 Task: Research Airbnb options in Zhumadian, China from 4th November, 2023 to 8th November, 2023 for 2 adults.1  bedroom having 1 bed and 1 bathroom. Property type can be hotel. Amenities needed are: washing machine. Look for 4 properties as per requirement.
Action: Mouse moved to (567, 122)
Screenshot: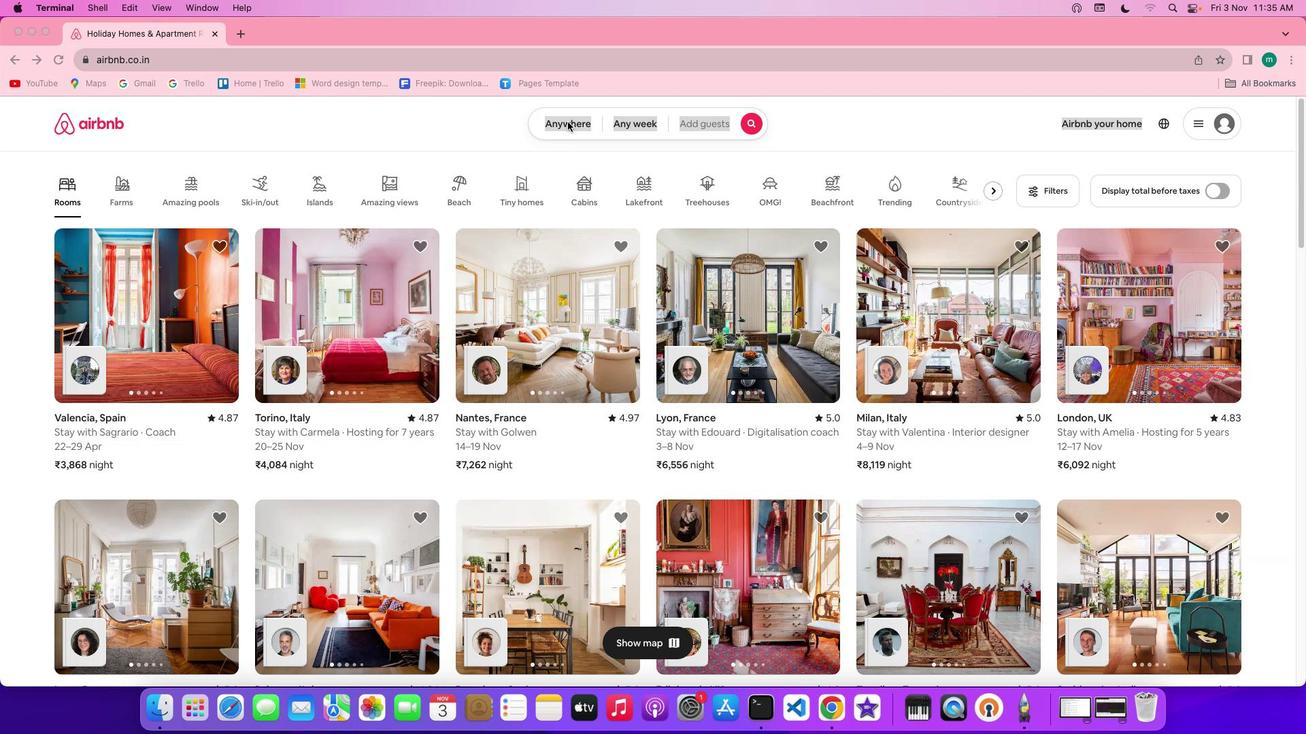 
Action: Mouse pressed left at (567, 122)
Screenshot: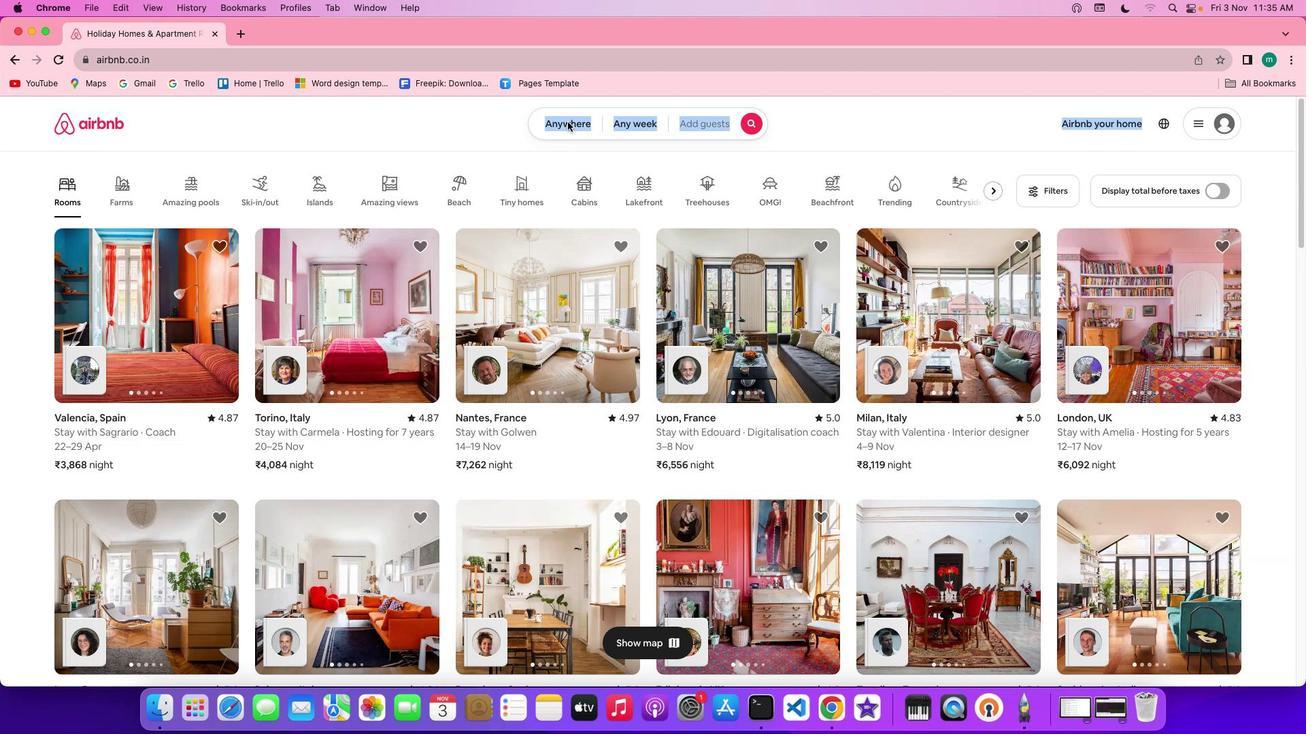 
Action: Mouse pressed left at (567, 122)
Screenshot: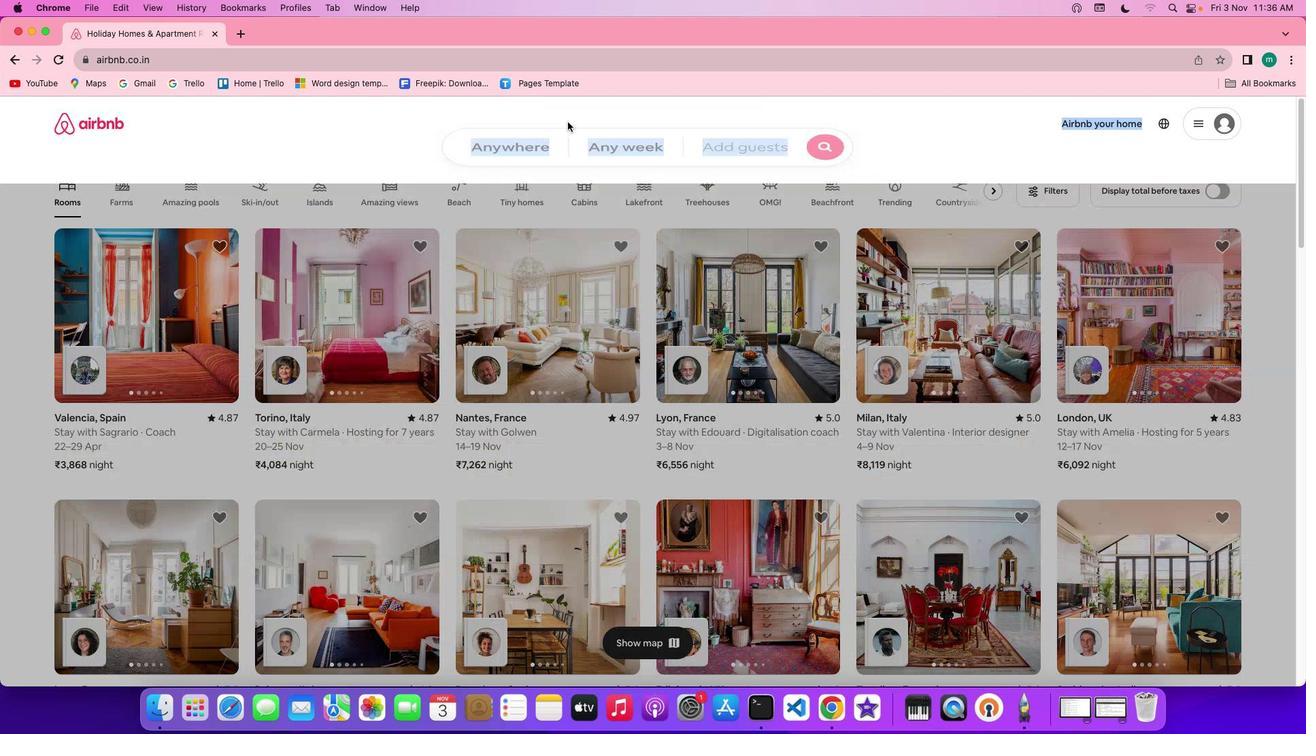 
Action: Mouse moved to (514, 172)
Screenshot: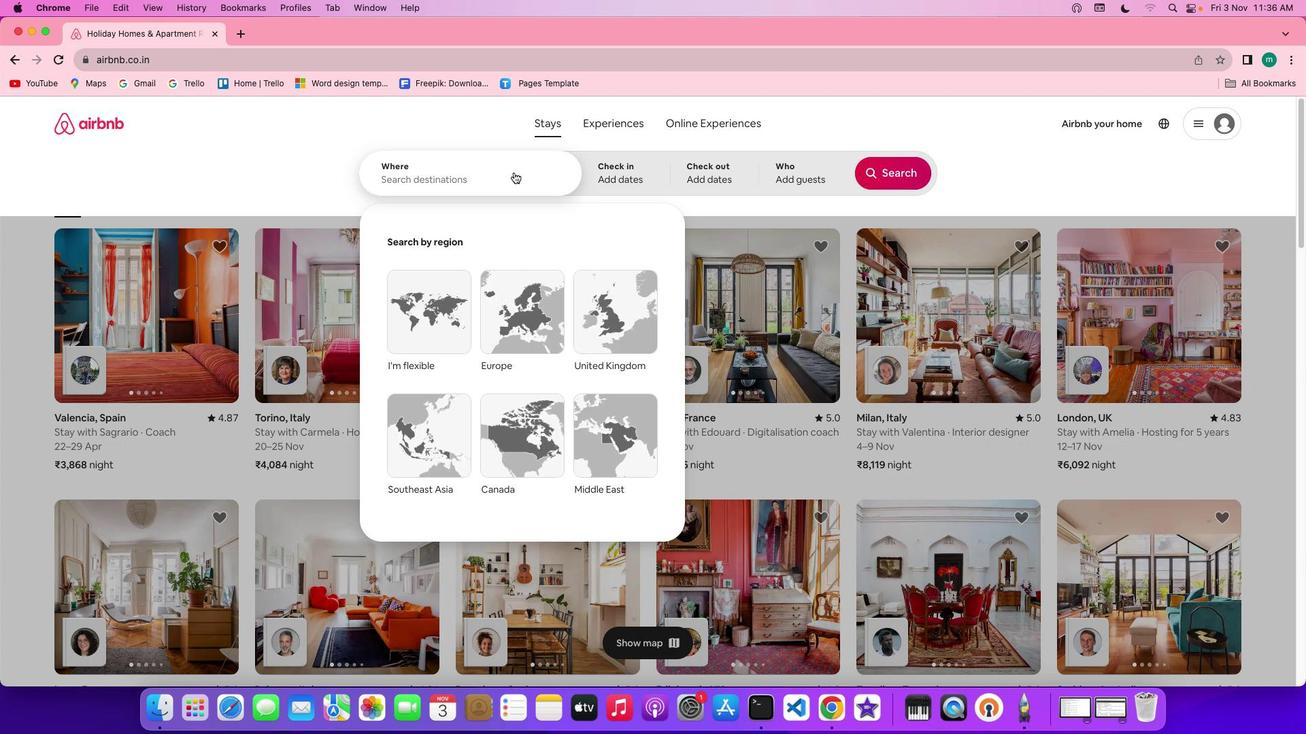 
Action: Key pressed Key.shift'Z''h''u''m''a''d''i''a''n'','Key.spaceKey.shift'c''h''i''n''a'
Screenshot: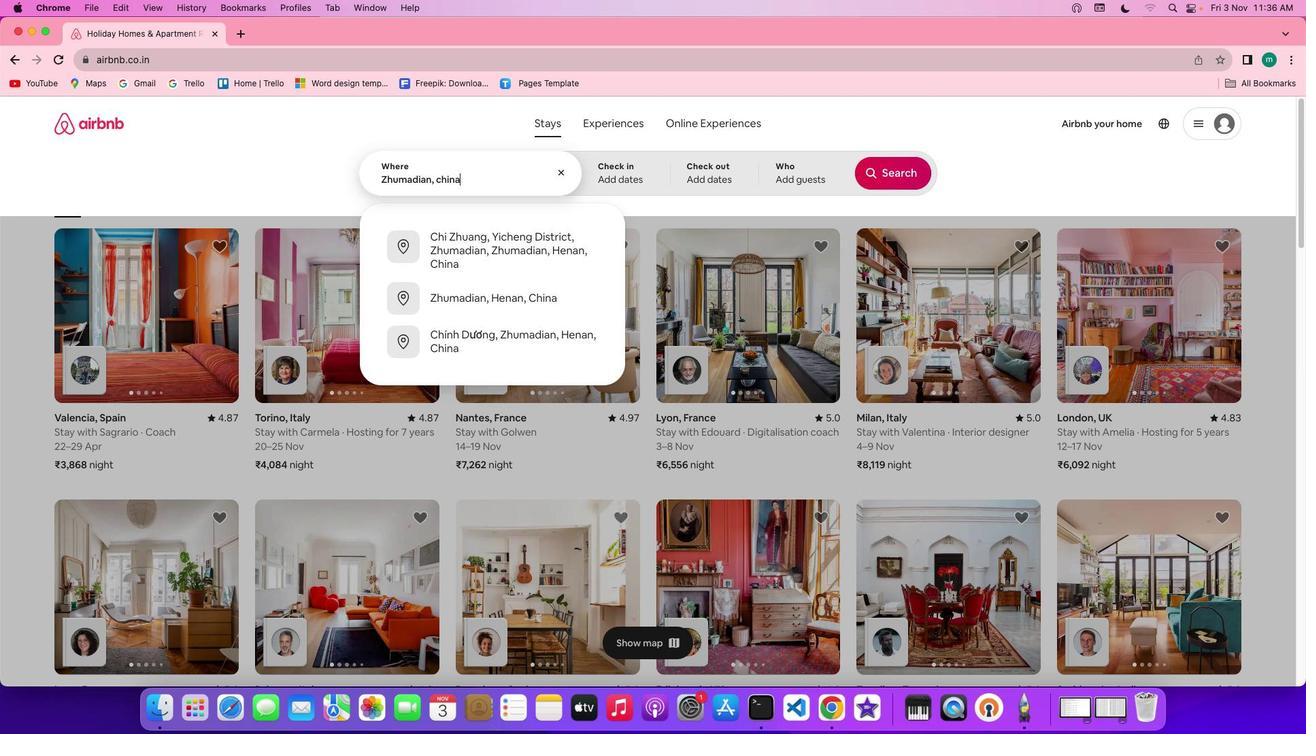 
Action: Mouse moved to (615, 178)
Screenshot: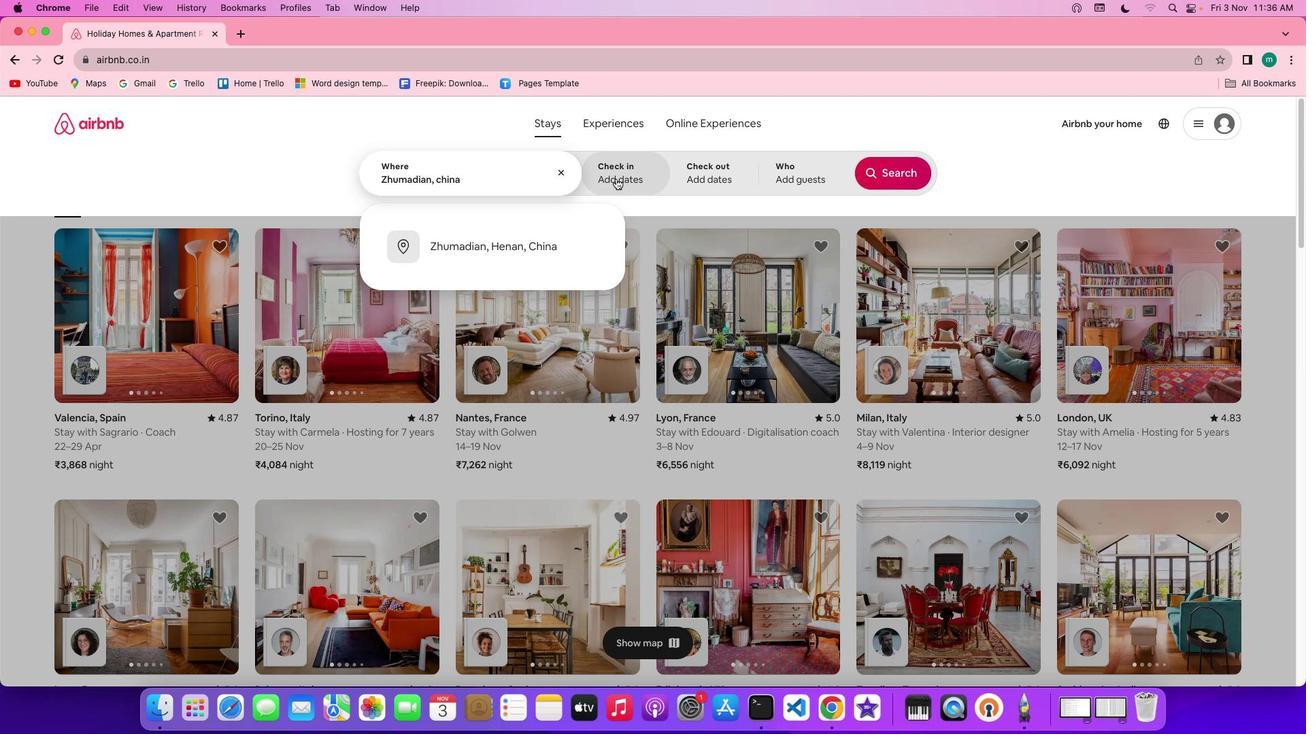 
Action: Mouse pressed left at (615, 178)
Screenshot: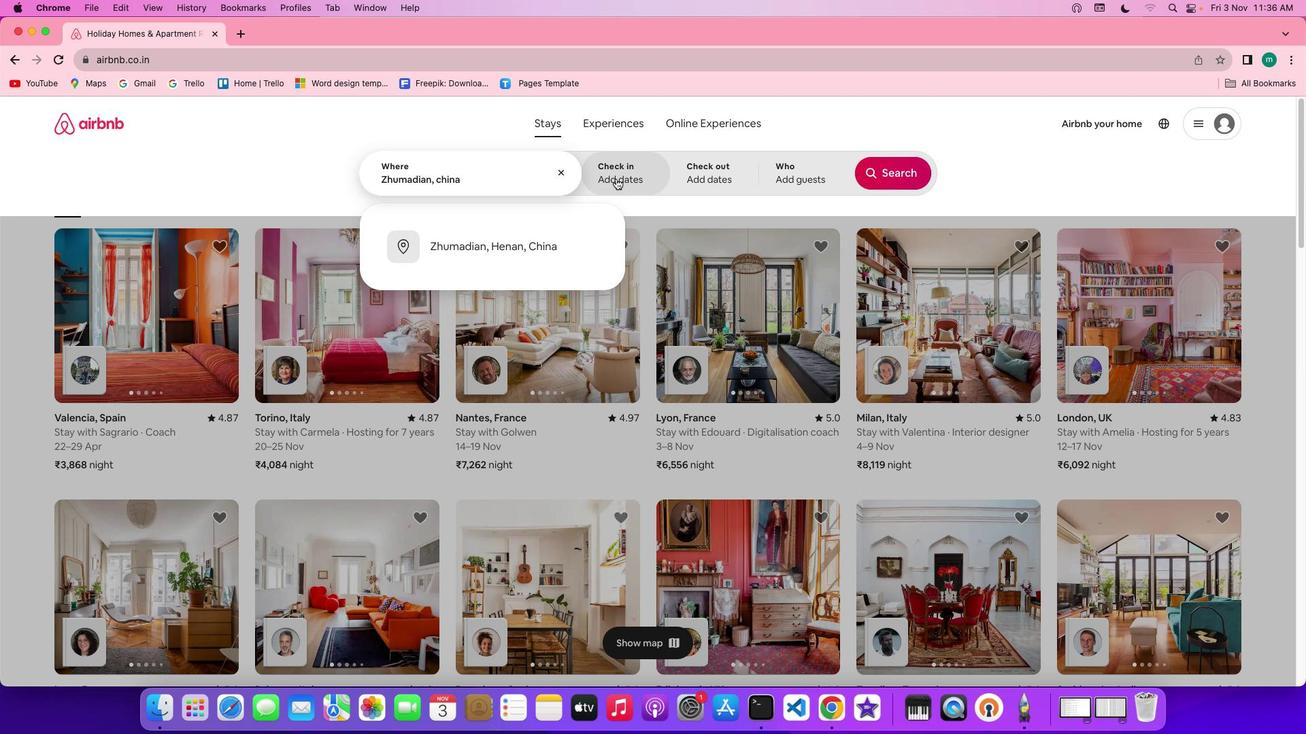 
Action: Mouse moved to (613, 344)
Screenshot: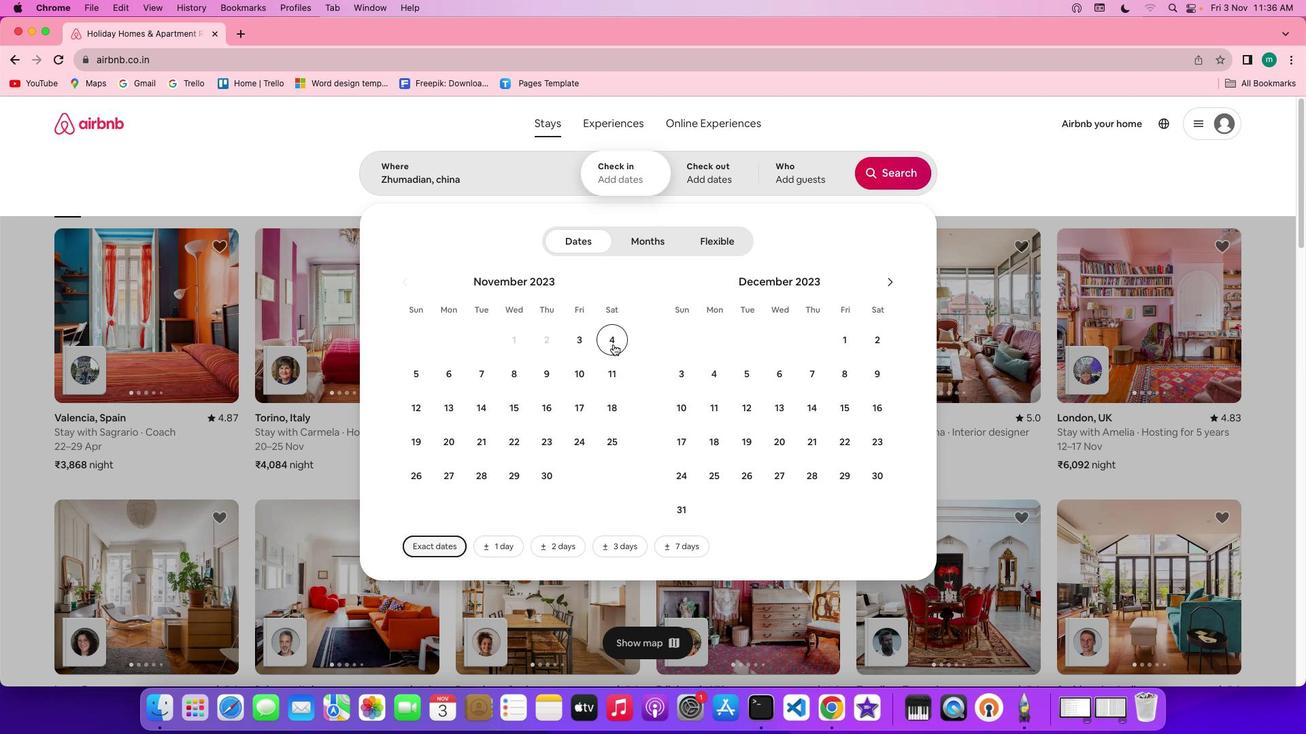 
Action: Mouse pressed left at (613, 344)
Screenshot: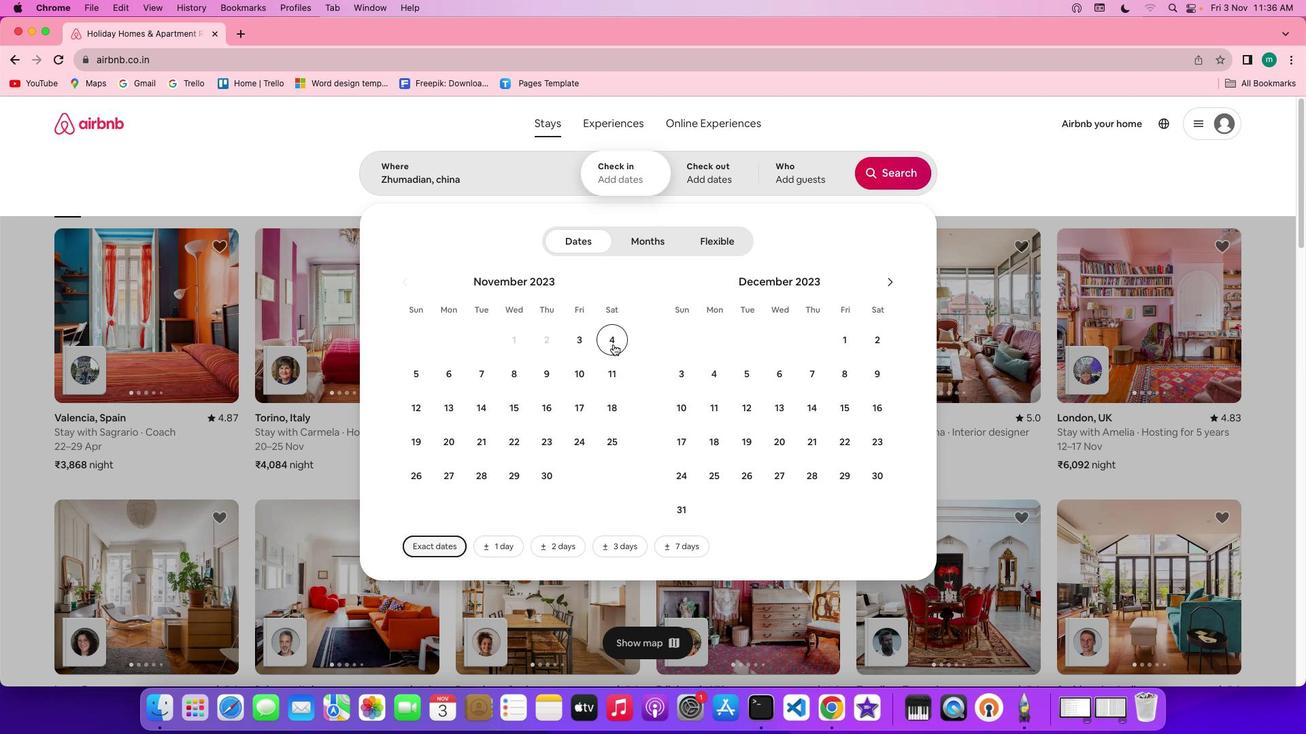 
Action: Mouse moved to (517, 378)
Screenshot: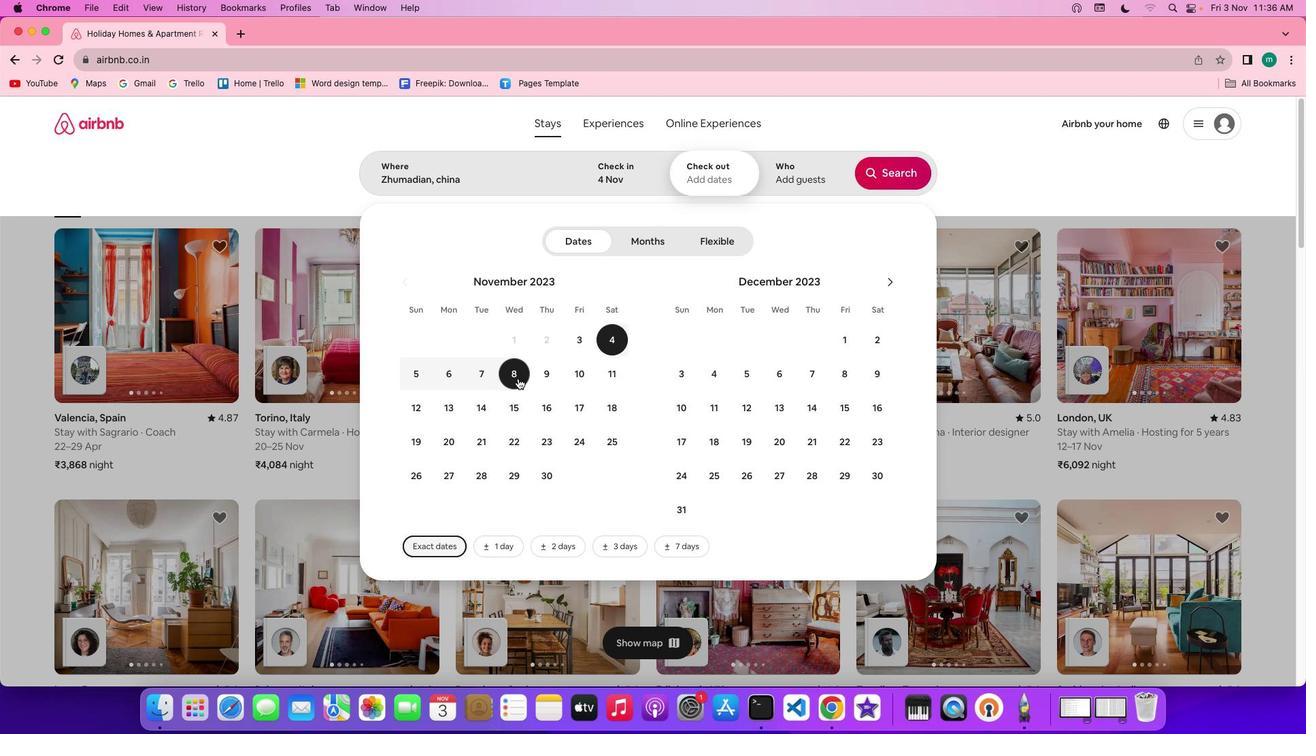 
Action: Mouse pressed left at (517, 378)
Screenshot: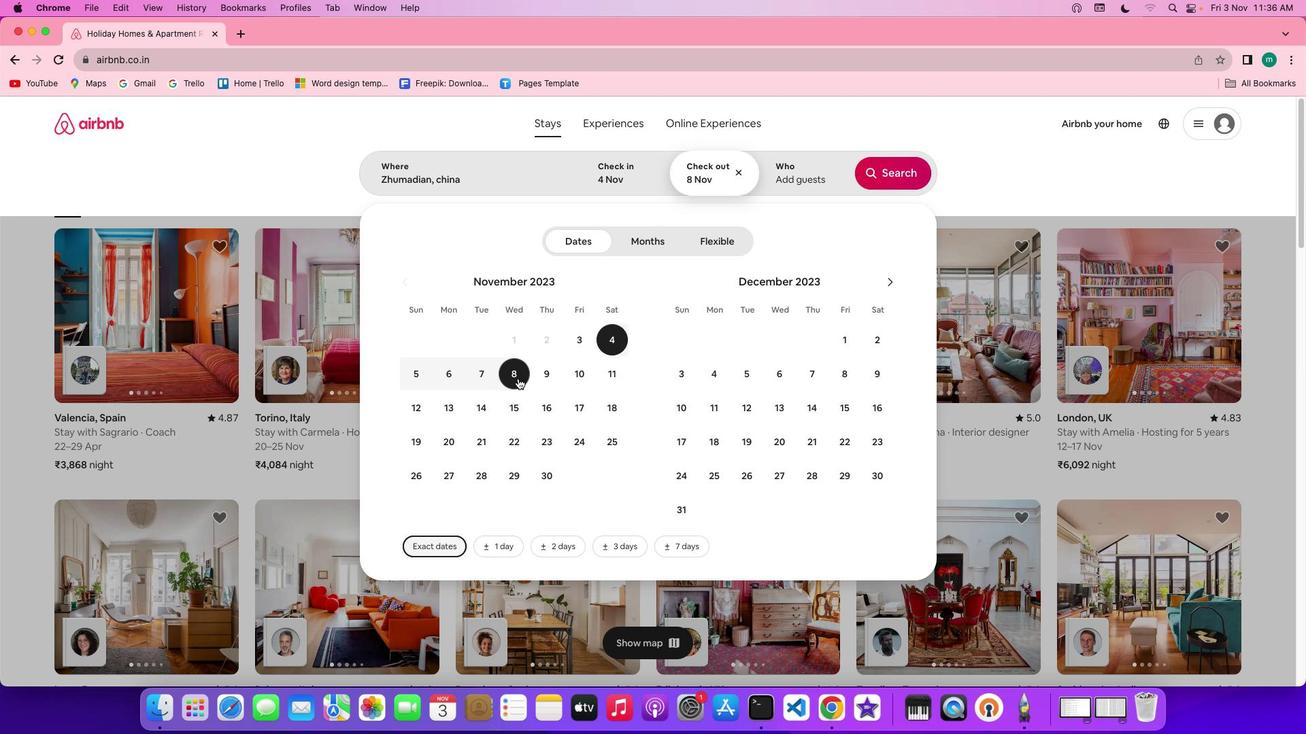 
Action: Mouse moved to (813, 180)
Screenshot: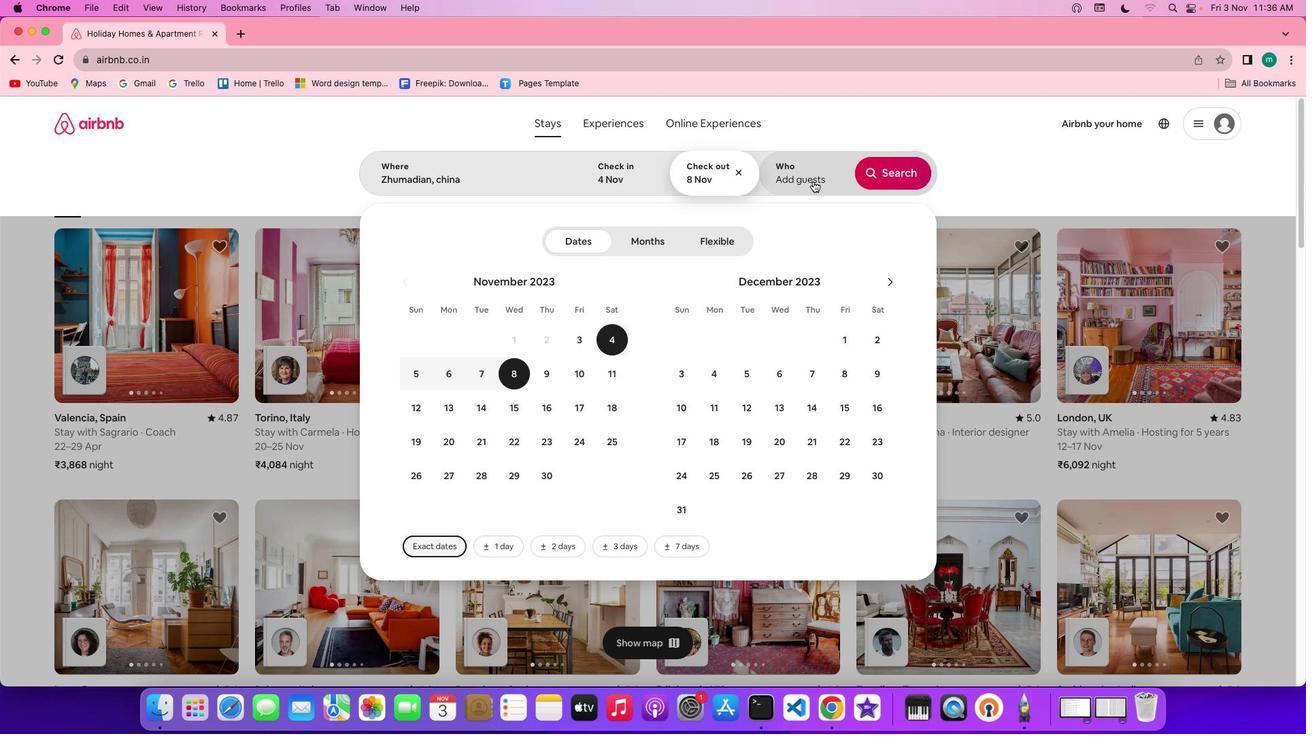 
Action: Mouse pressed left at (813, 180)
Screenshot: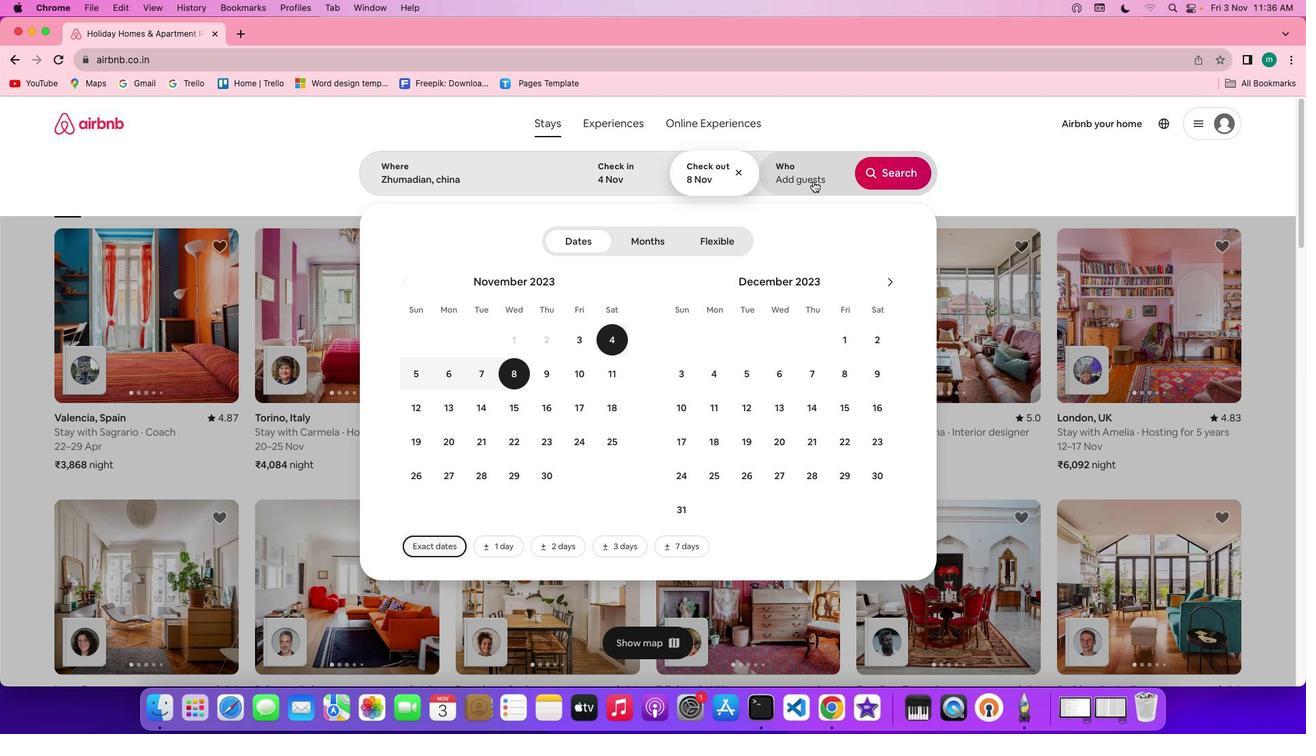 
Action: Mouse moved to (892, 240)
Screenshot: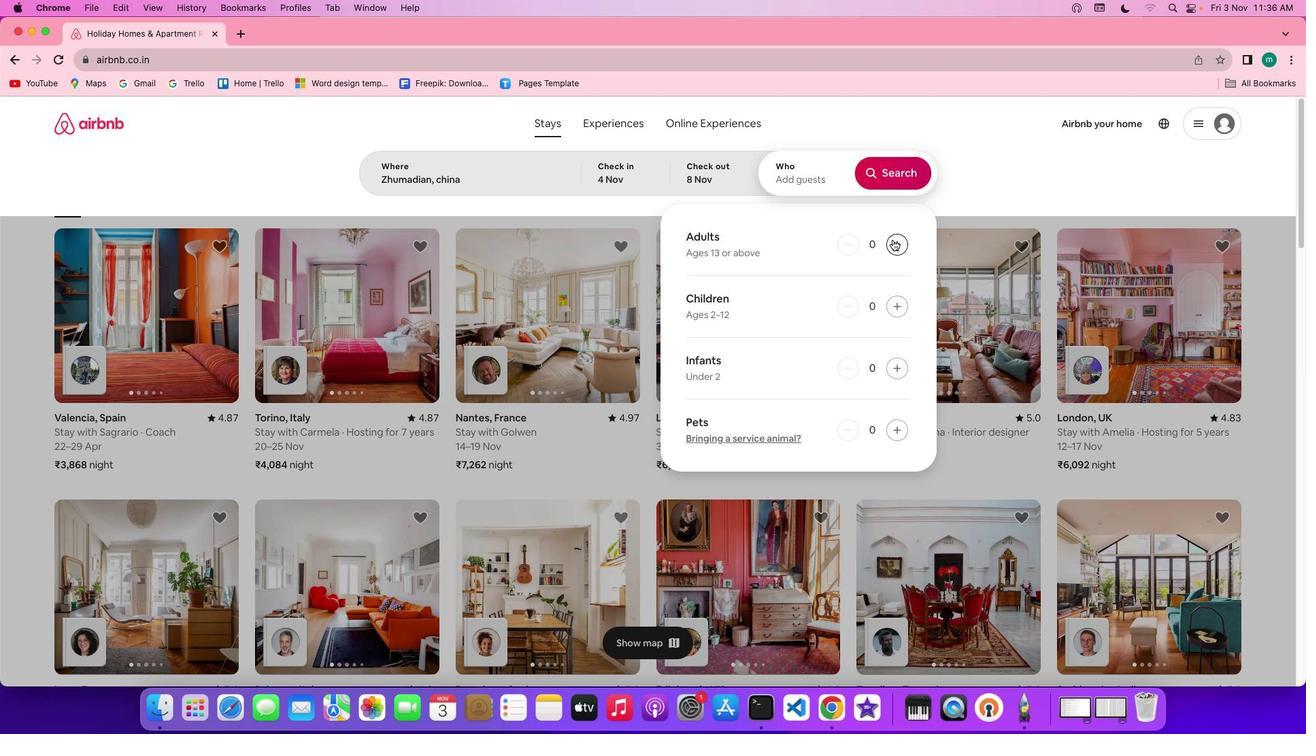 
Action: Mouse pressed left at (892, 240)
Screenshot: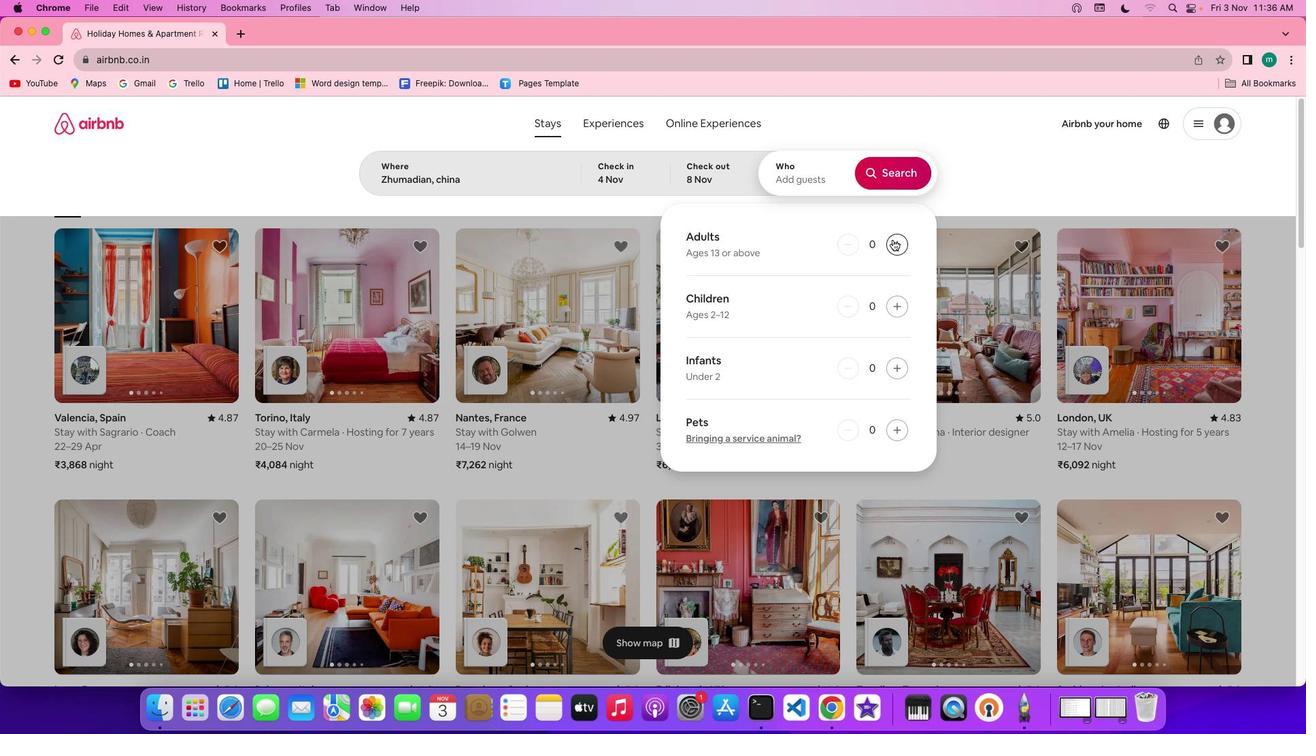 
Action: Mouse pressed left at (892, 240)
Screenshot: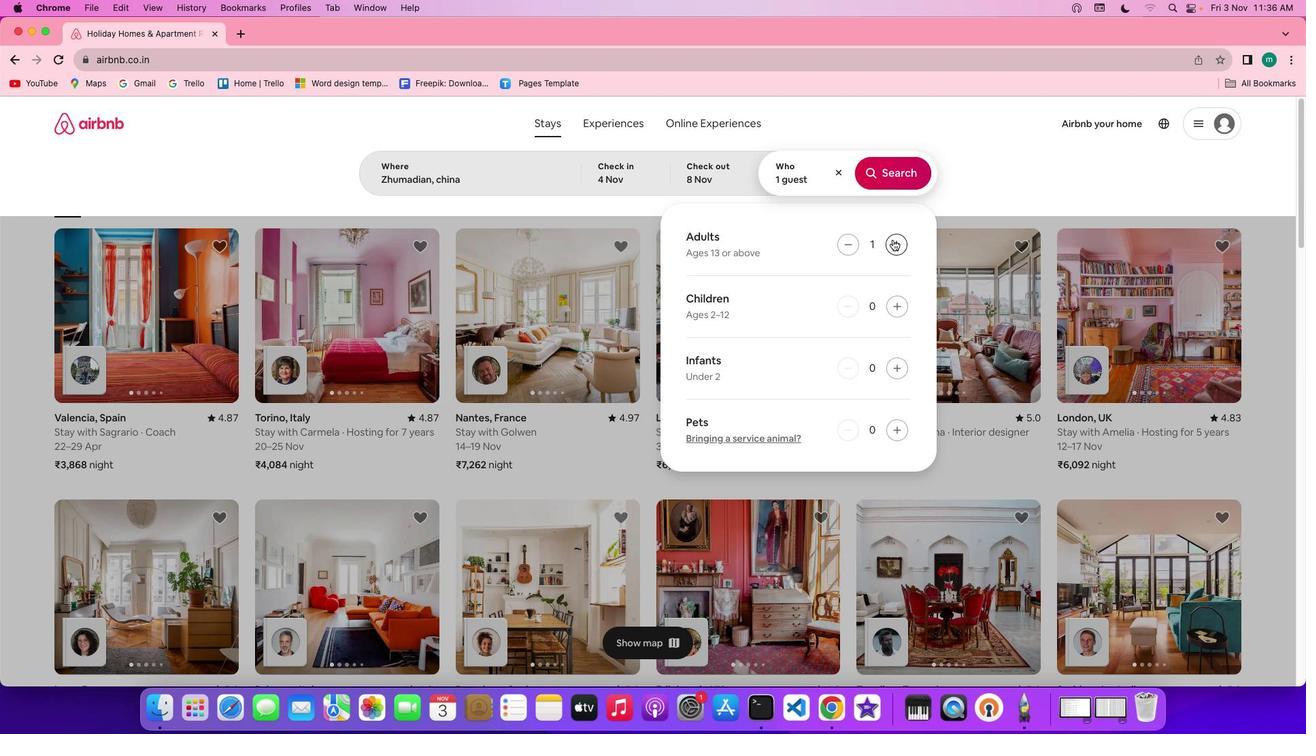 
Action: Mouse moved to (896, 174)
Screenshot: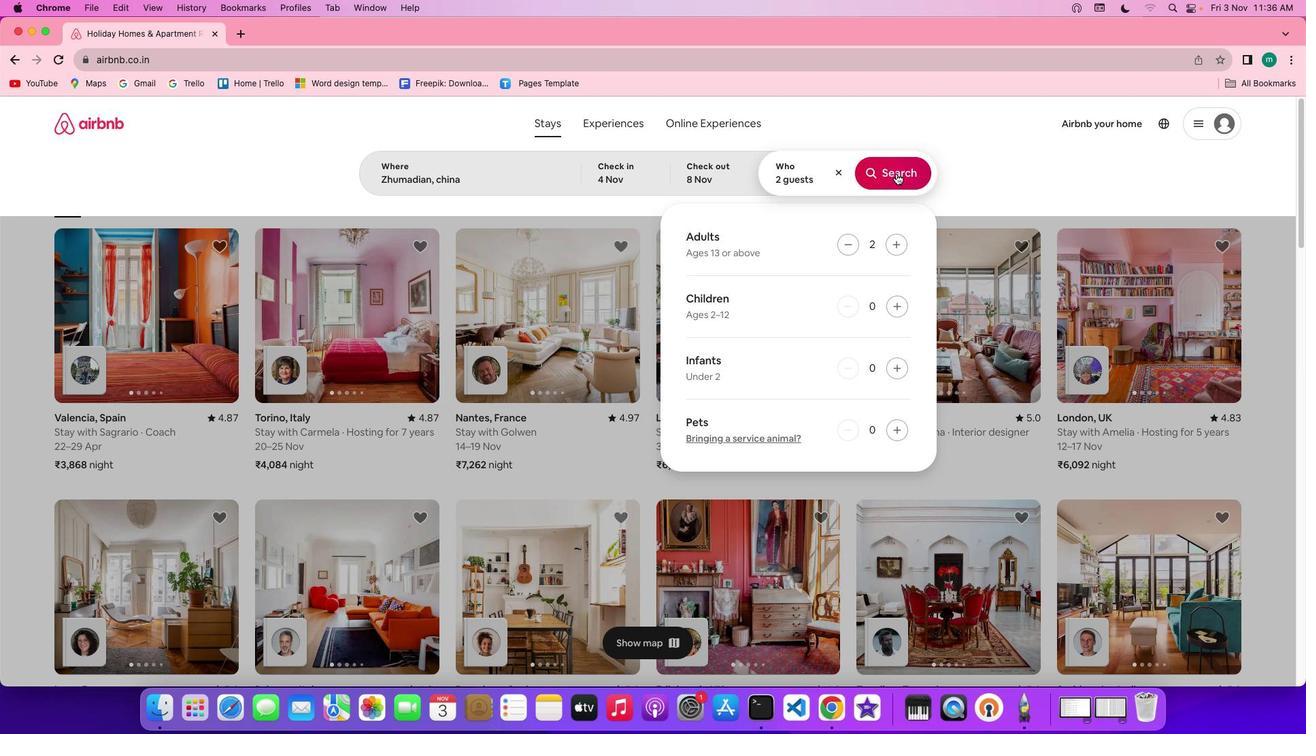 
Action: Mouse pressed left at (896, 174)
Screenshot: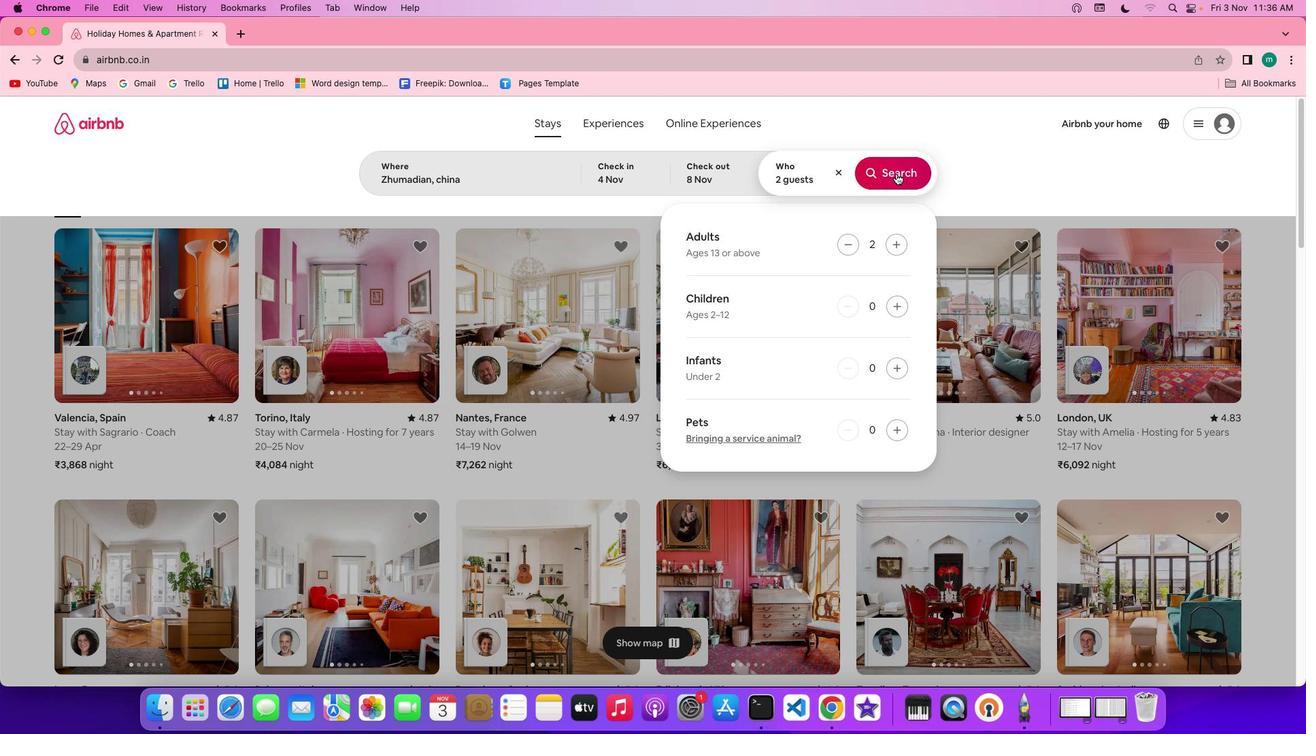
Action: Mouse moved to (1092, 177)
Screenshot: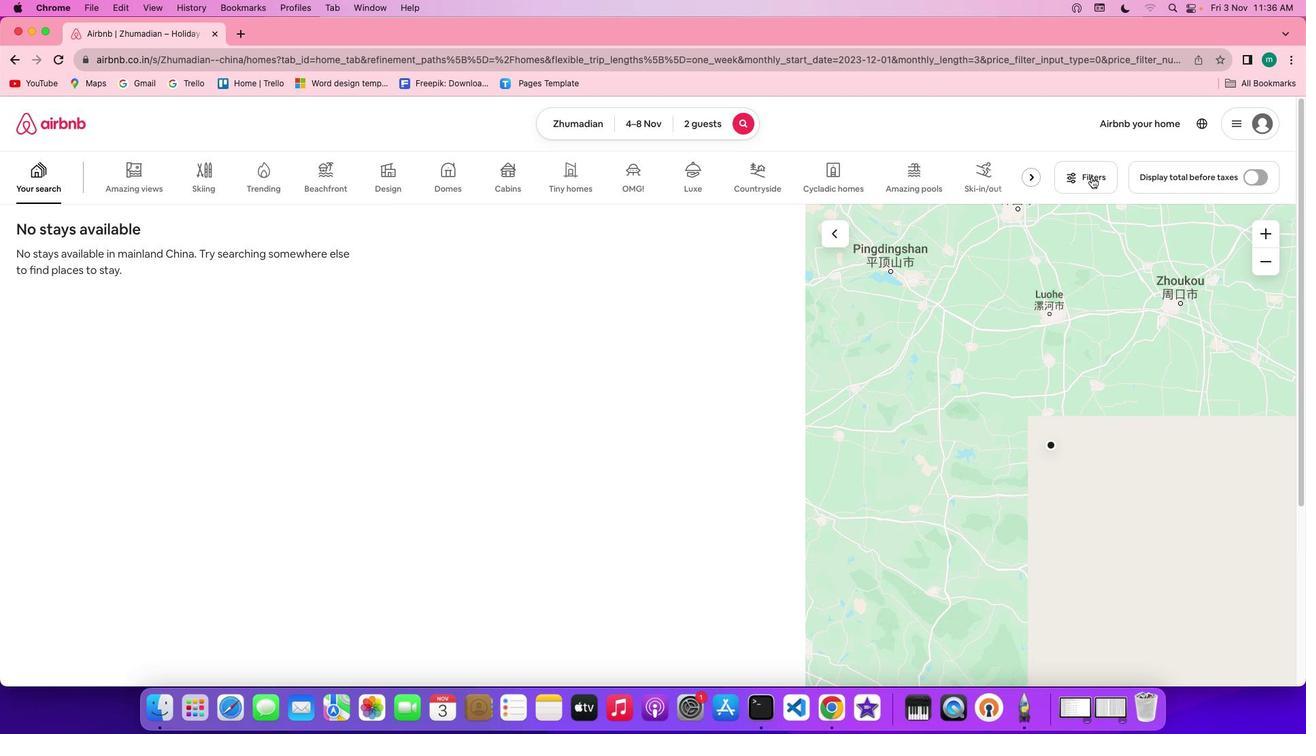 
Action: Mouse pressed left at (1092, 177)
Screenshot: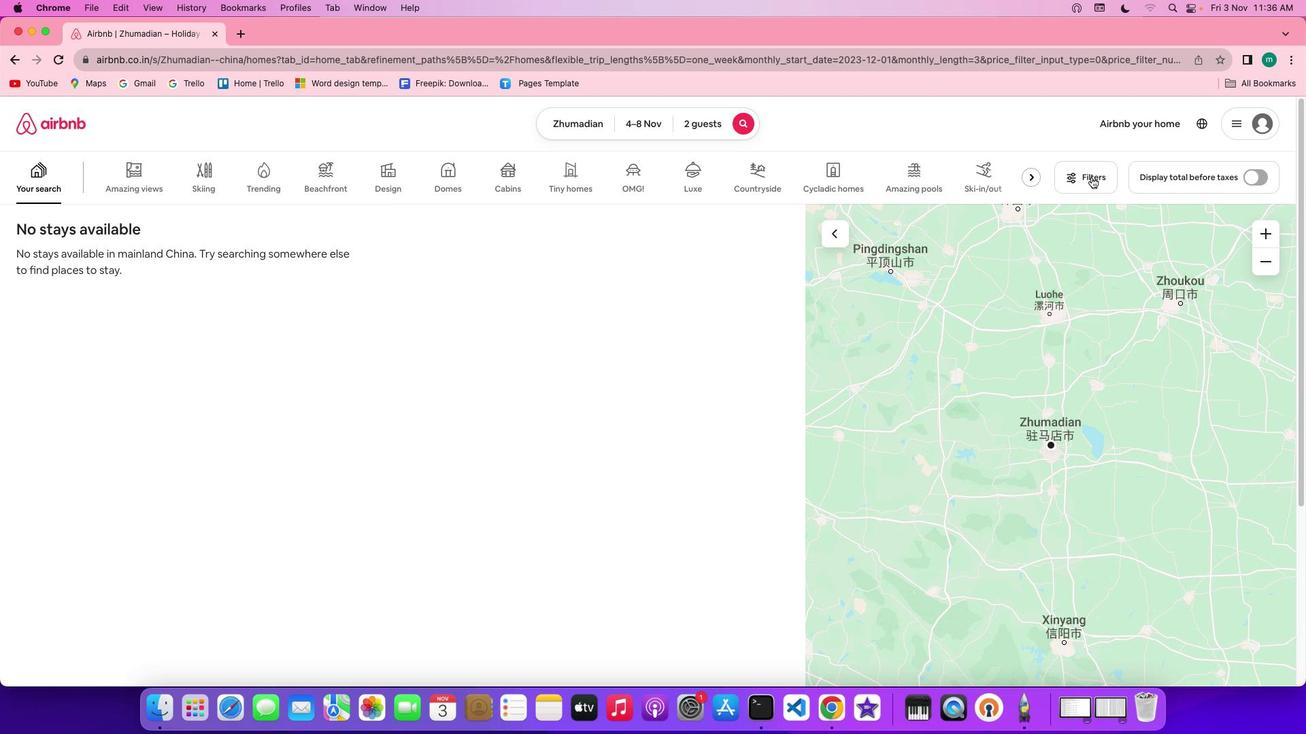 
Action: Mouse moved to (1071, 176)
Screenshot: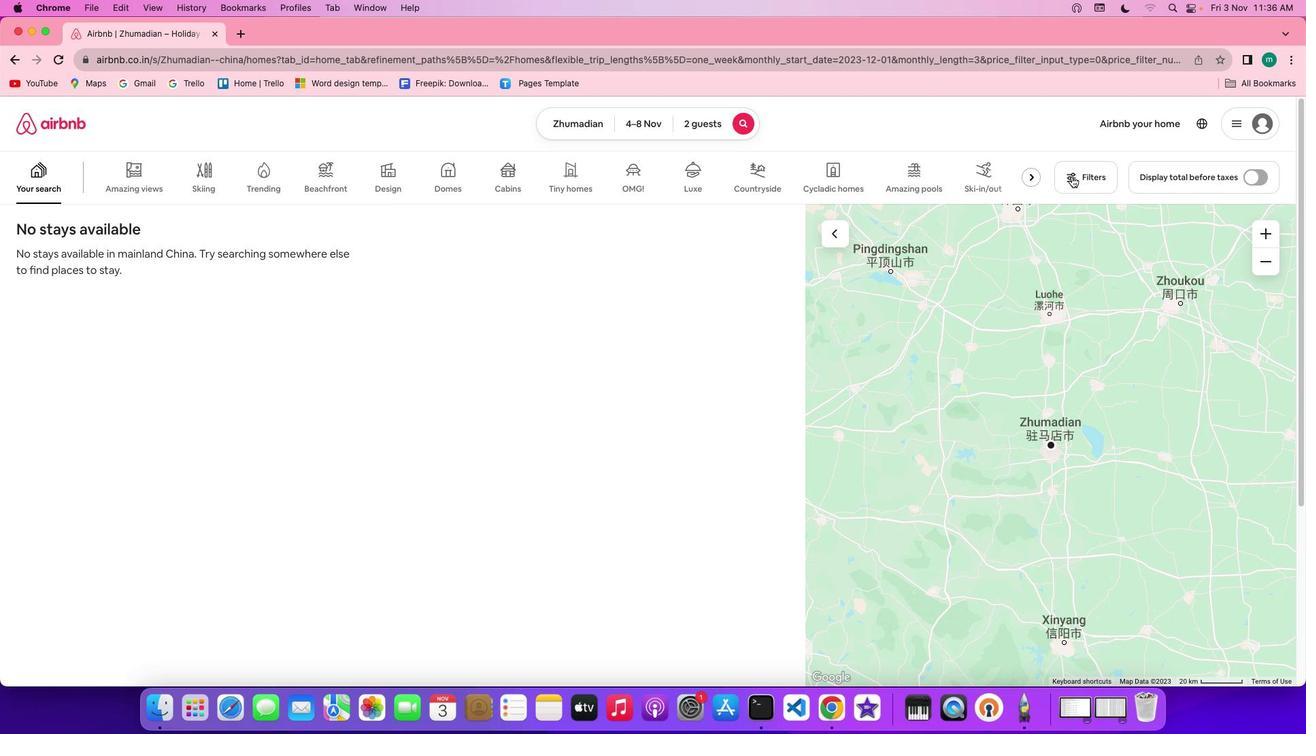 
Action: Mouse pressed left at (1071, 176)
Screenshot: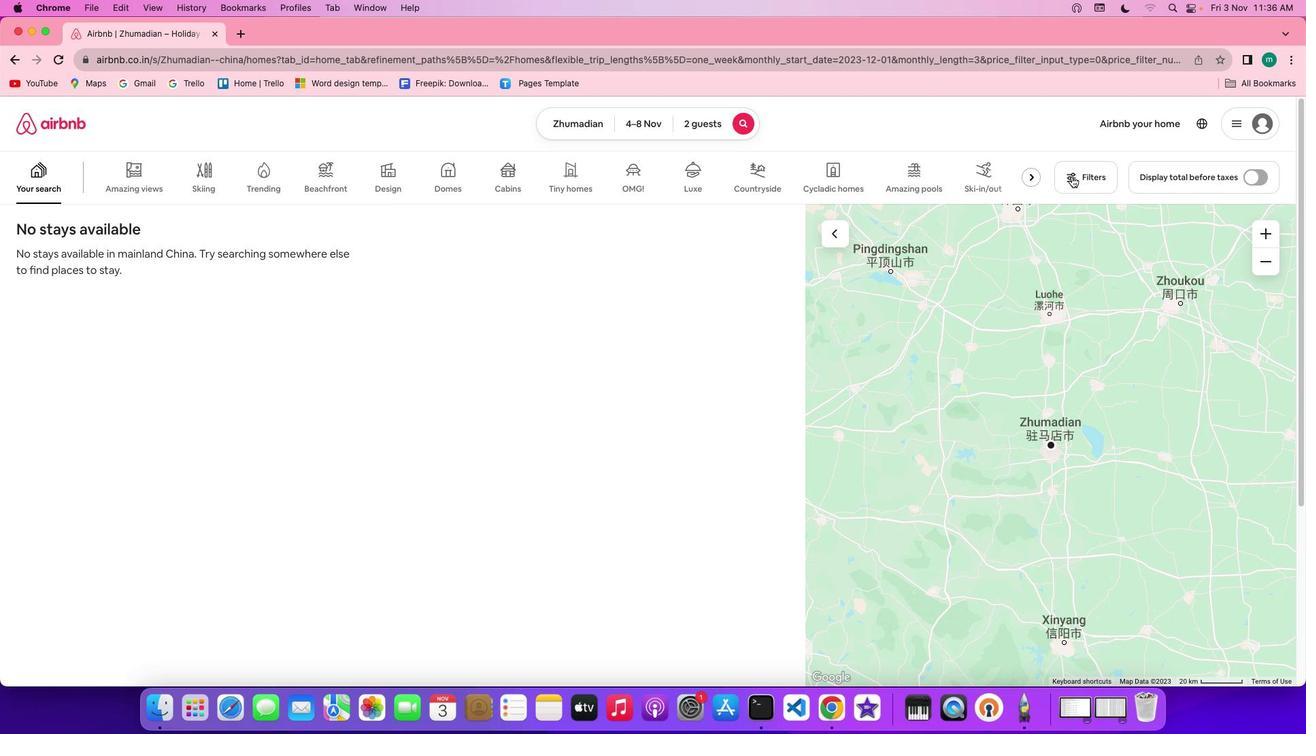 
Action: Mouse moved to (730, 447)
Screenshot: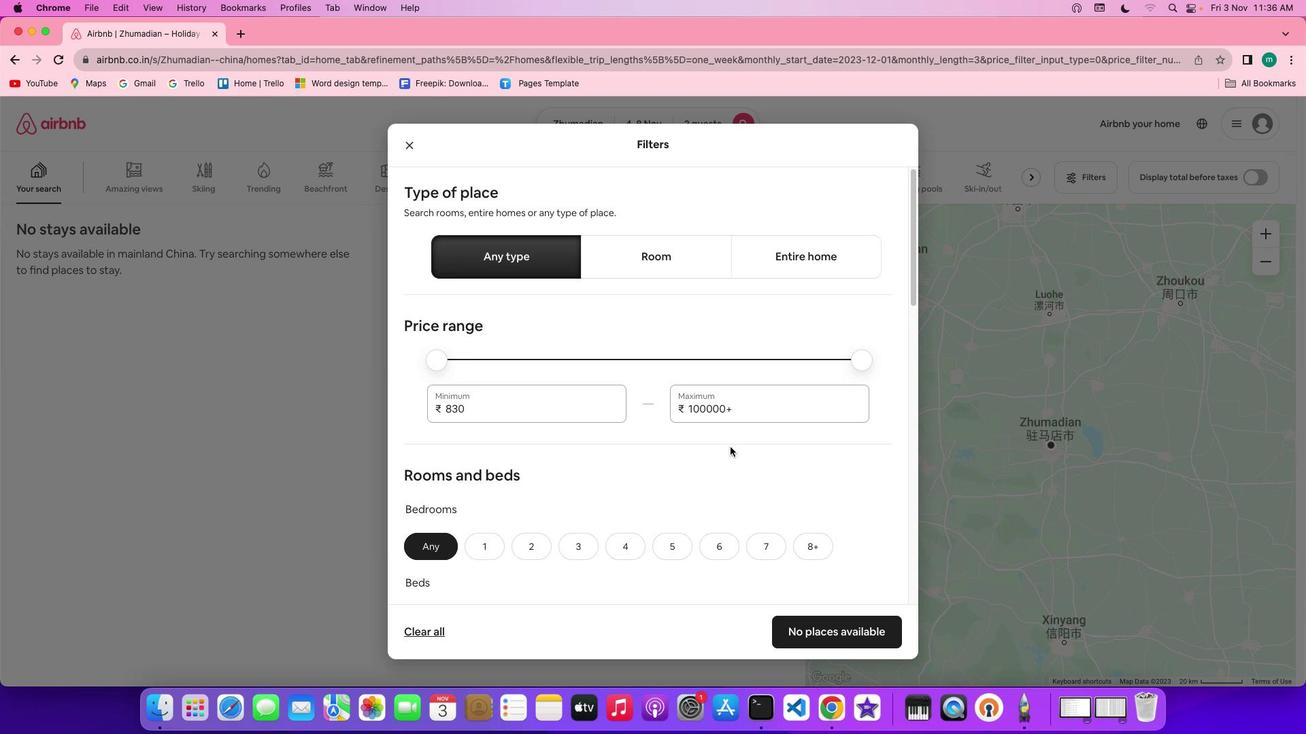 
Action: Mouse scrolled (730, 447) with delta (0, 0)
Screenshot: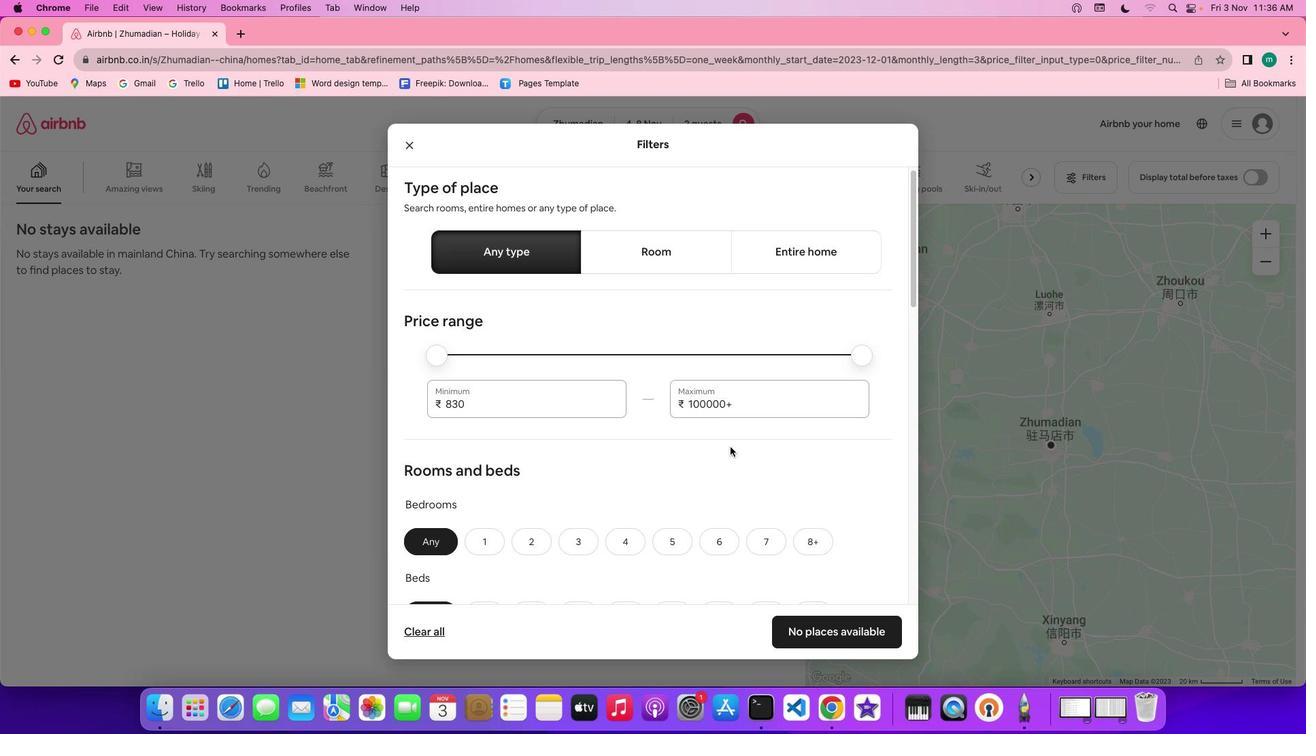 
Action: Mouse scrolled (730, 447) with delta (0, 0)
Screenshot: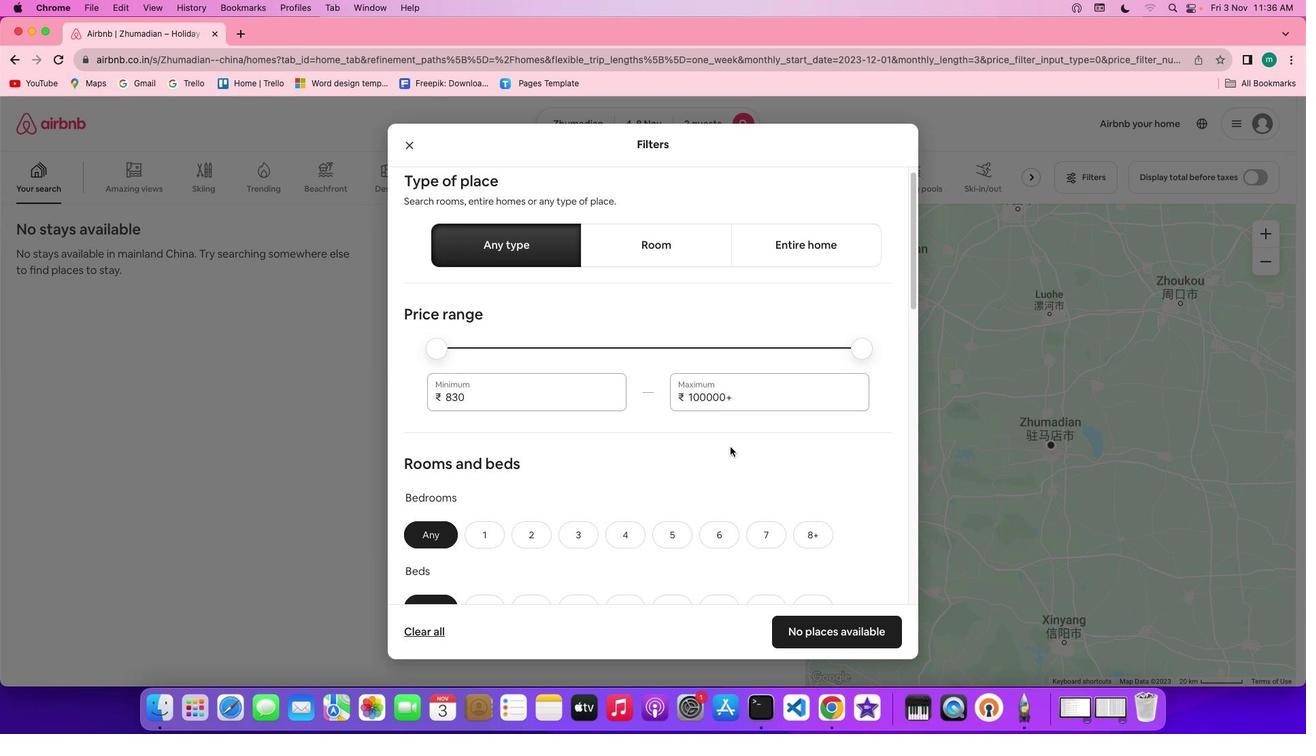 
Action: Mouse scrolled (730, 447) with delta (0, -1)
Screenshot: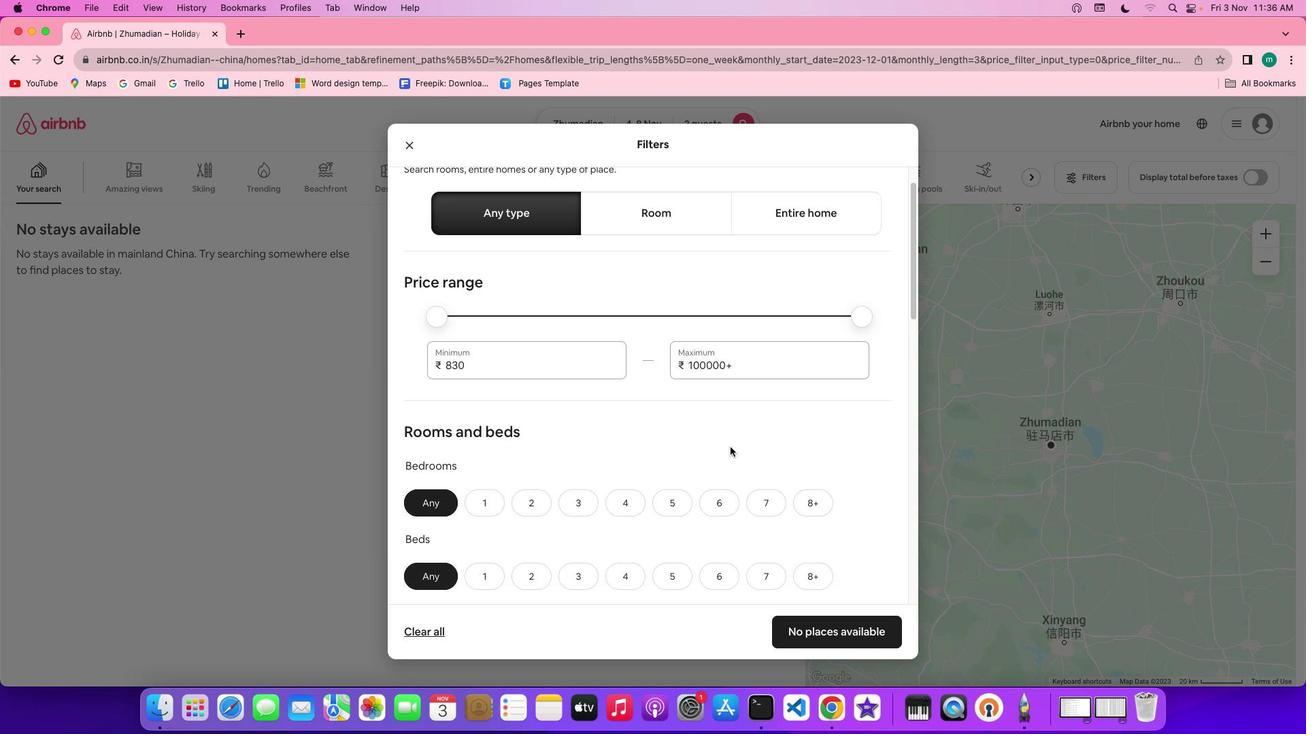 
Action: Mouse scrolled (730, 447) with delta (0, 0)
Screenshot: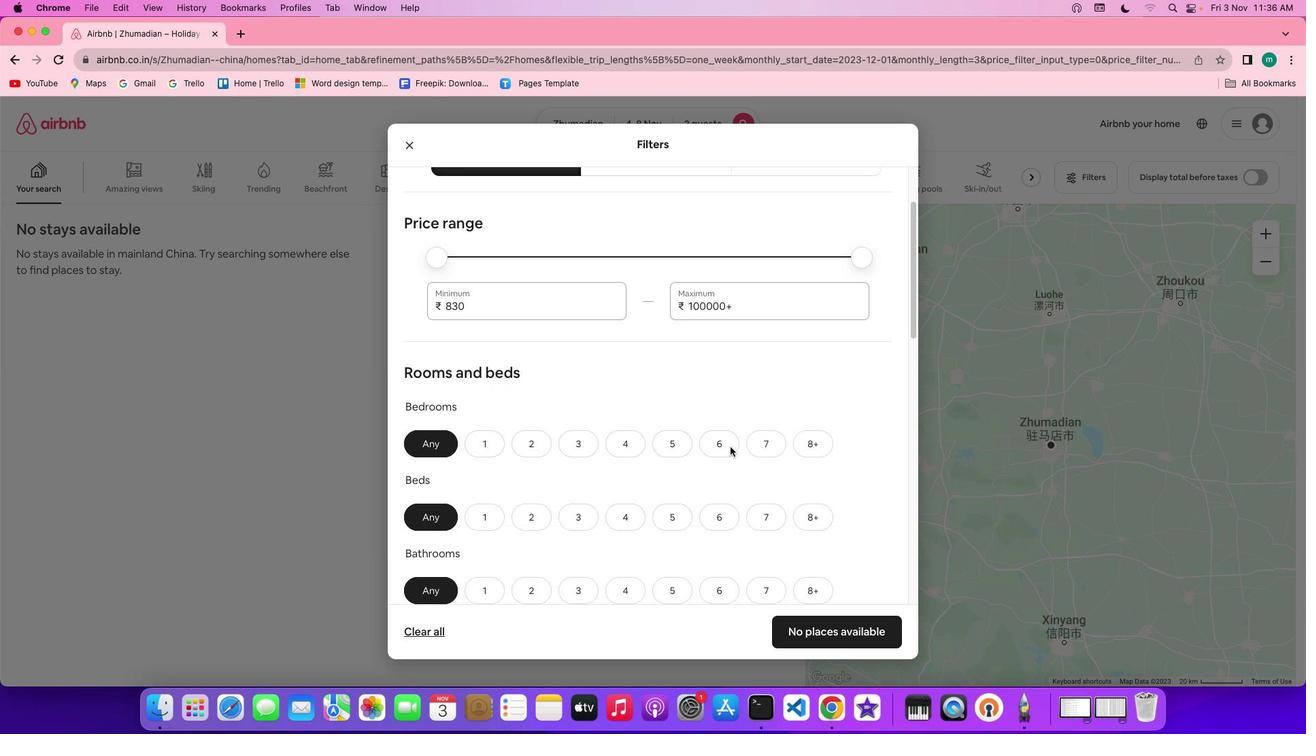 
Action: Mouse scrolled (730, 447) with delta (0, 0)
Screenshot: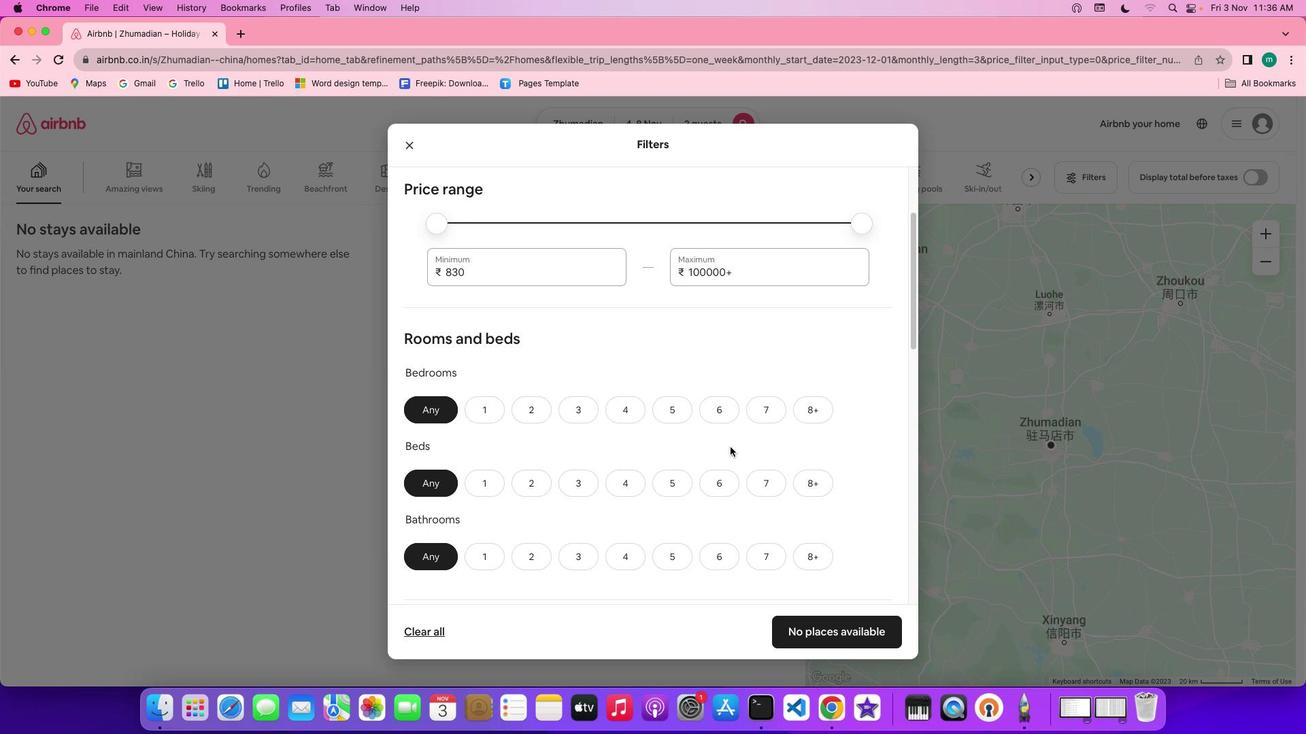
Action: Mouse scrolled (730, 447) with delta (0, 0)
Screenshot: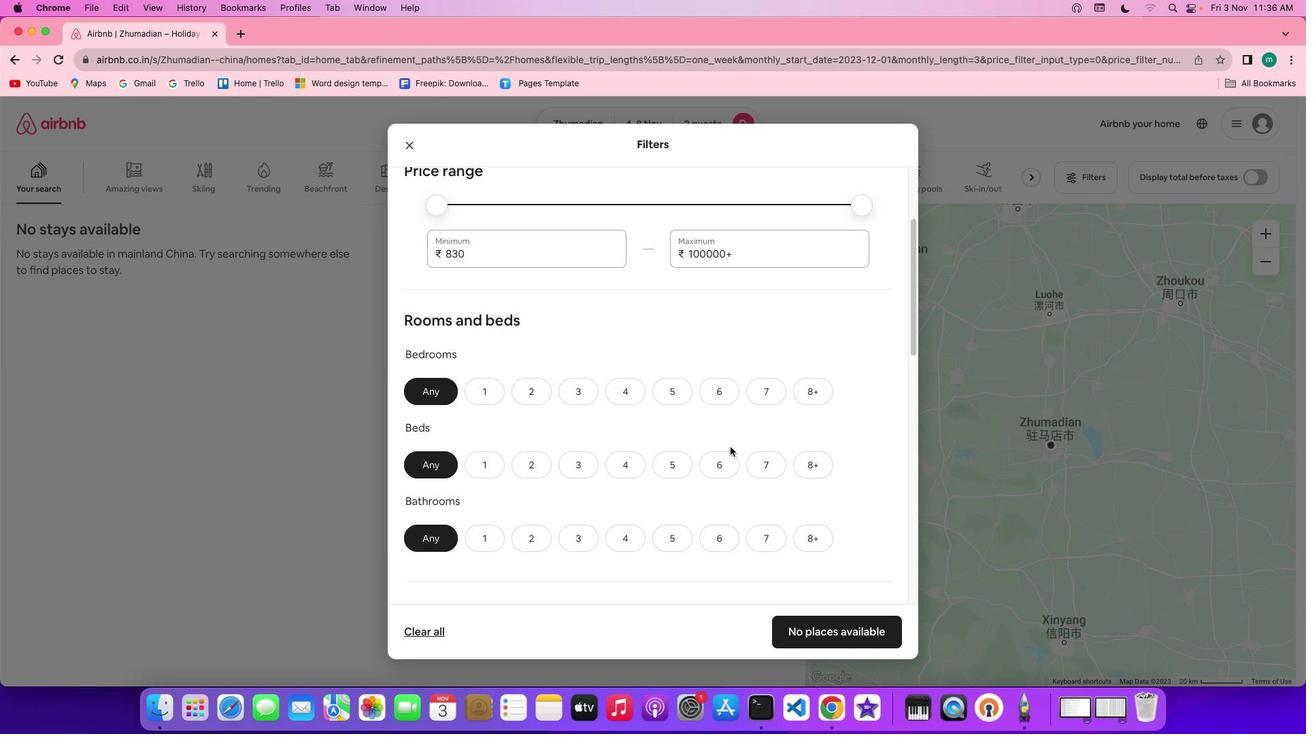 
Action: Mouse scrolled (730, 447) with delta (0, -1)
Screenshot: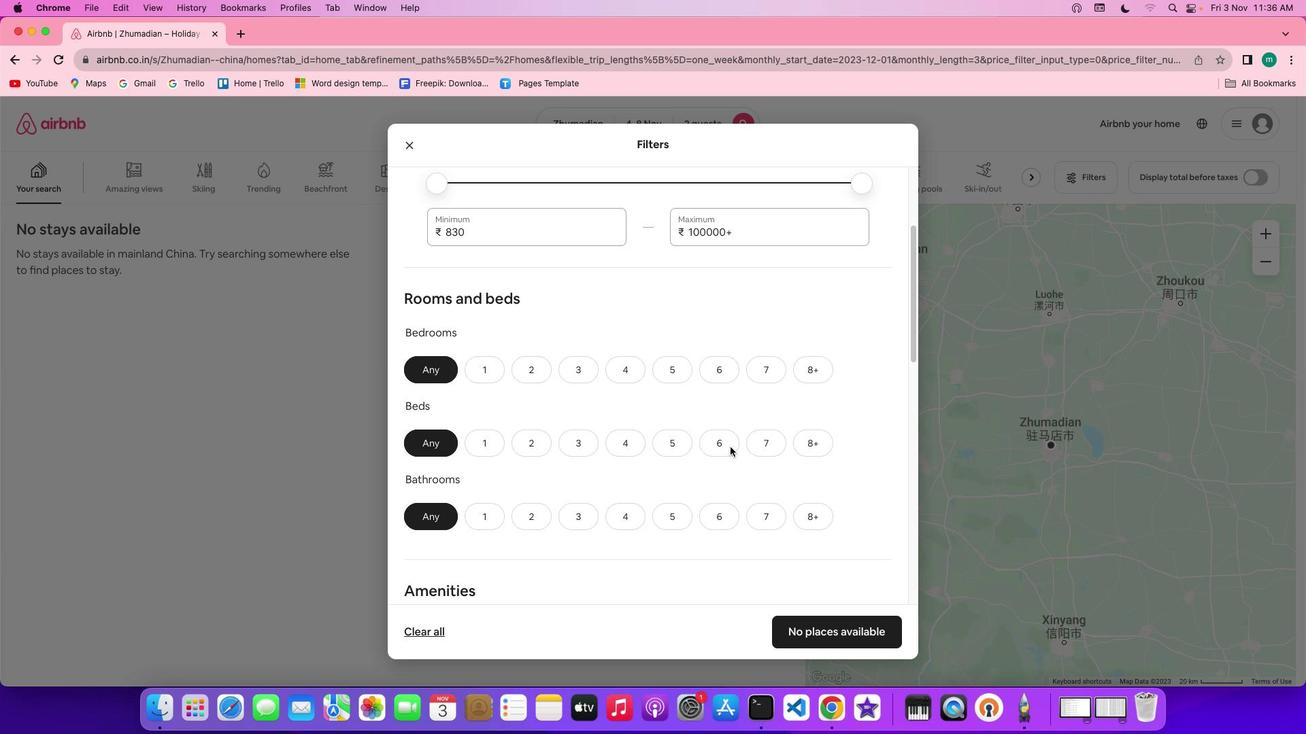 
Action: Mouse scrolled (730, 447) with delta (0, -2)
Screenshot: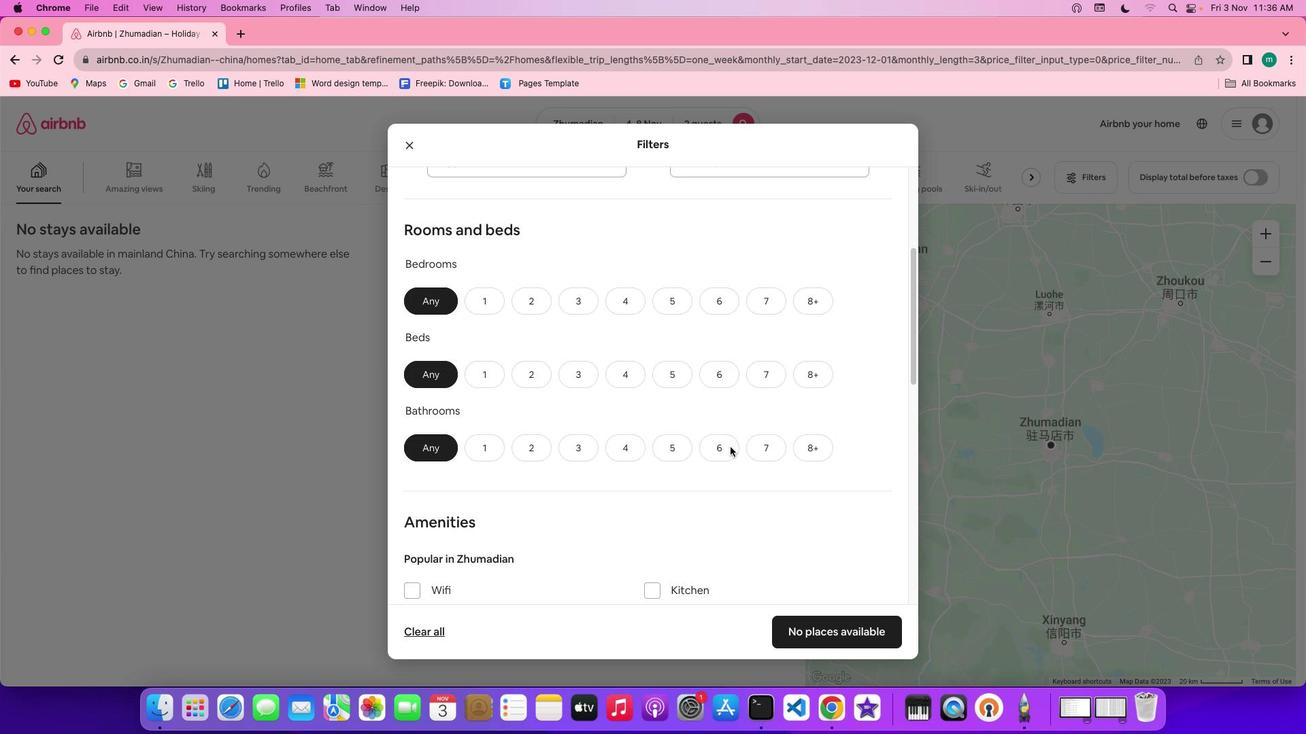 
Action: Mouse scrolled (730, 447) with delta (0, 0)
Screenshot: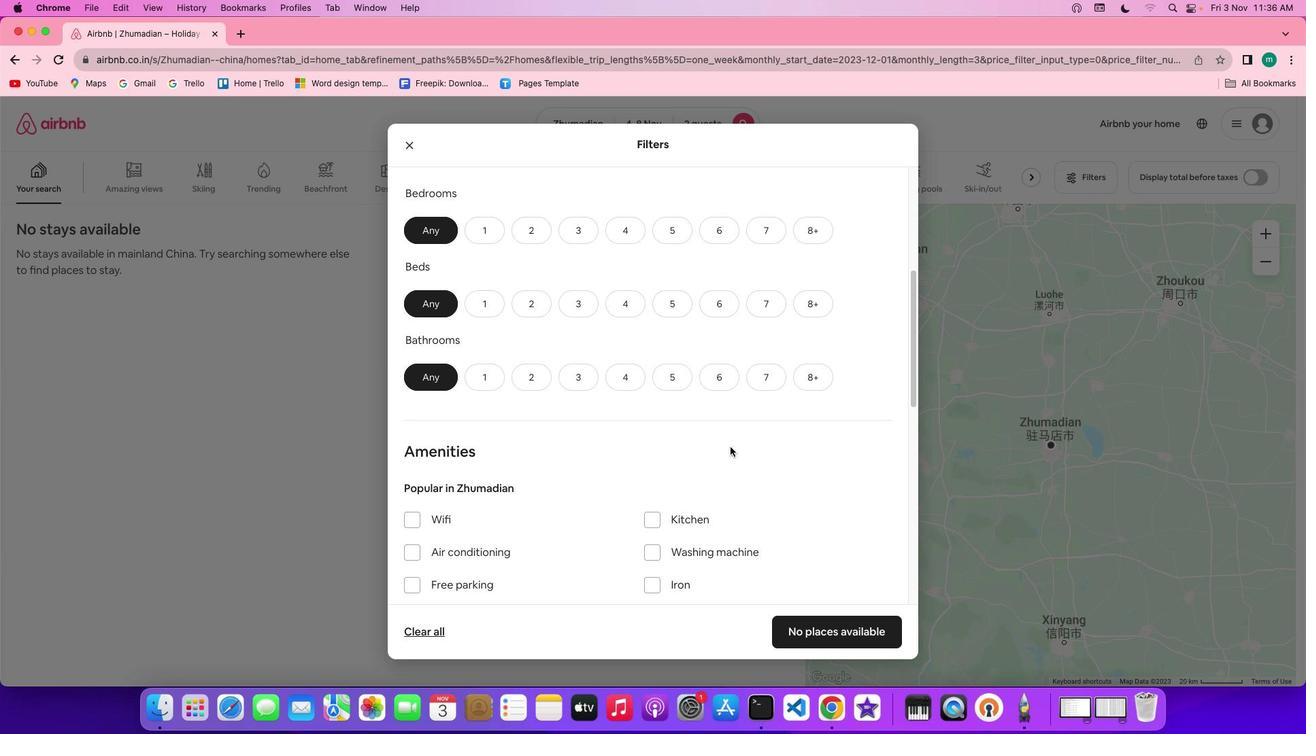 
Action: Mouse scrolled (730, 447) with delta (0, 0)
Screenshot: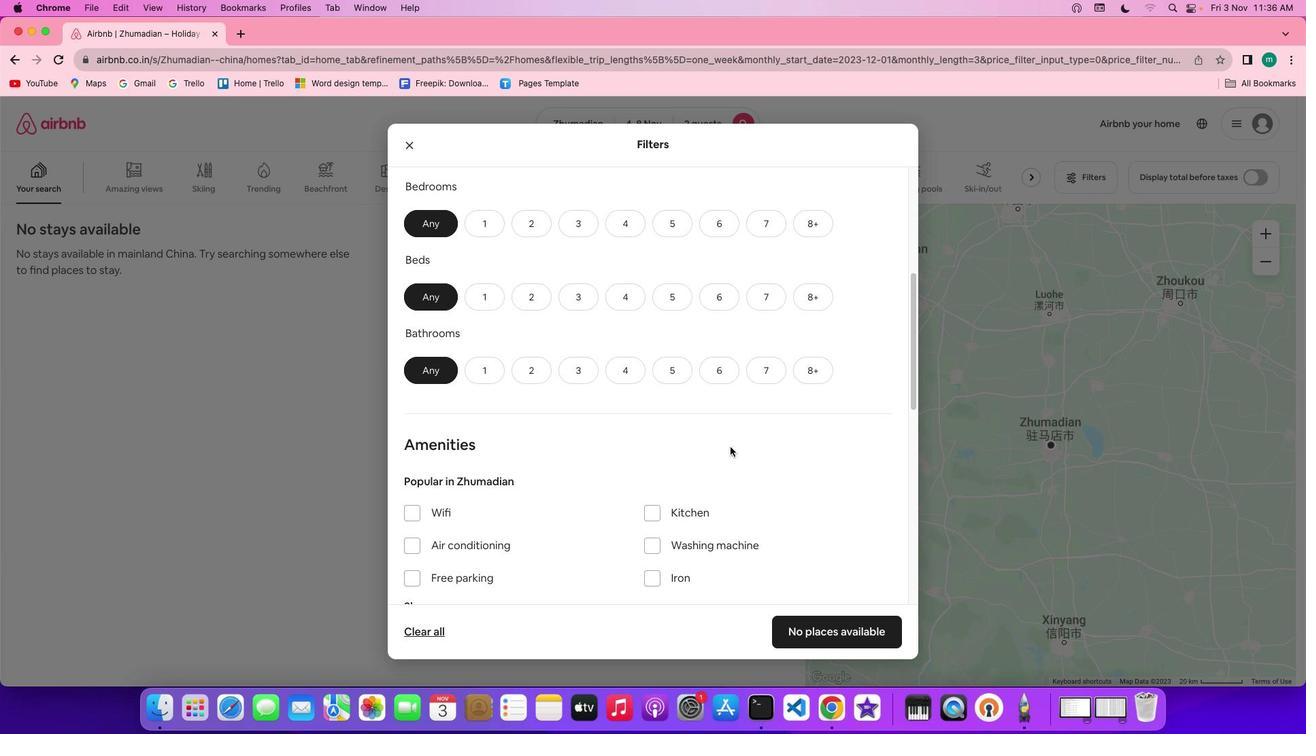 
Action: Mouse scrolled (730, 447) with delta (0, 0)
Screenshot: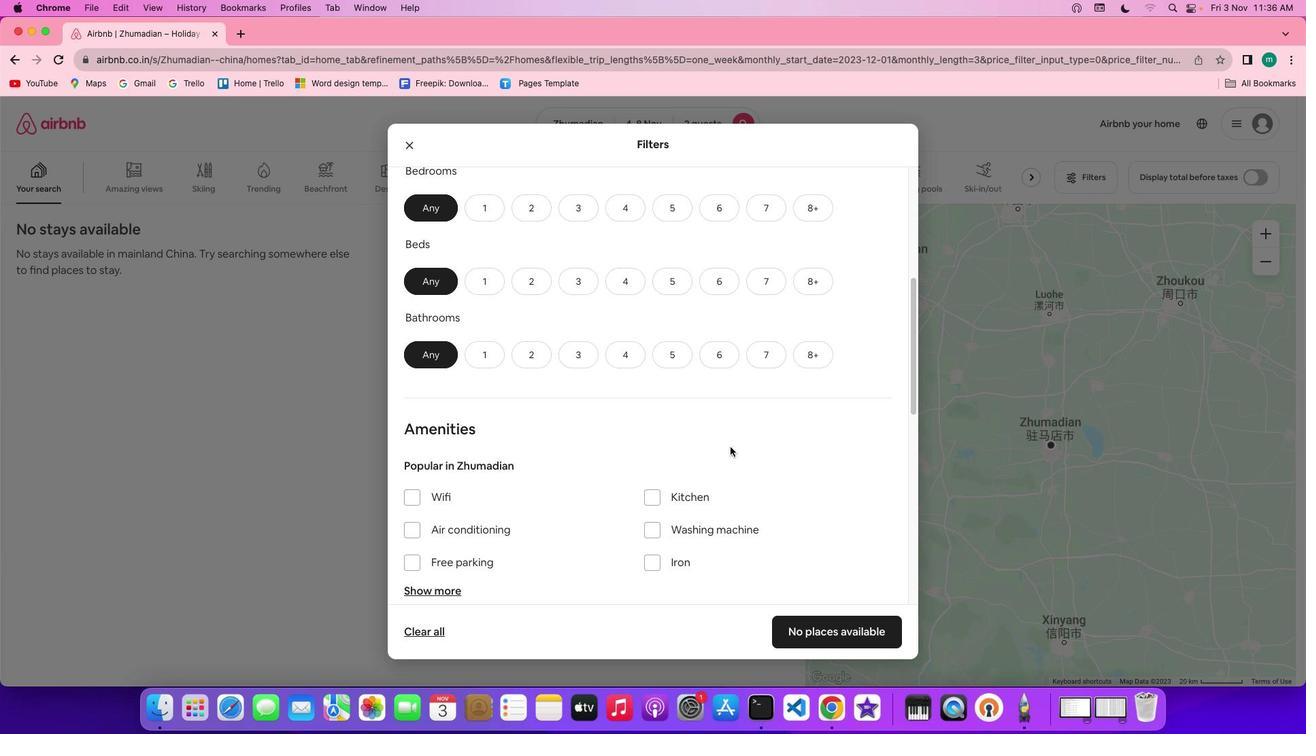 
Action: Mouse scrolled (730, 447) with delta (0, 0)
Screenshot: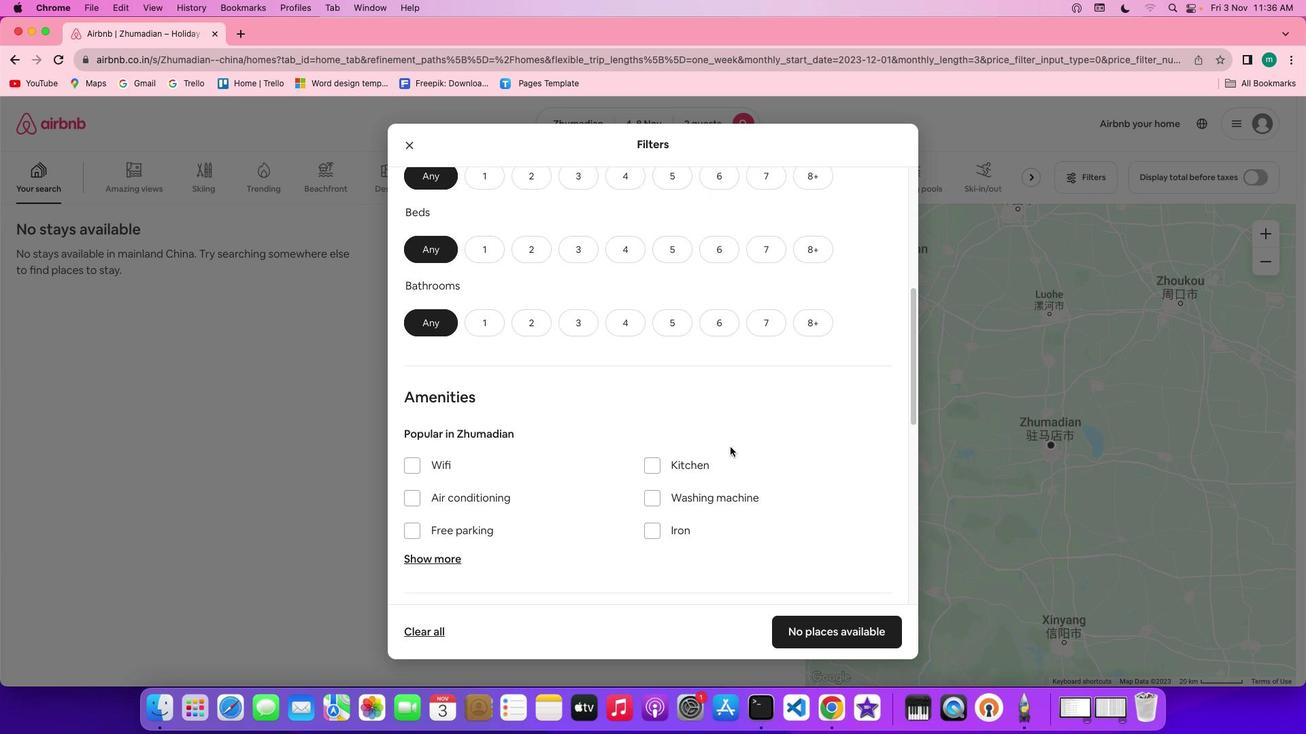 
Action: Mouse scrolled (730, 447) with delta (0, 0)
Screenshot: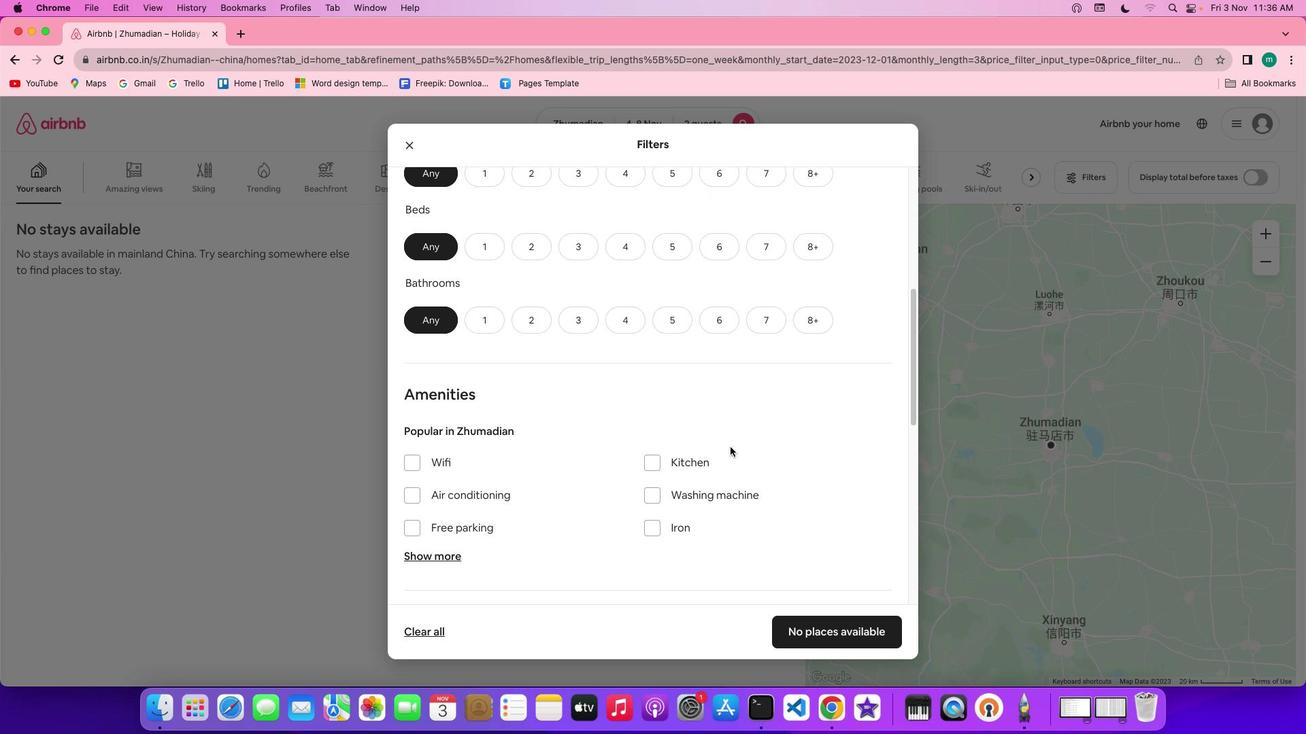 
Action: Mouse scrolled (730, 447) with delta (0, -1)
Screenshot: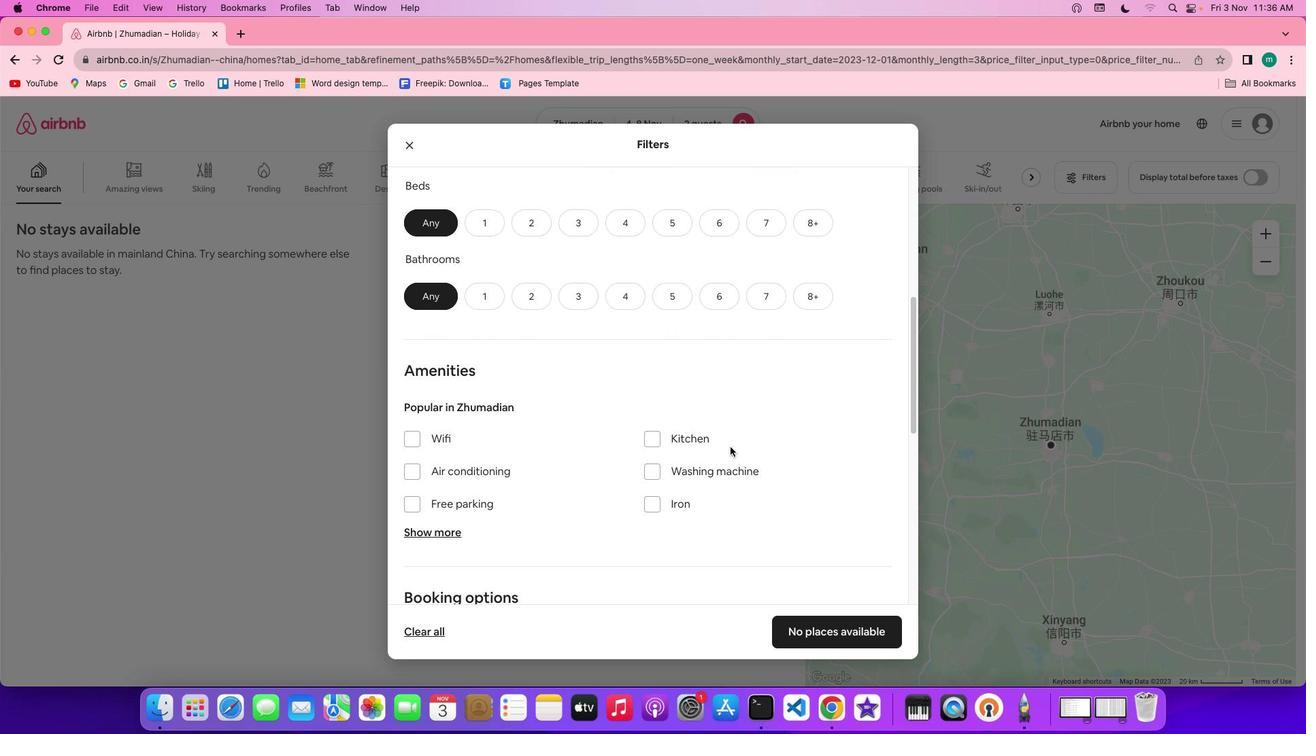 
Action: Mouse moved to (672, 375)
Screenshot: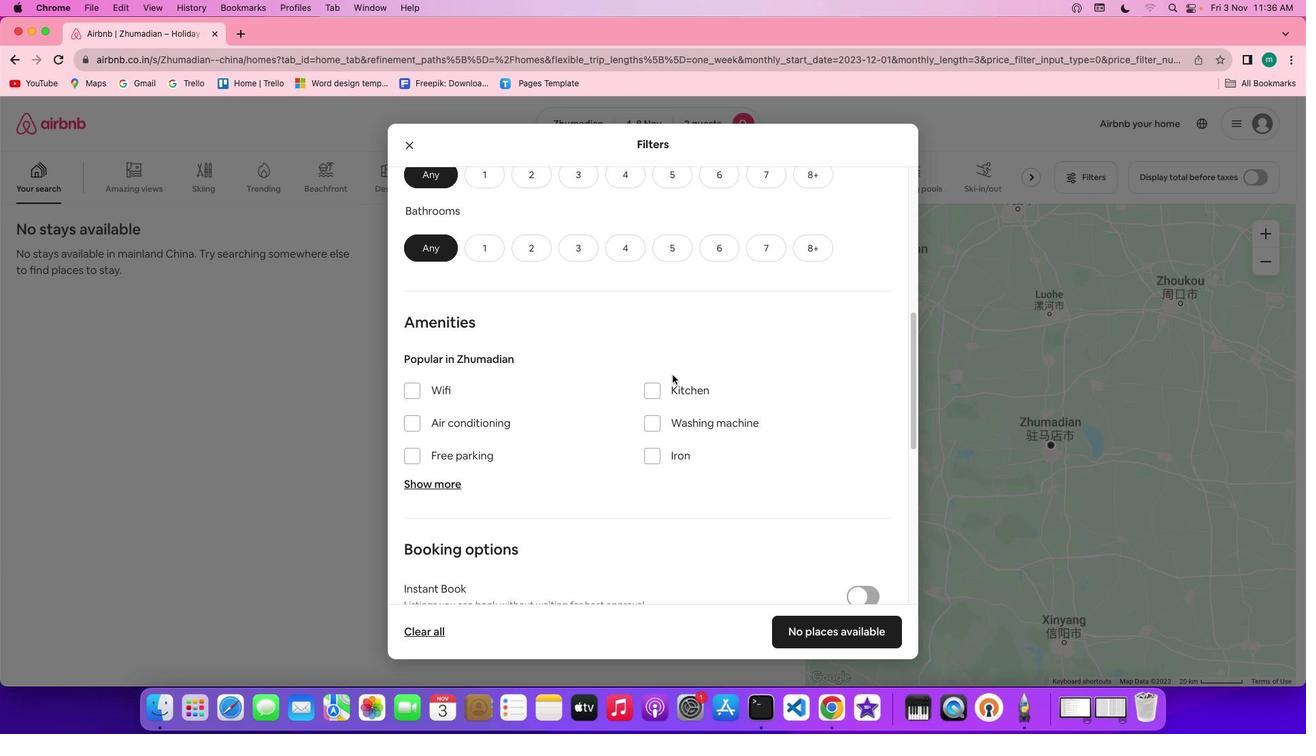 
Action: Mouse scrolled (672, 375) with delta (0, 0)
Screenshot: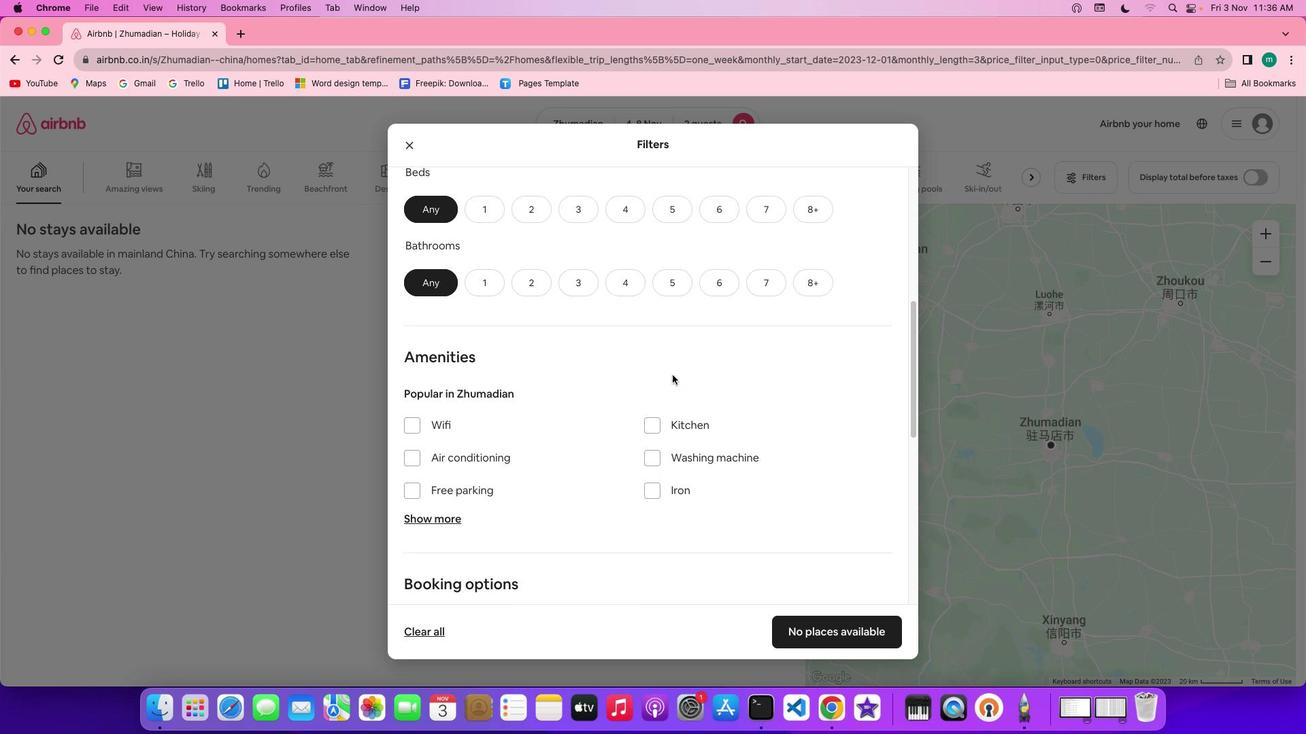 
Action: Mouse scrolled (672, 375) with delta (0, 0)
Screenshot: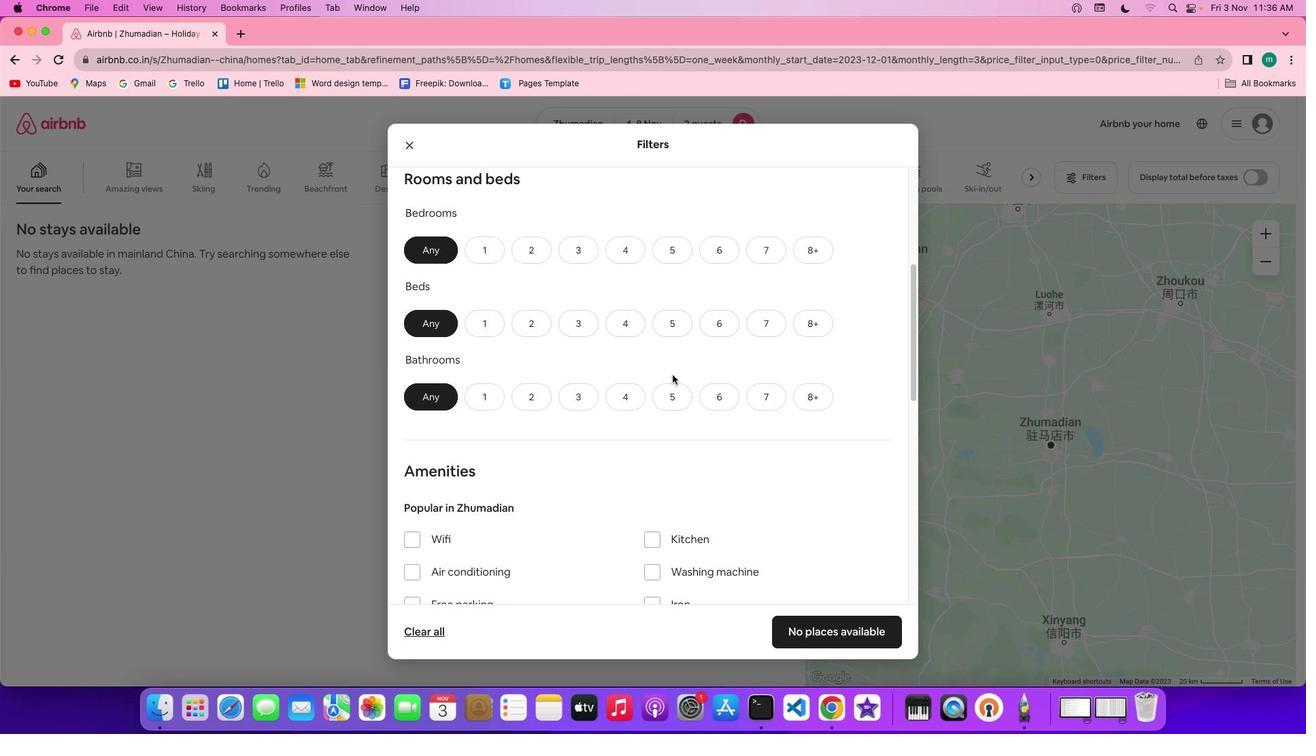 
Action: Mouse scrolled (672, 375) with delta (0, 2)
Screenshot: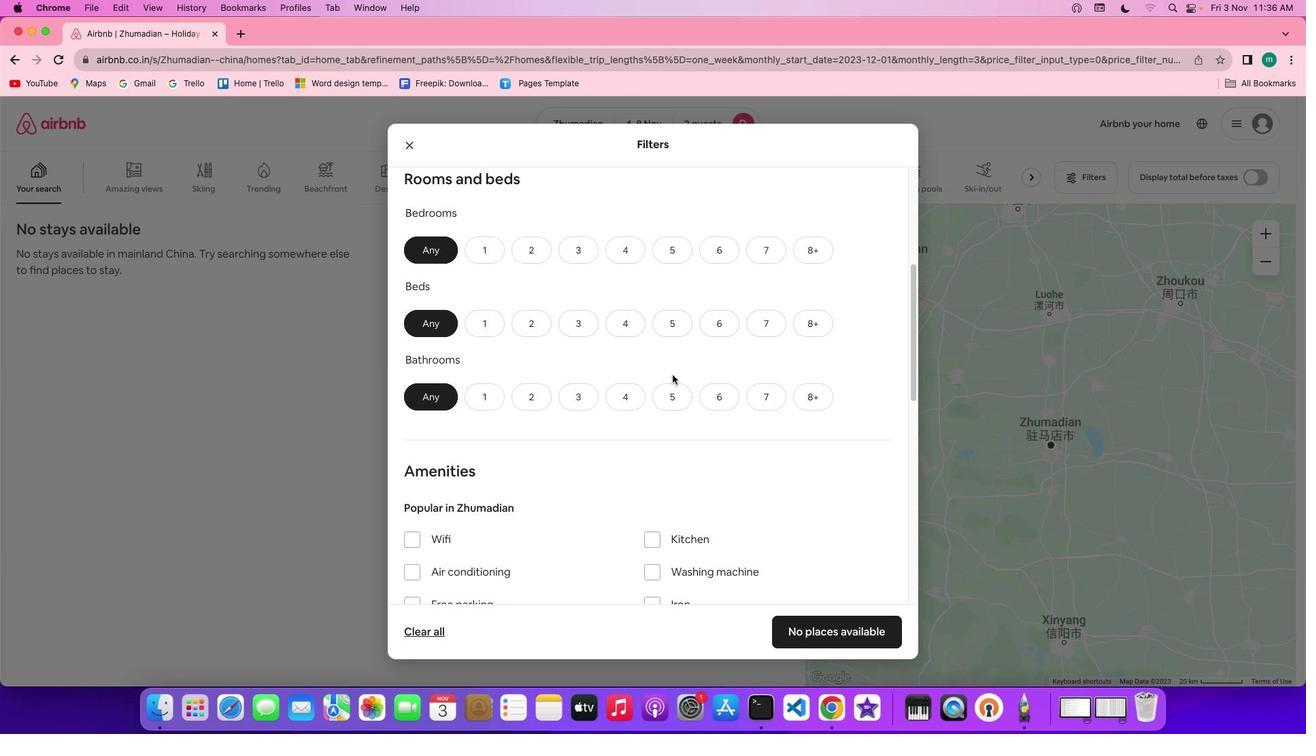 
Action: Mouse scrolled (672, 375) with delta (0, 3)
Screenshot: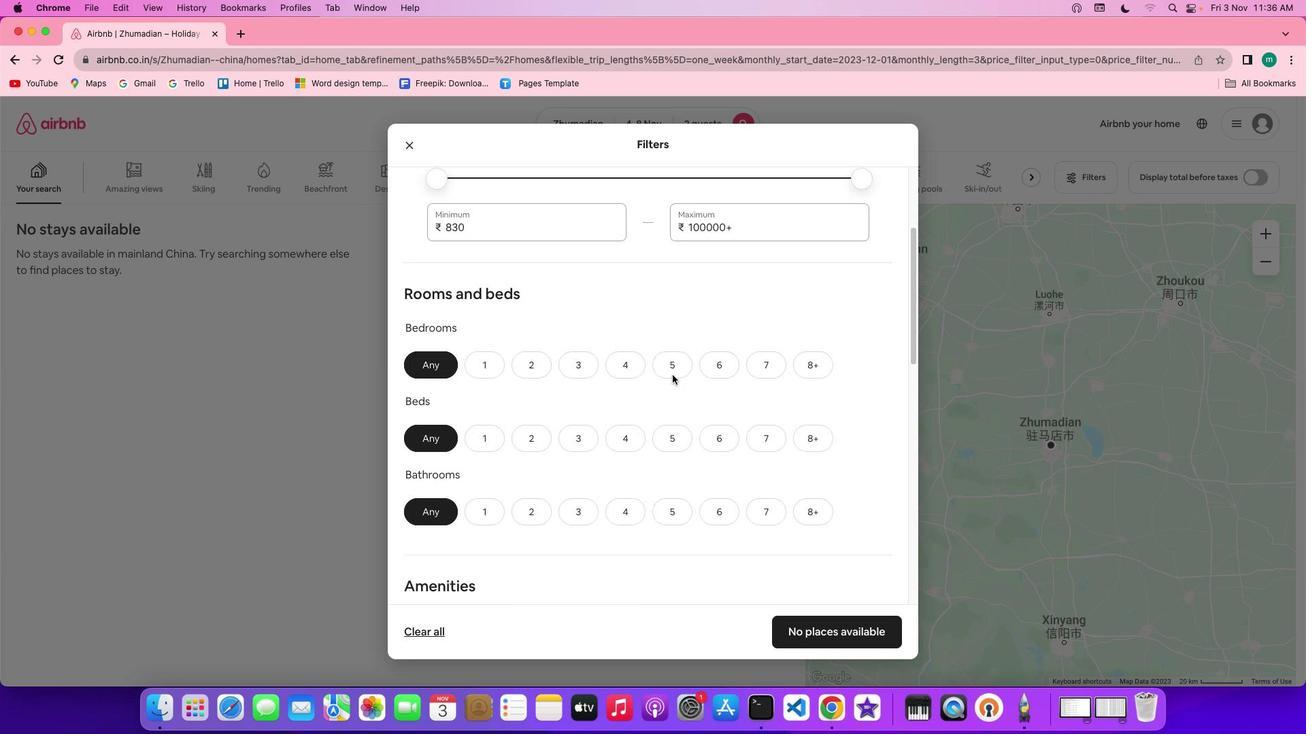 
Action: Mouse moved to (484, 393)
Screenshot: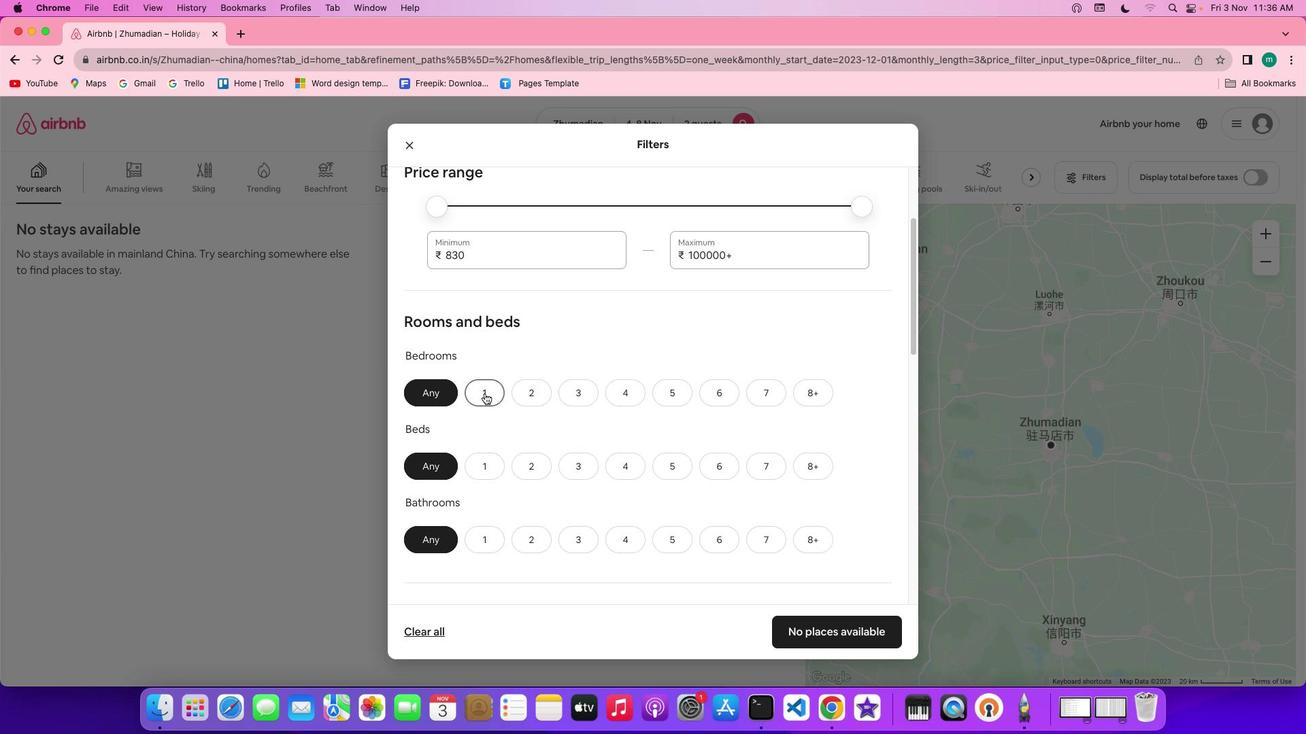 
Action: Mouse pressed left at (484, 393)
Screenshot: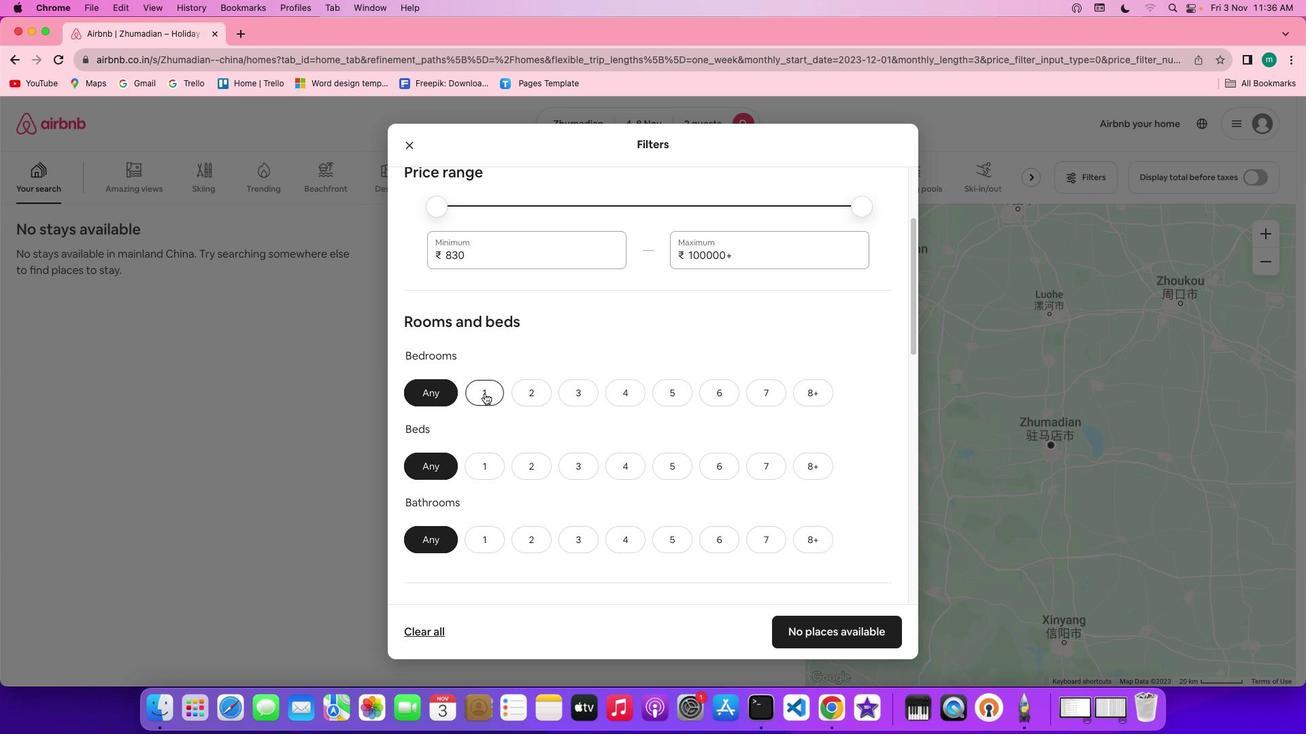 
Action: Mouse moved to (487, 469)
Screenshot: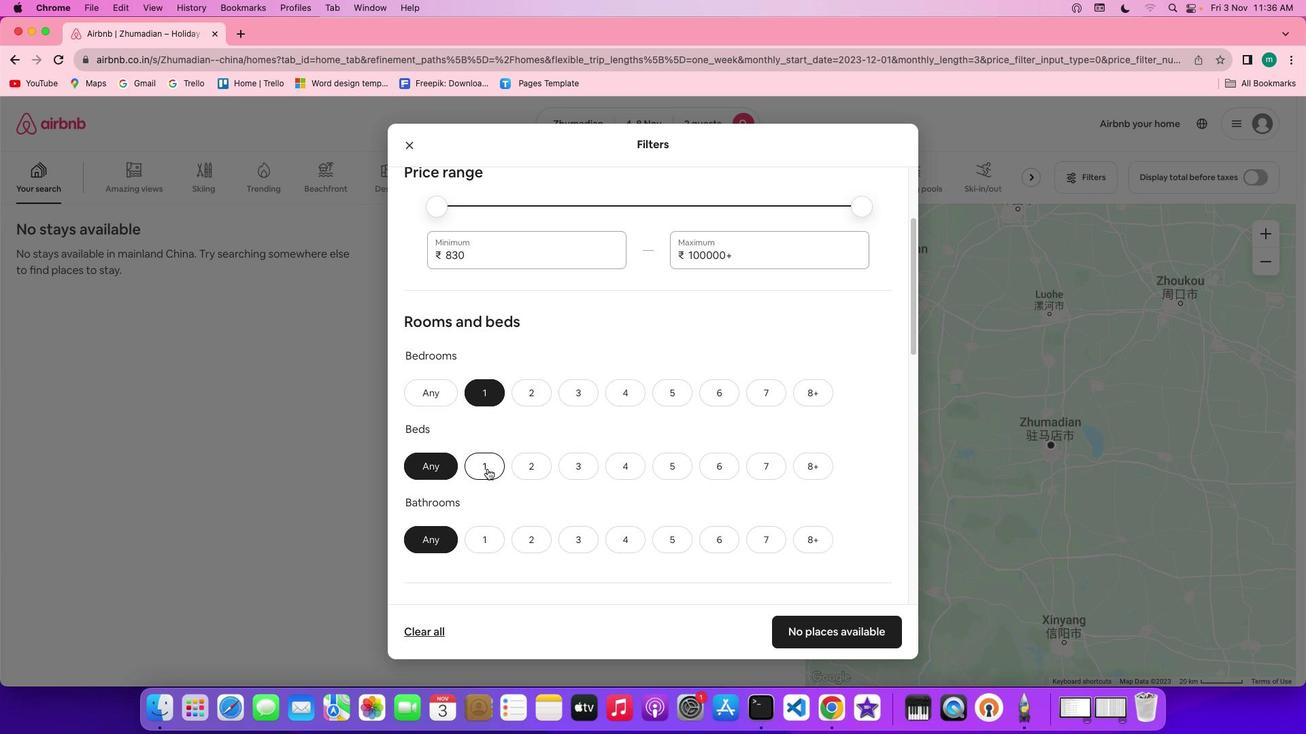 
Action: Mouse pressed left at (487, 469)
Screenshot: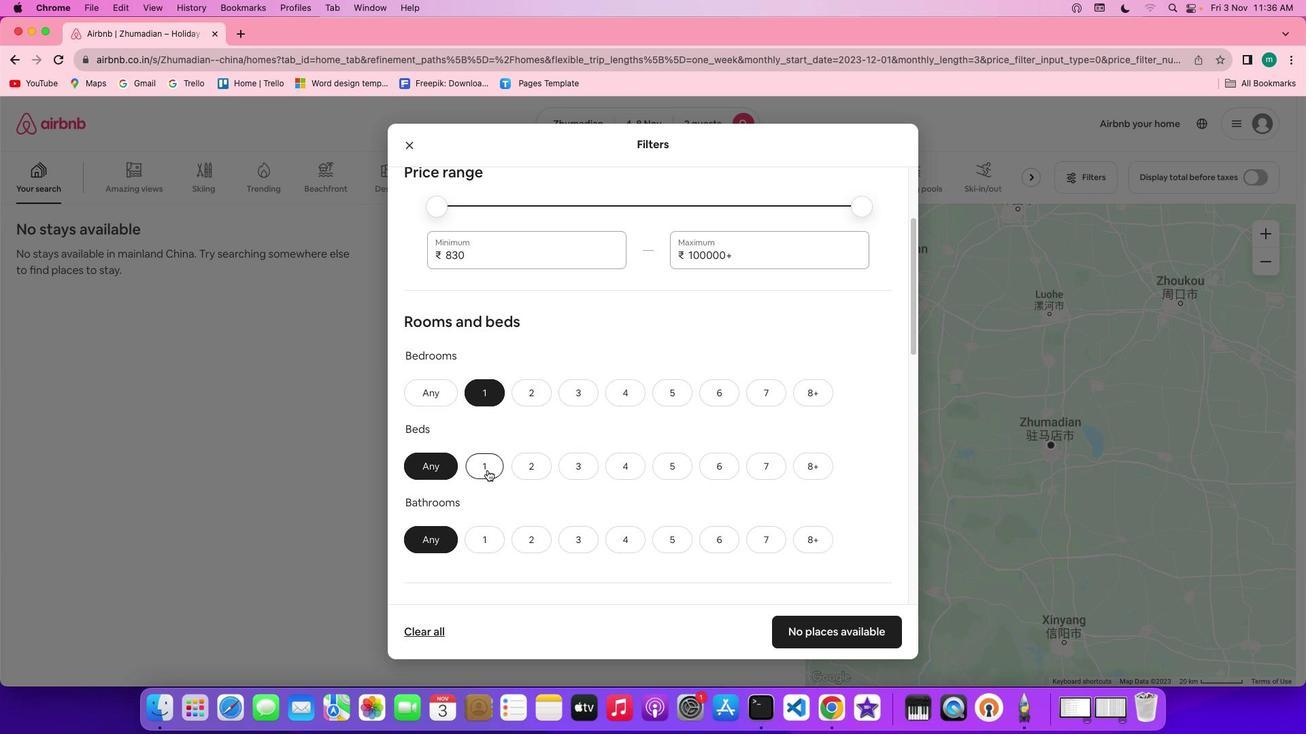 
Action: Mouse moved to (481, 538)
Screenshot: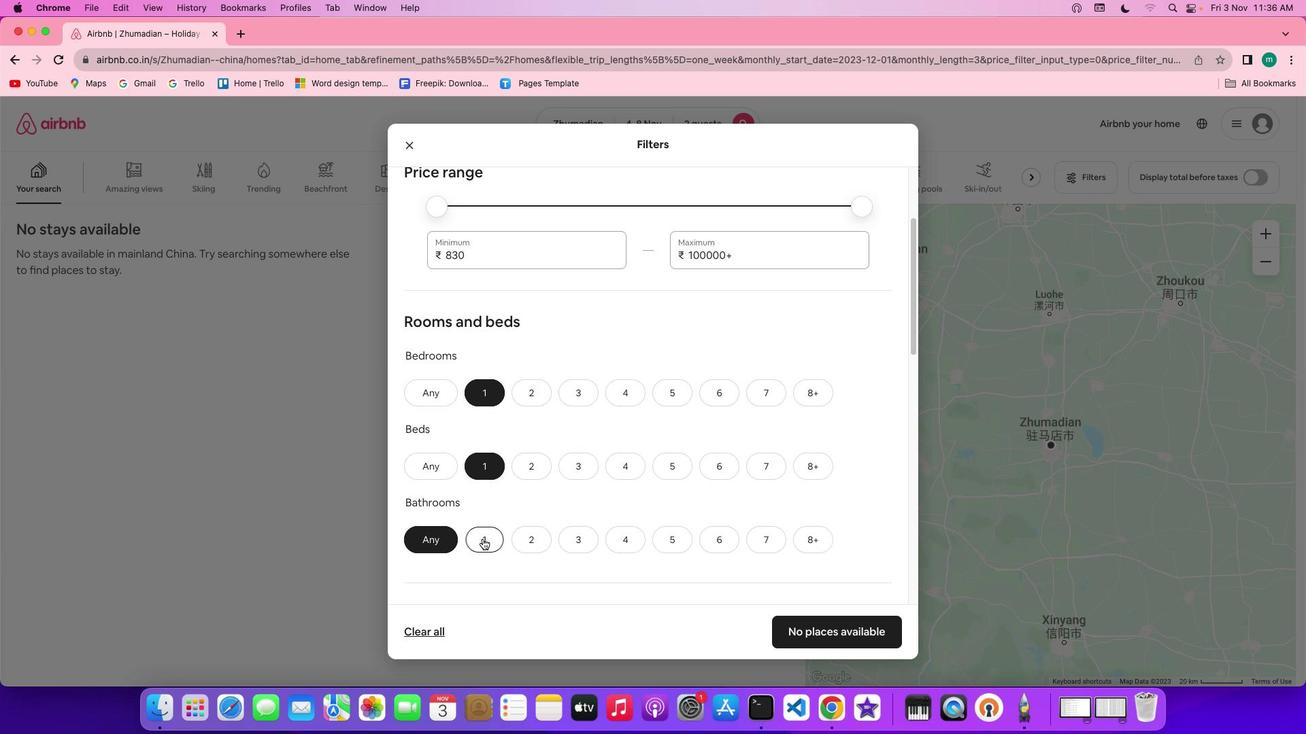 
Action: Mouse pressed left at (481, 538)
Screenshot: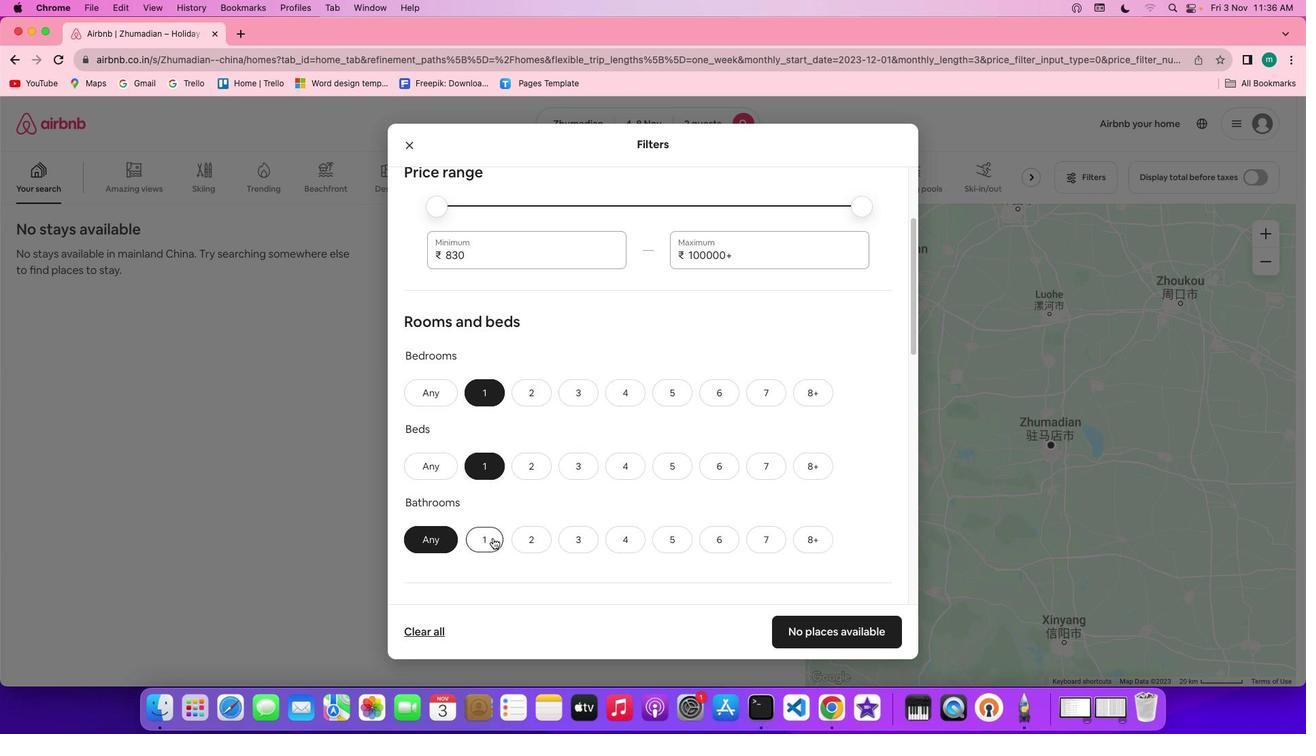 
Action: Mouse moved to (708, 515)
Screenshot: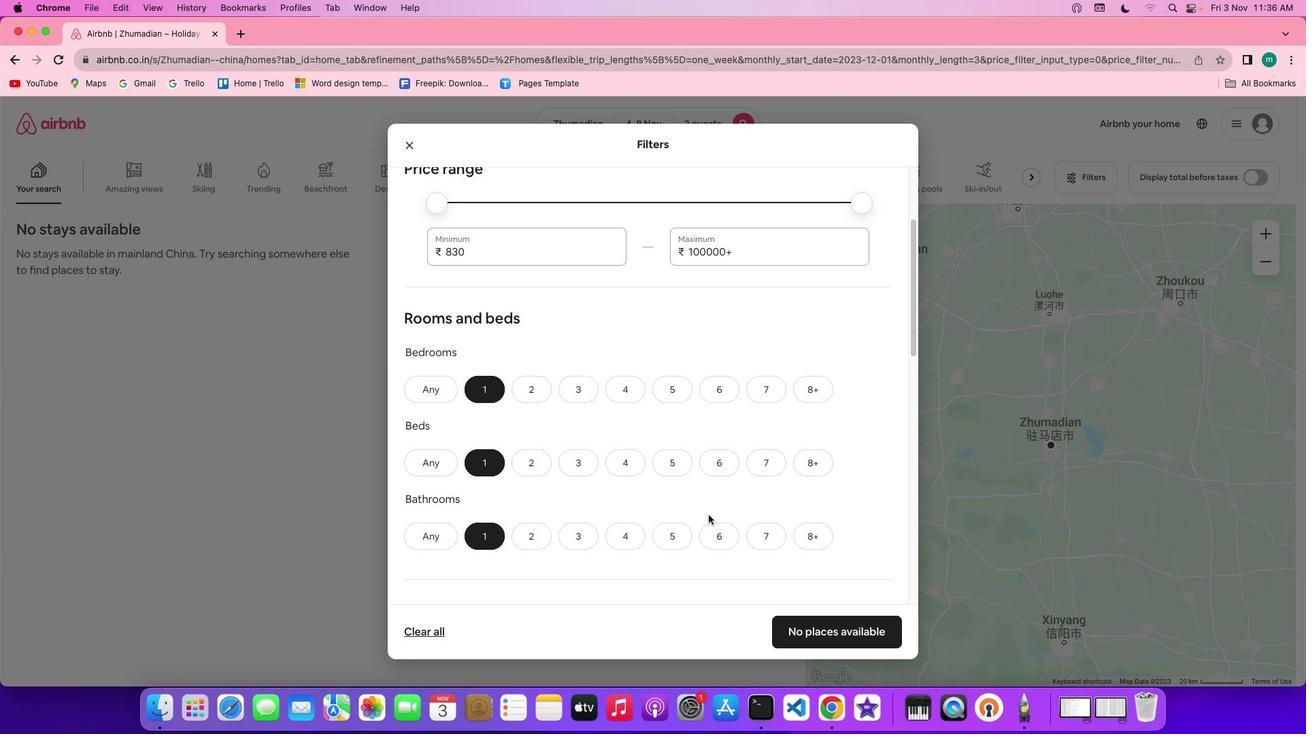 
Action: Mouse scrolled (708, 515) with delta (0, 0)
Screenshot: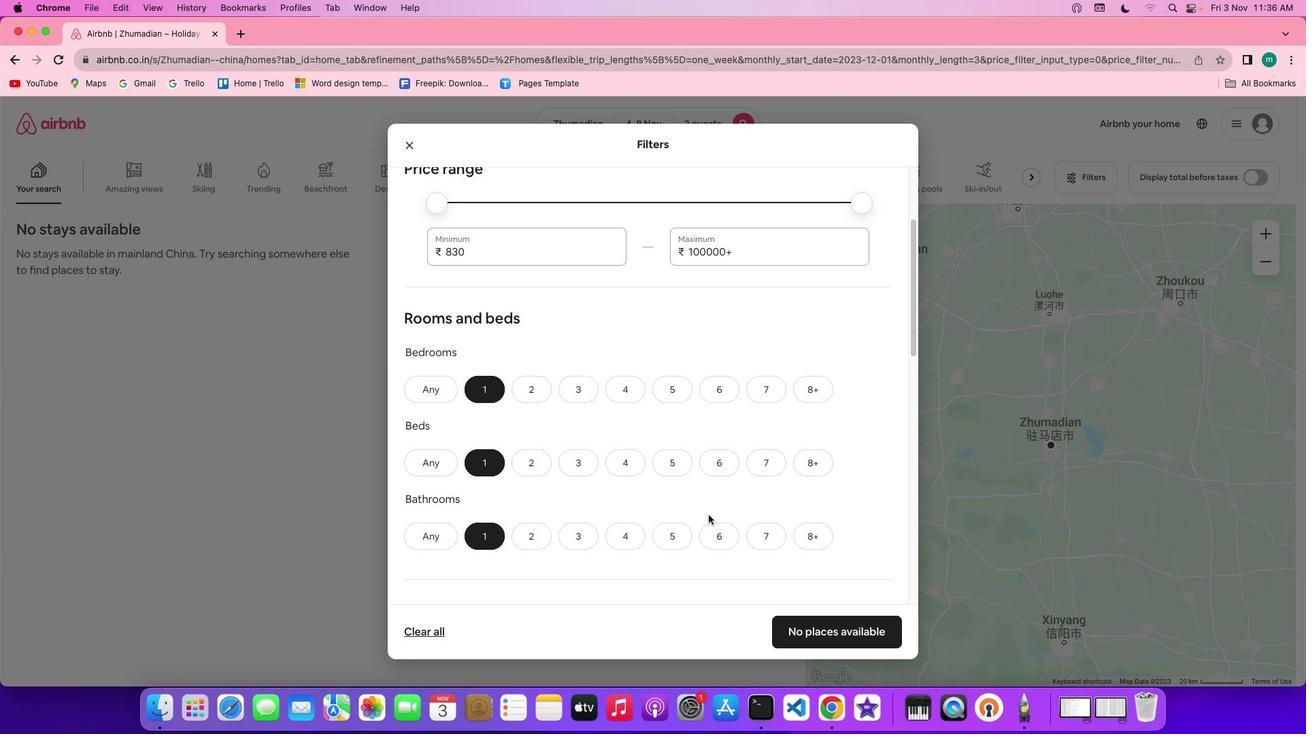 
Action: Mouse moved to (708, 515)
Screenshot: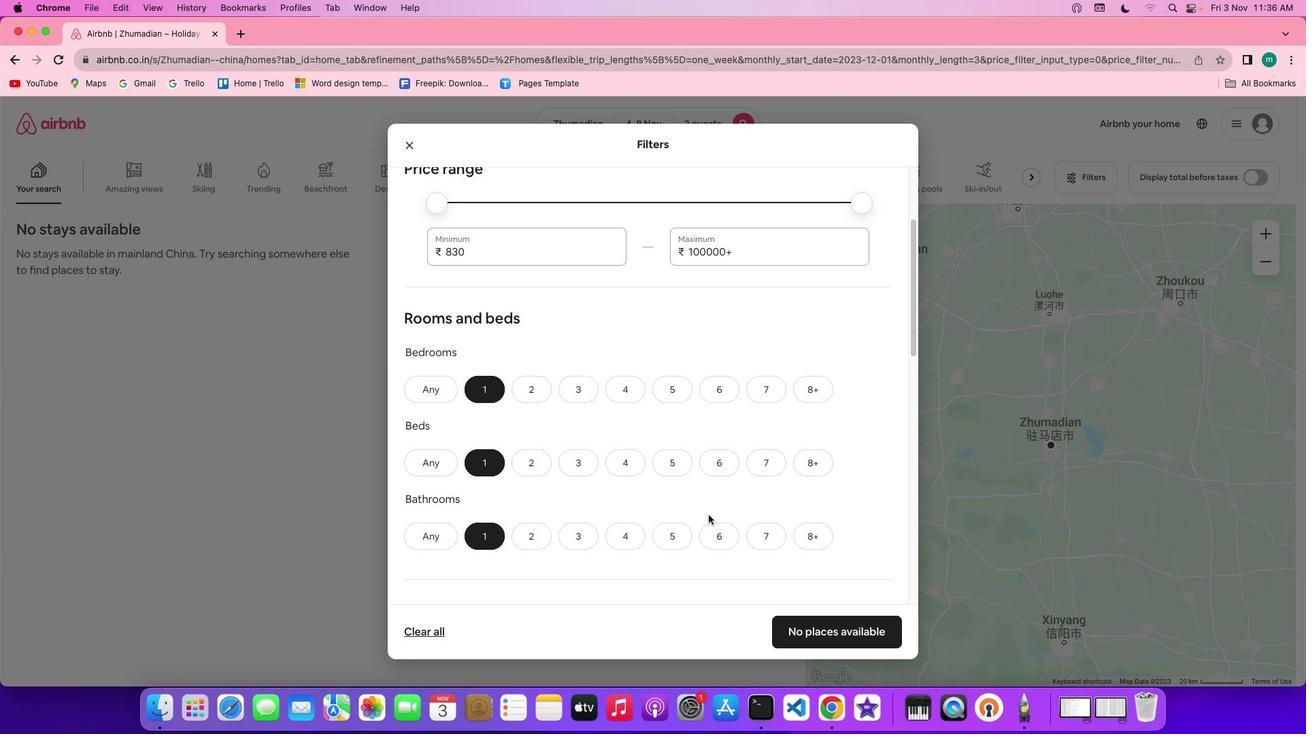 
Action: Mouse scrolled (708, 515) with delta (0, 0)
Screenshot: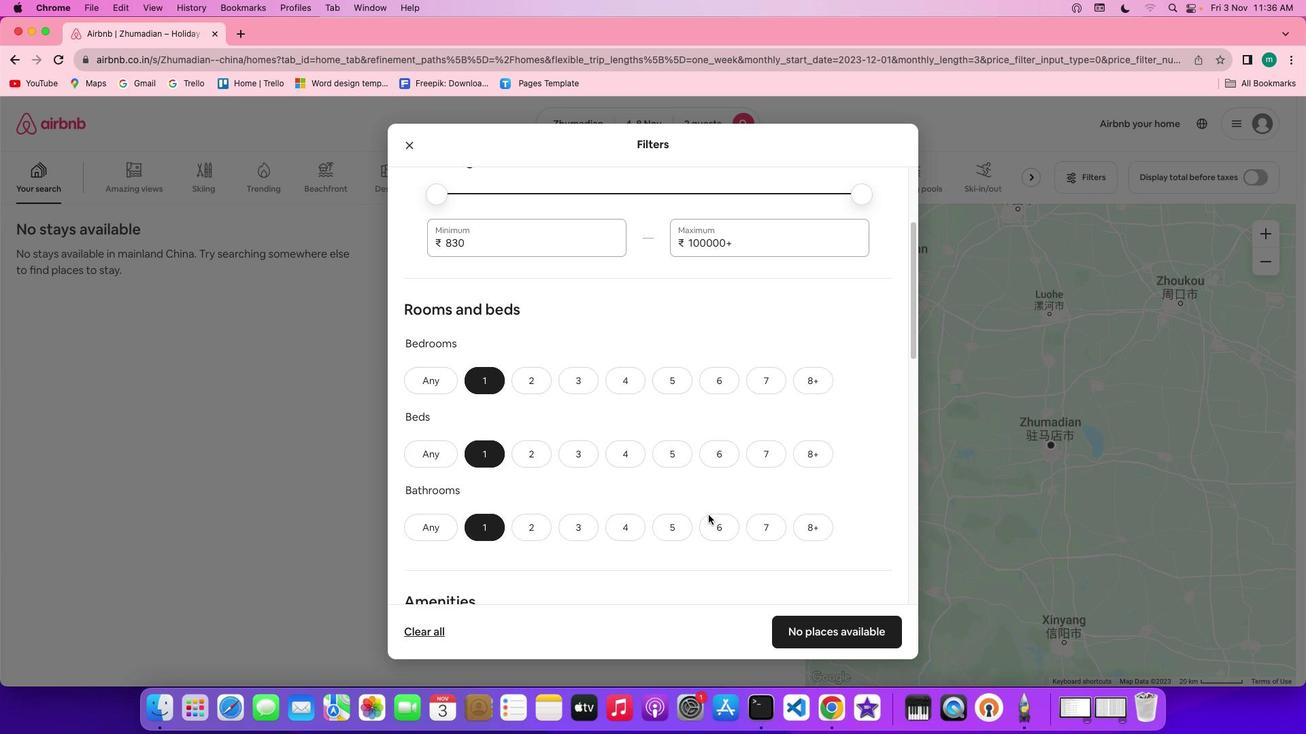 
Action: Mouse scrolled (708, 515) with delta (0, -1)
Screenshot: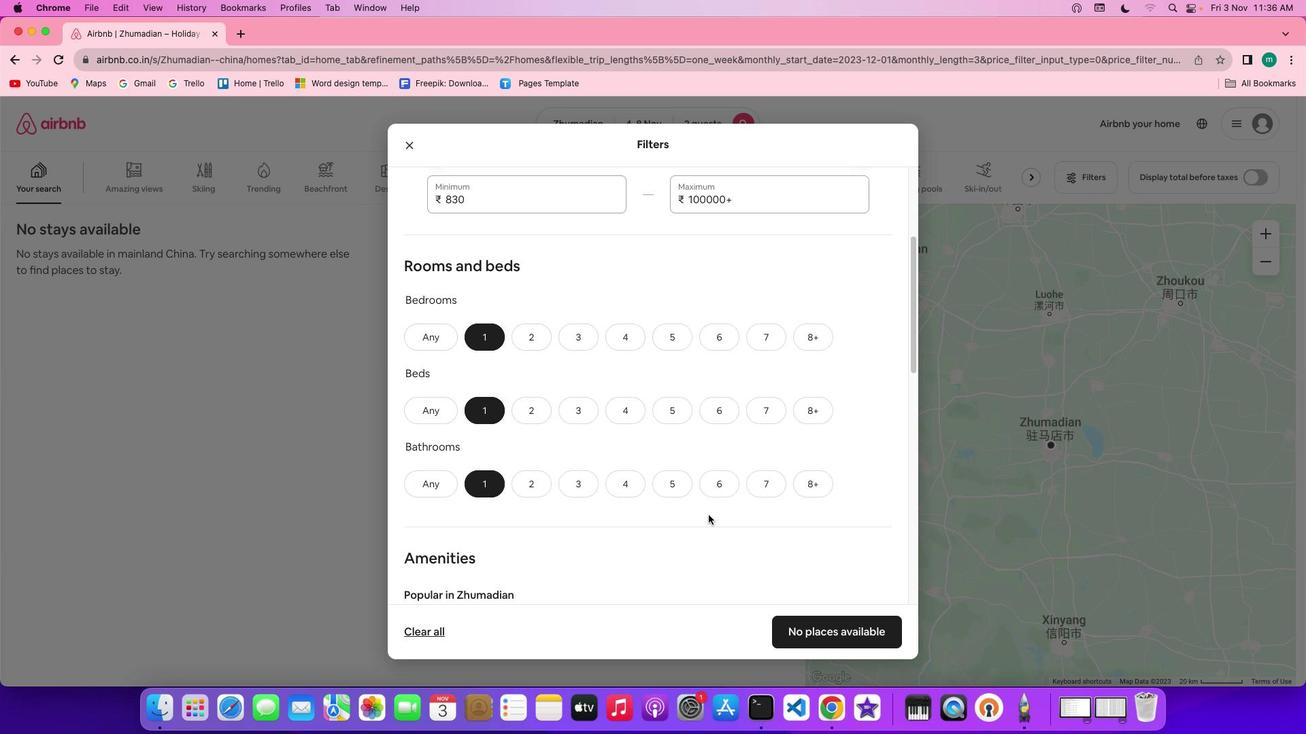 
Action: Mouse moved to (709, 515)
Screenshot: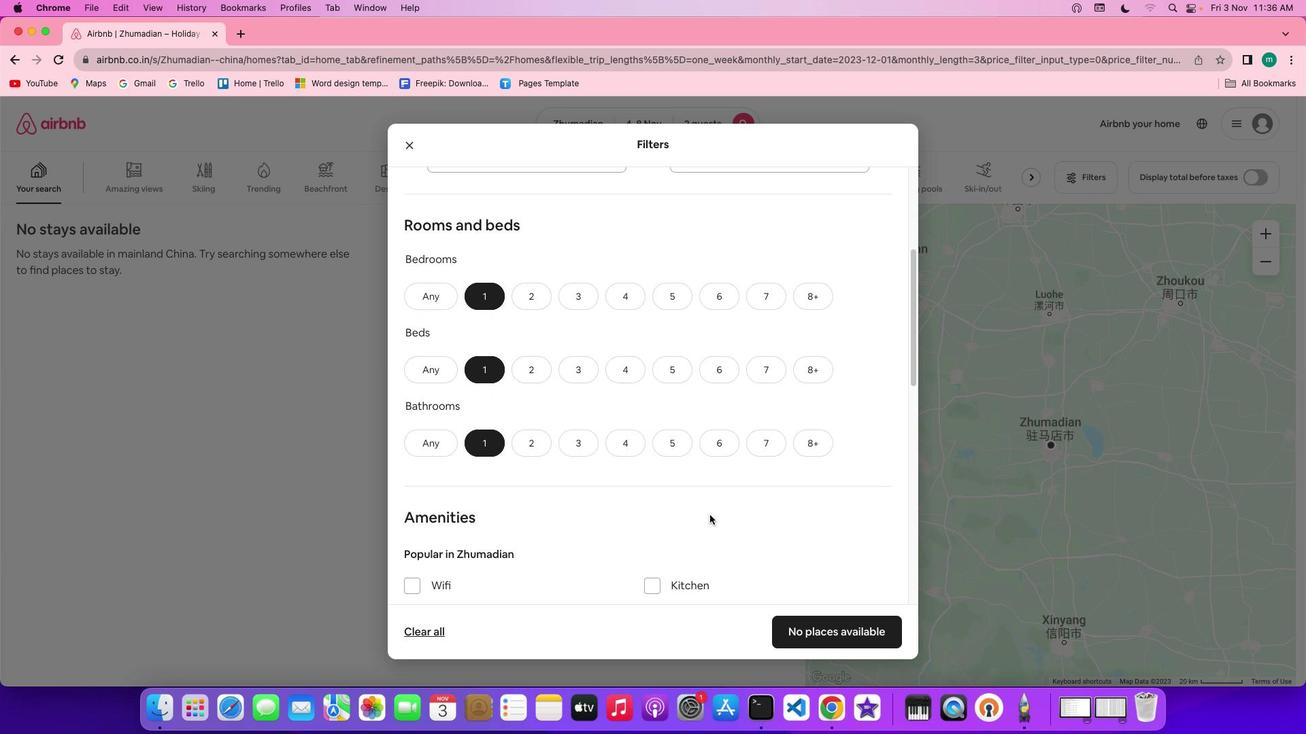 
Action: Mouse scrolled (709, 515) with delta (0, 0)
Screenshot: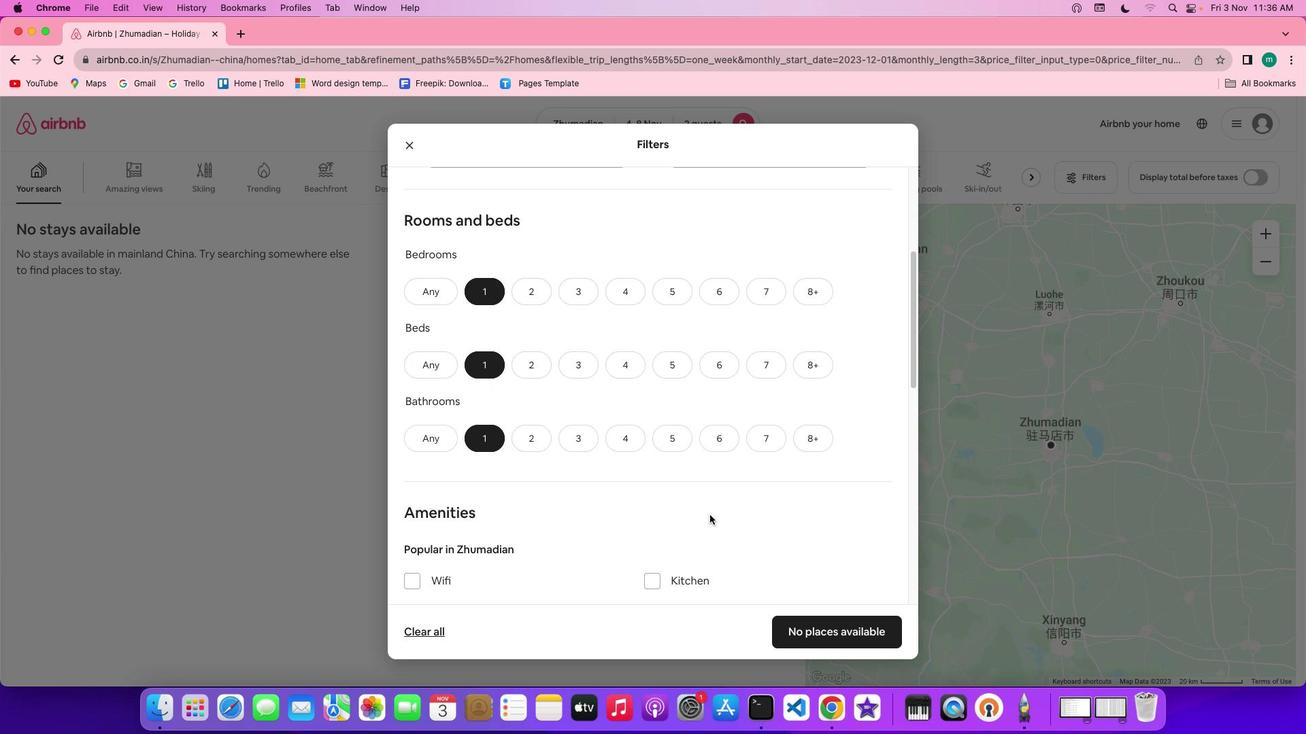 
Action: Mouse scrolled (709, 515) with delta (0, 0)
Screenshot: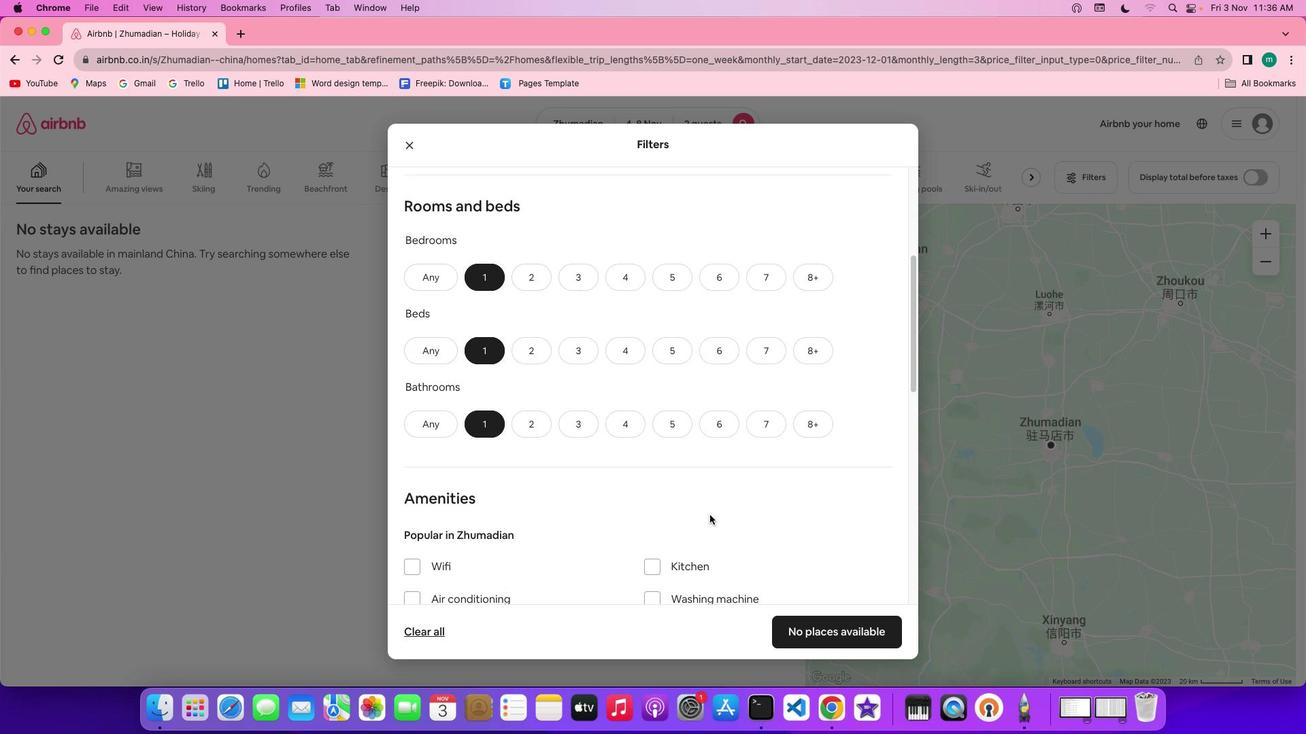 
Action: Mouse scrolled (709, 515) with delta (0, -1)
Screenshot: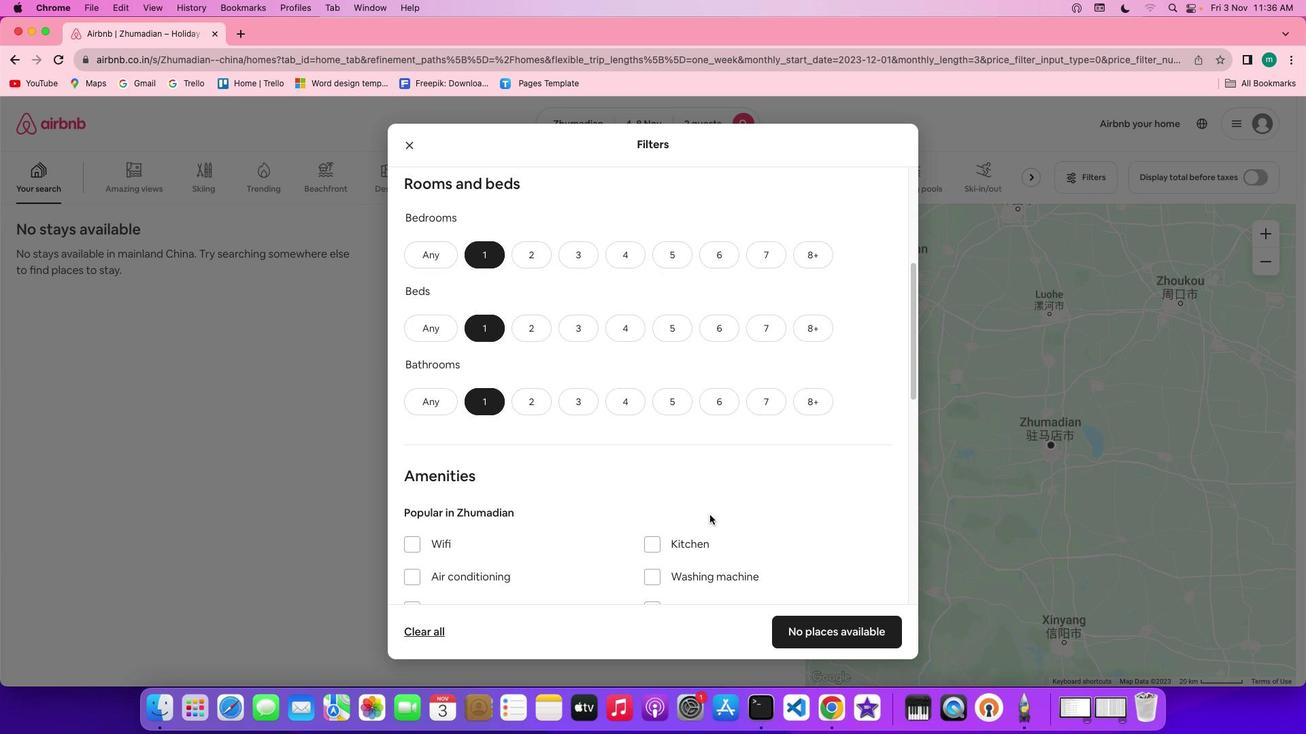 
Action: Mouse scrolled (709, 515) with delta (0, 0)
Screenshot: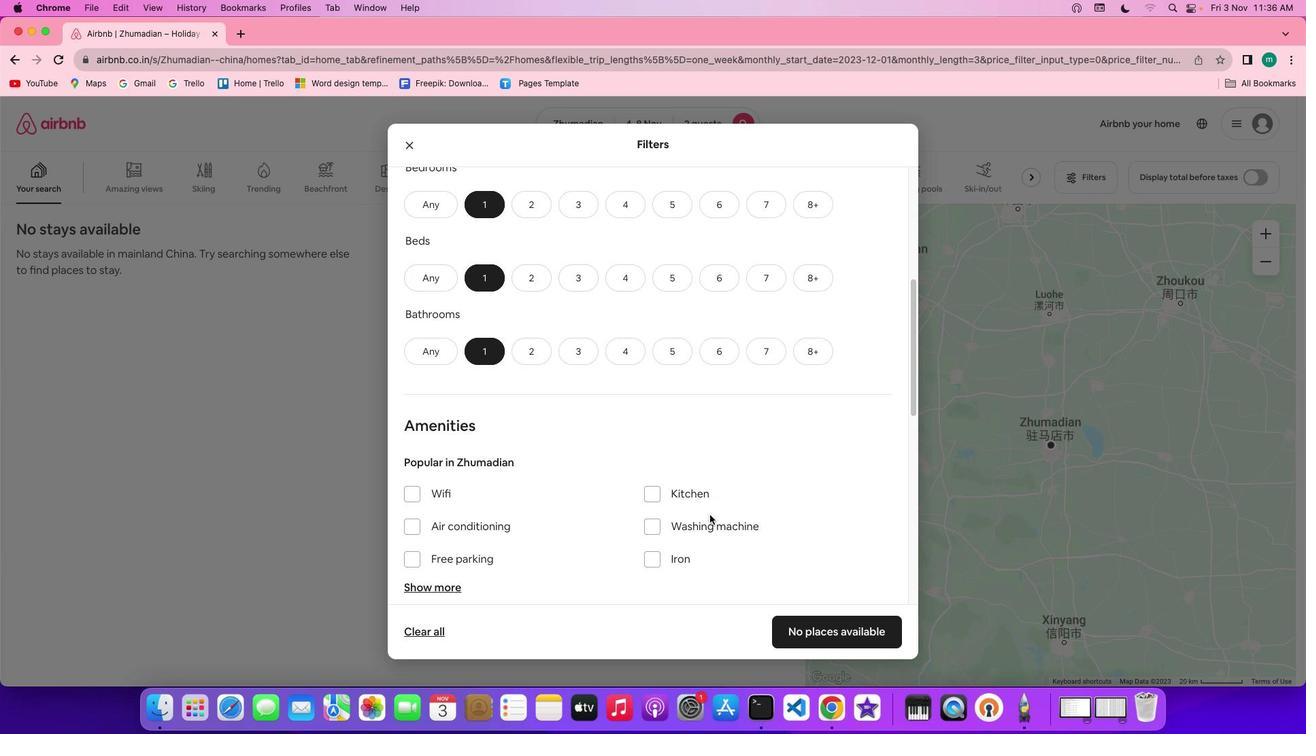 
Action: Mouse scrolled (709, 515) with delta (0, 0)
Screenshot: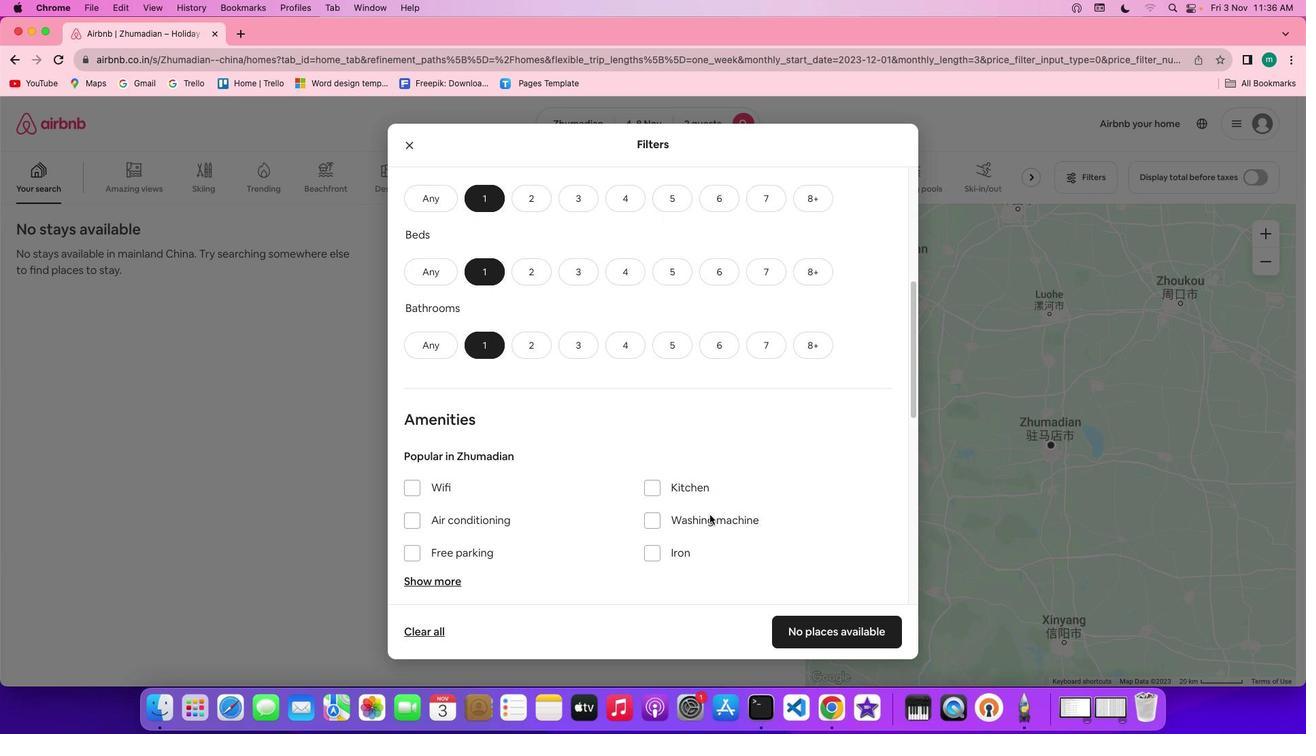 
Action: Mouse scrolled (709, 515) with delta (0, 0)
Screenshot: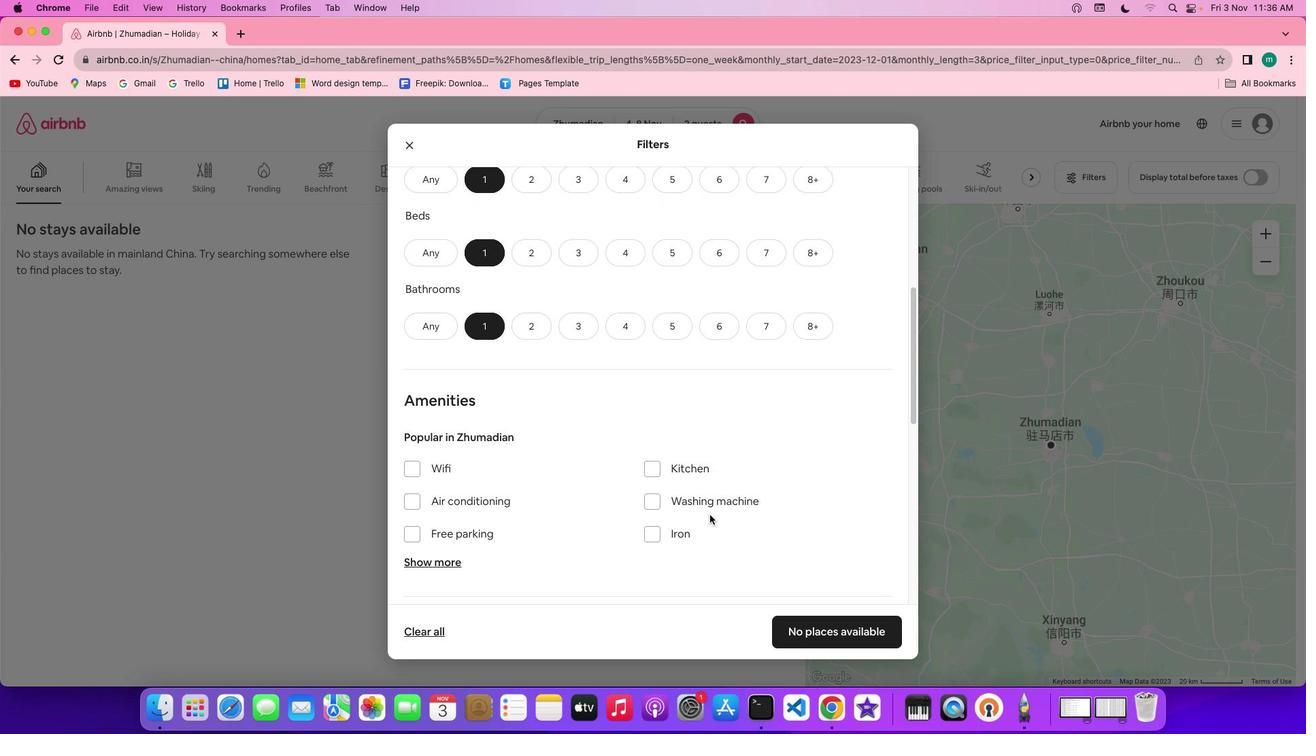 
Action: Mouse scrolled (709, 515) with delta (0, 0)
Screenshot: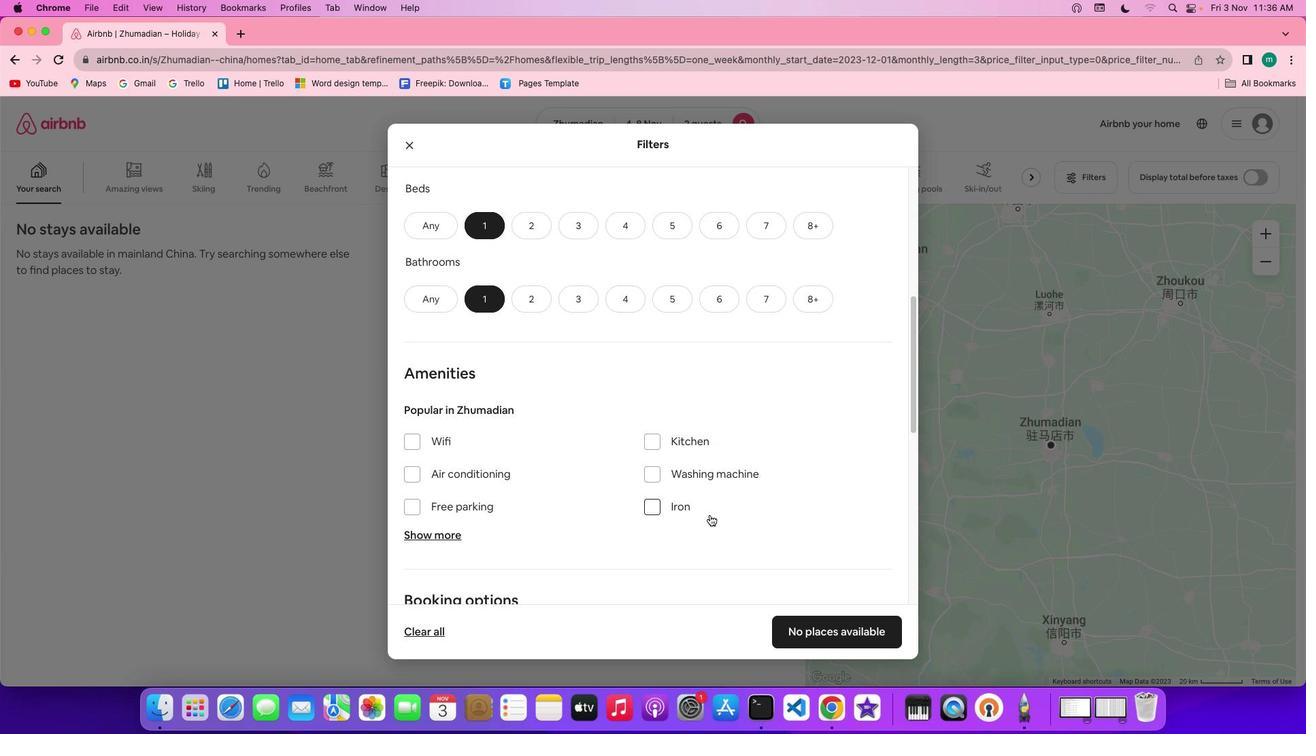
Action: Mouse scrolled (709, 515) with delta (0, 0)
Screenshot: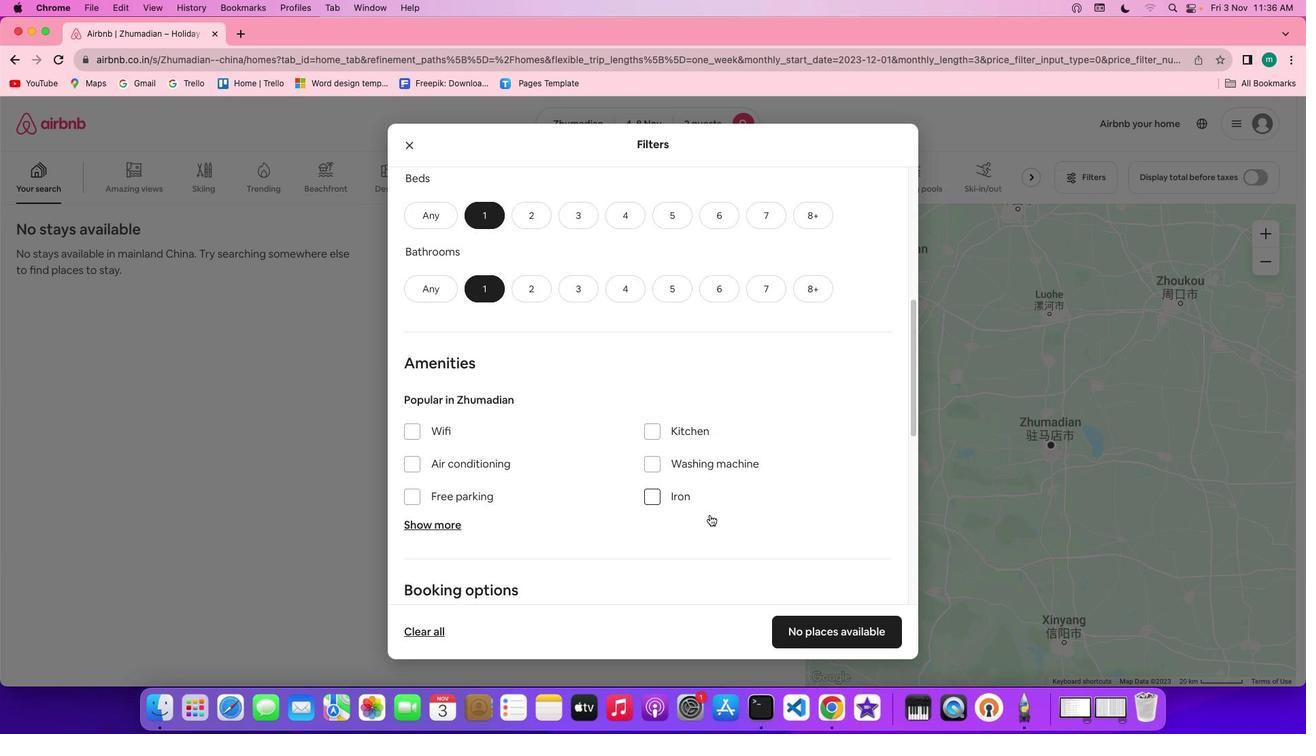 
Action: Mouse scrolled (709, 515) with delta (0, 0)
Screenshot: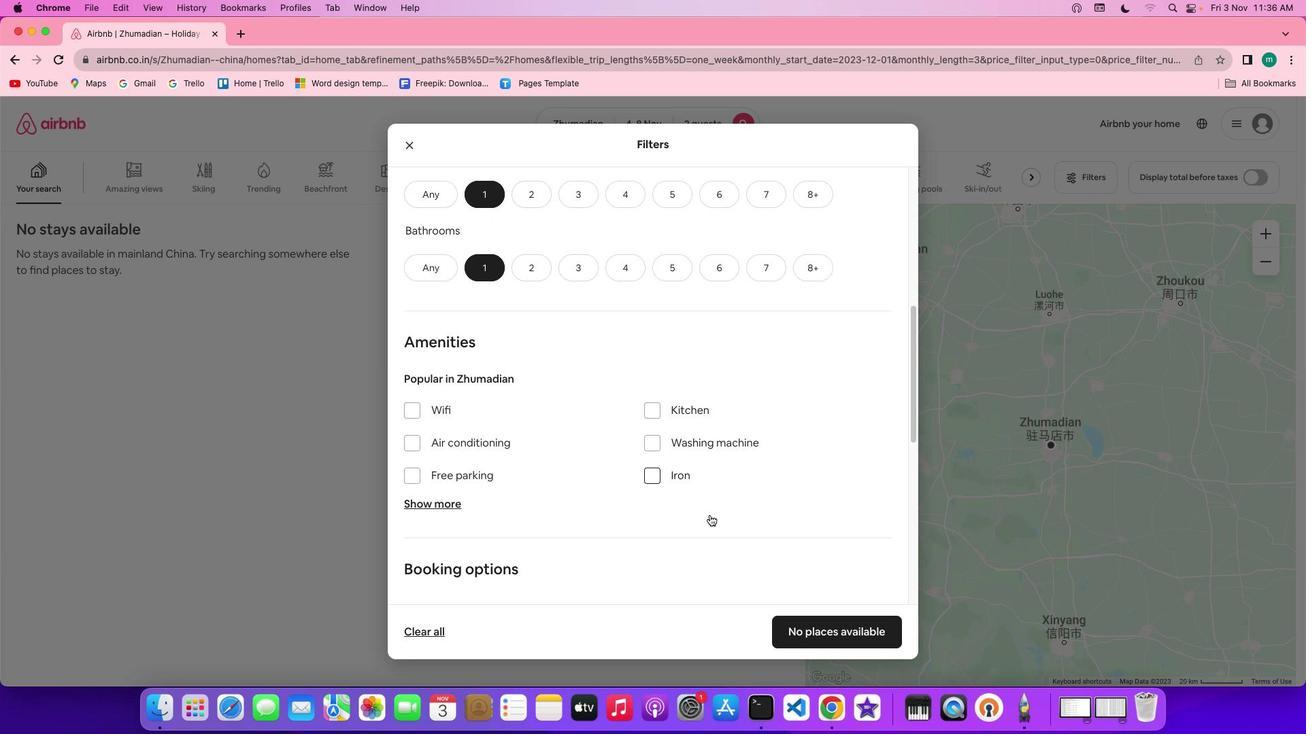 
Action: Mouse scrolled (709, 515) with delta (0, -1)
Screenshot: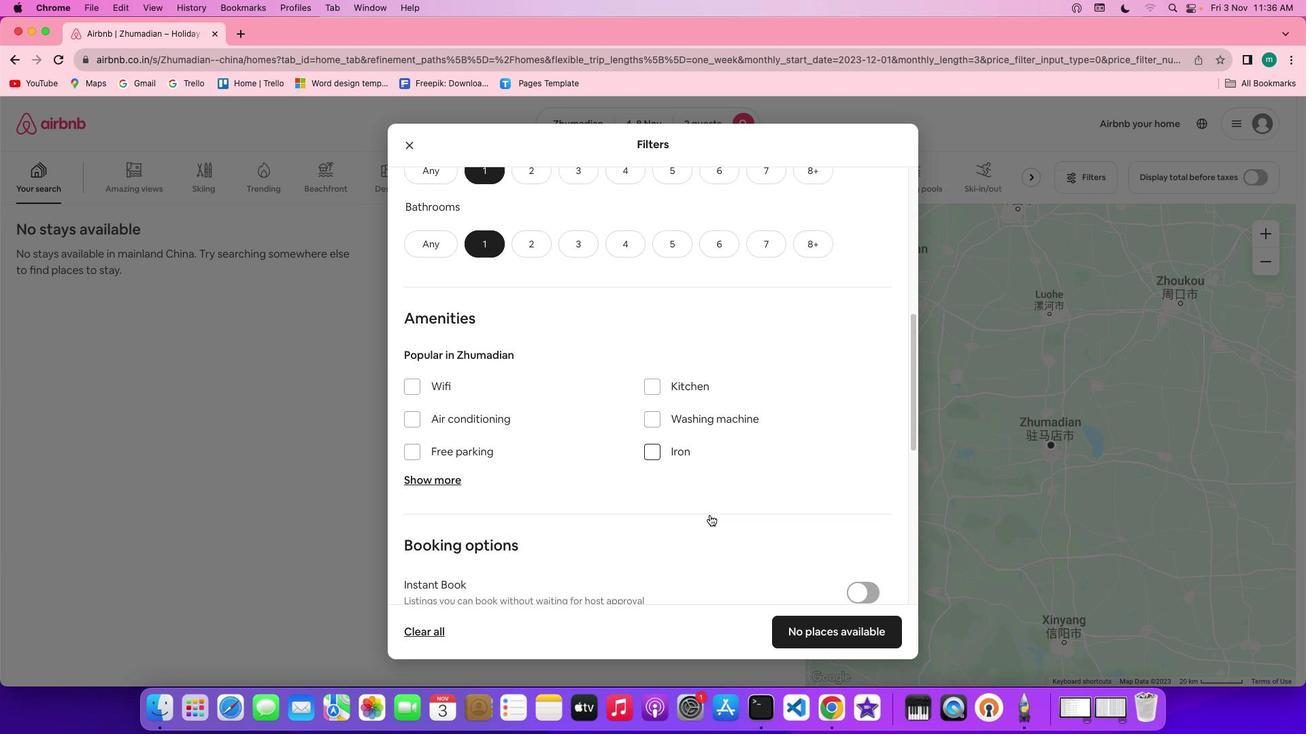 
Action: Mouse scrolled (709, 515) with delta (0, 0)
Screenshot: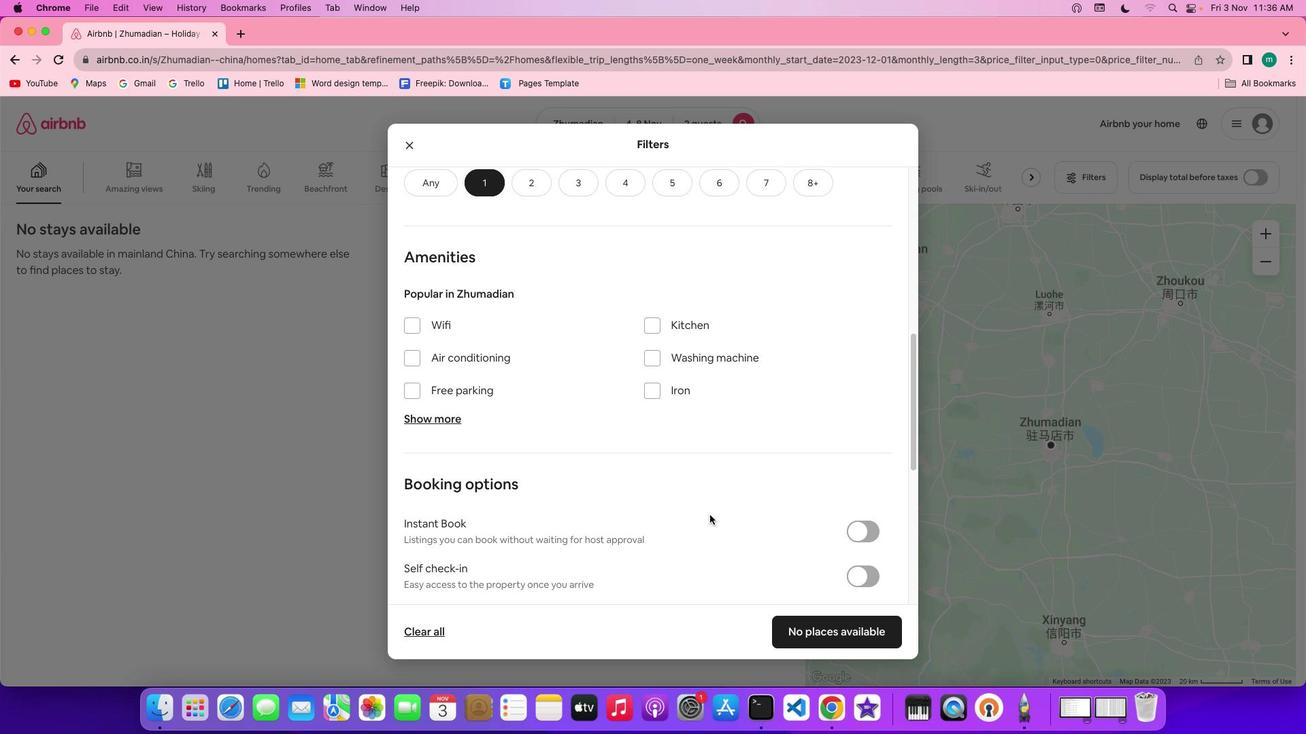 
Action: Mouse scrolled (709, 515) with delta (0, 0)
Screenshot: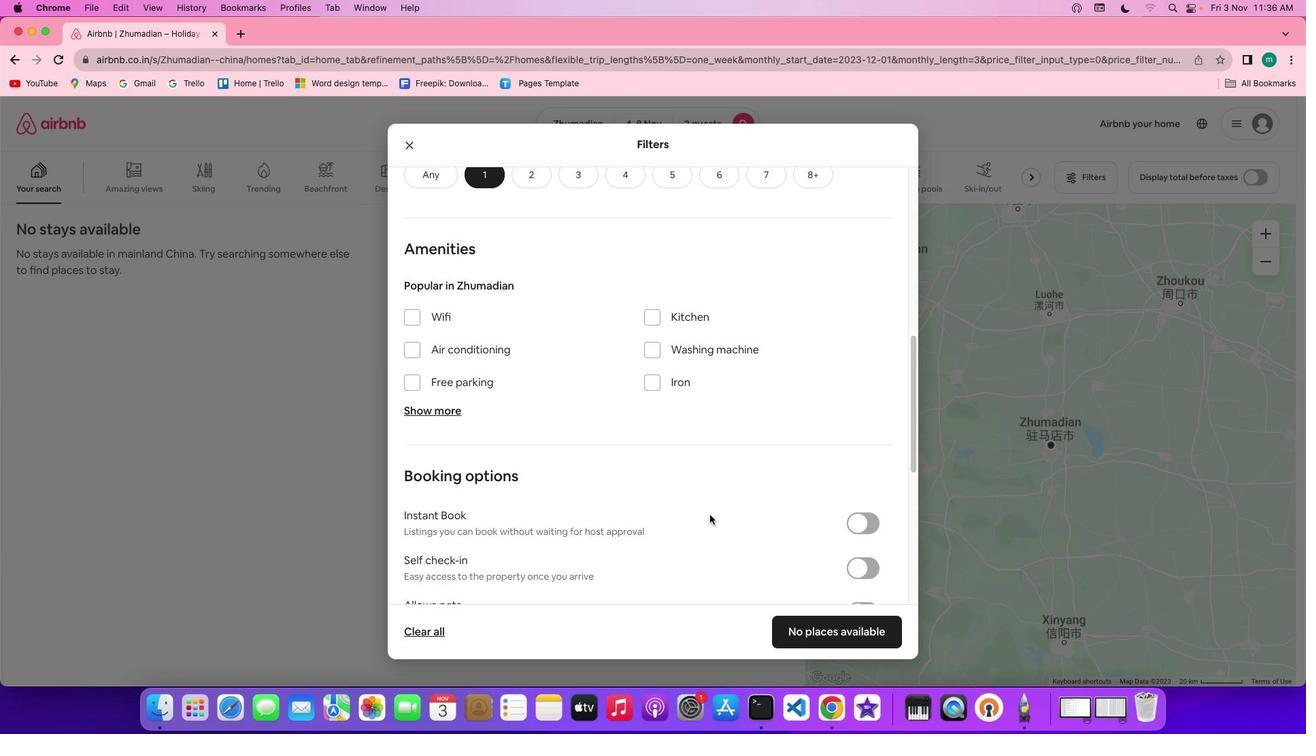 
Action: Mouse scrolled (709, 515) with delta (0, 0)
Screenshot: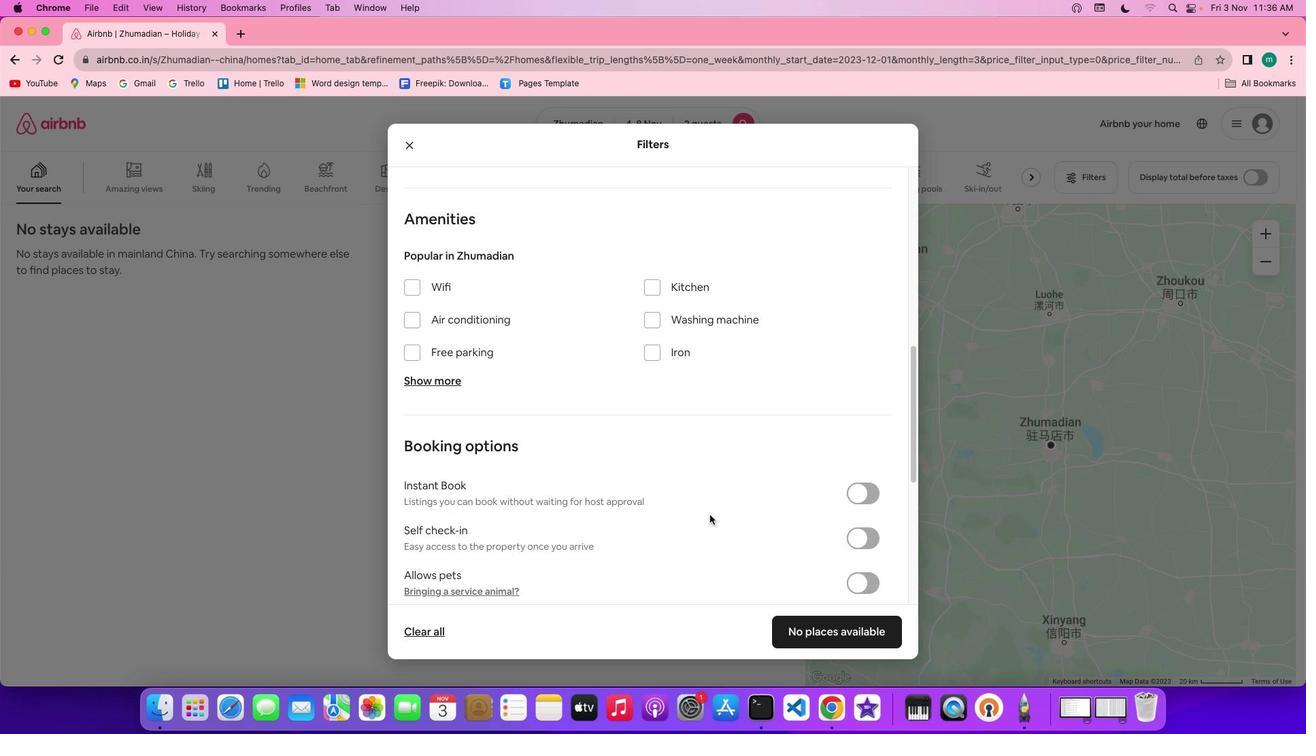 
Action: Mouse scrolled (709, 515) with delta (0, 0)
Screenshot: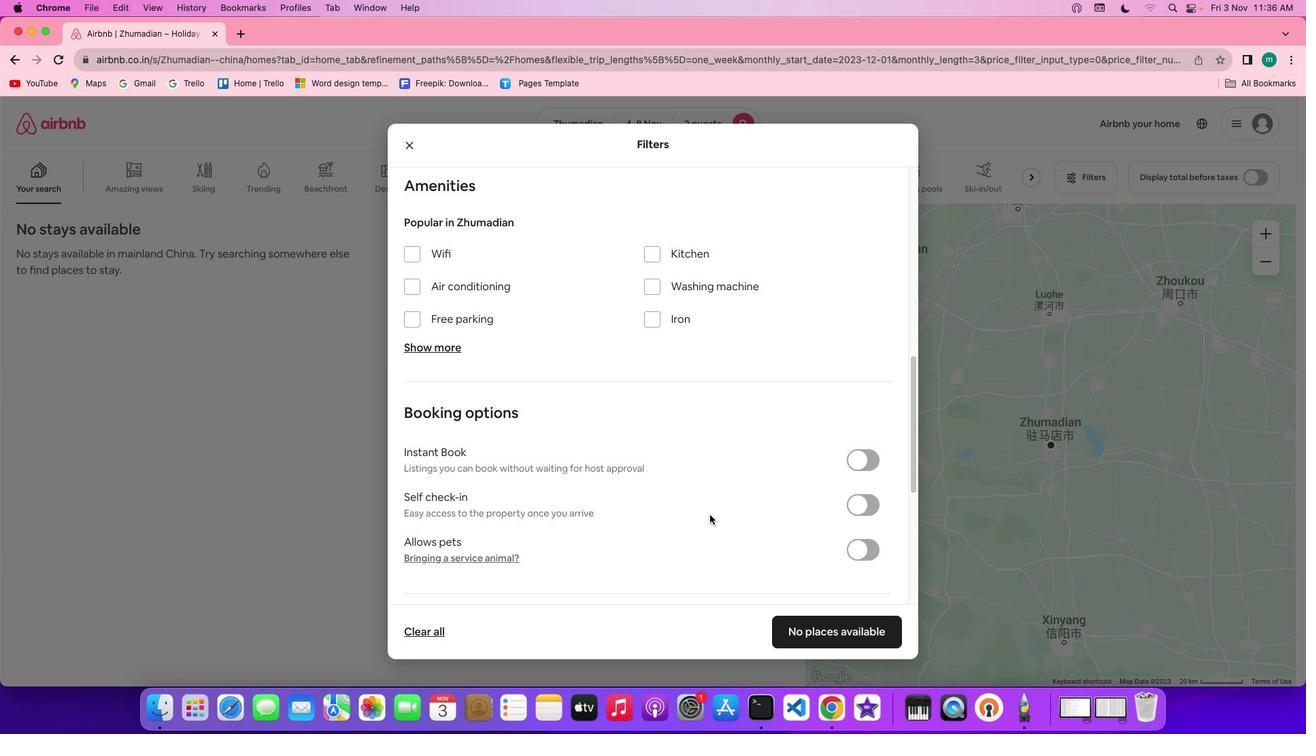 
Action: Mouse scrolled (709, 515) with delta (0, 0)
Screenshot: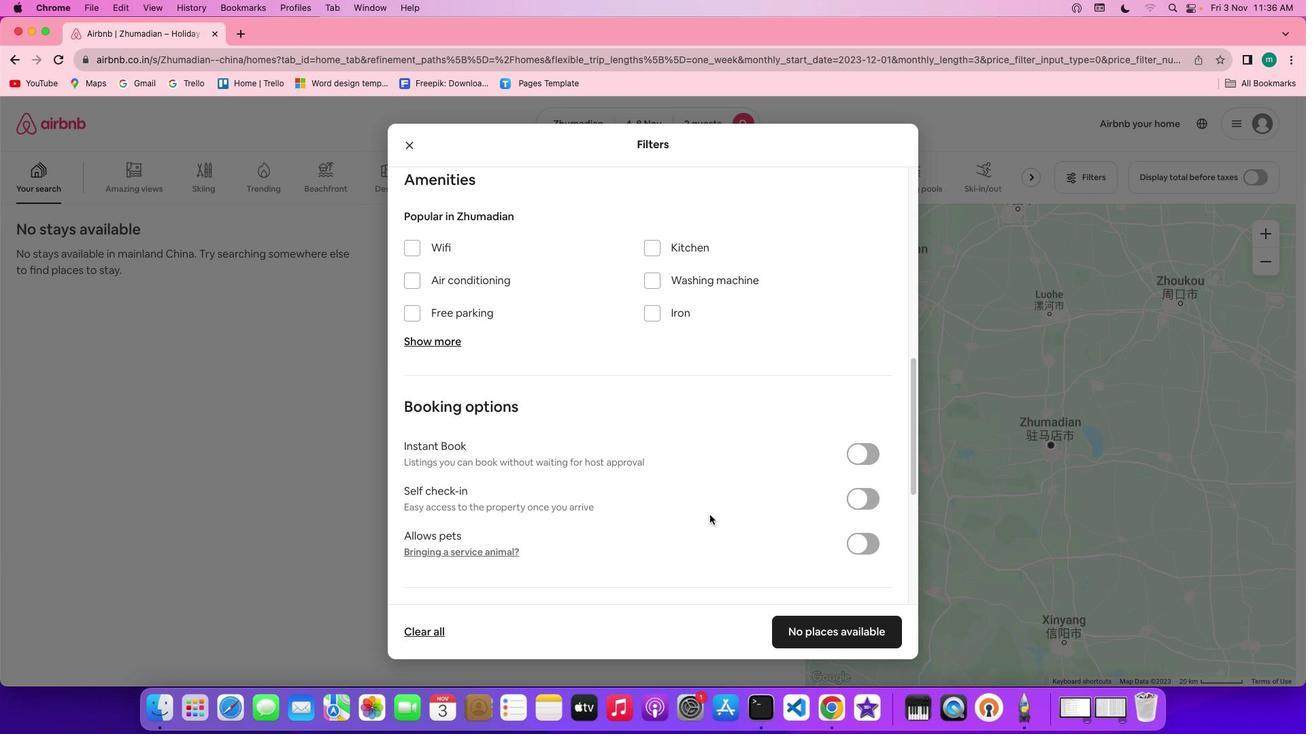
Action: Mouse scrolled (709, 515) with delta (0, -1)
Screenshot: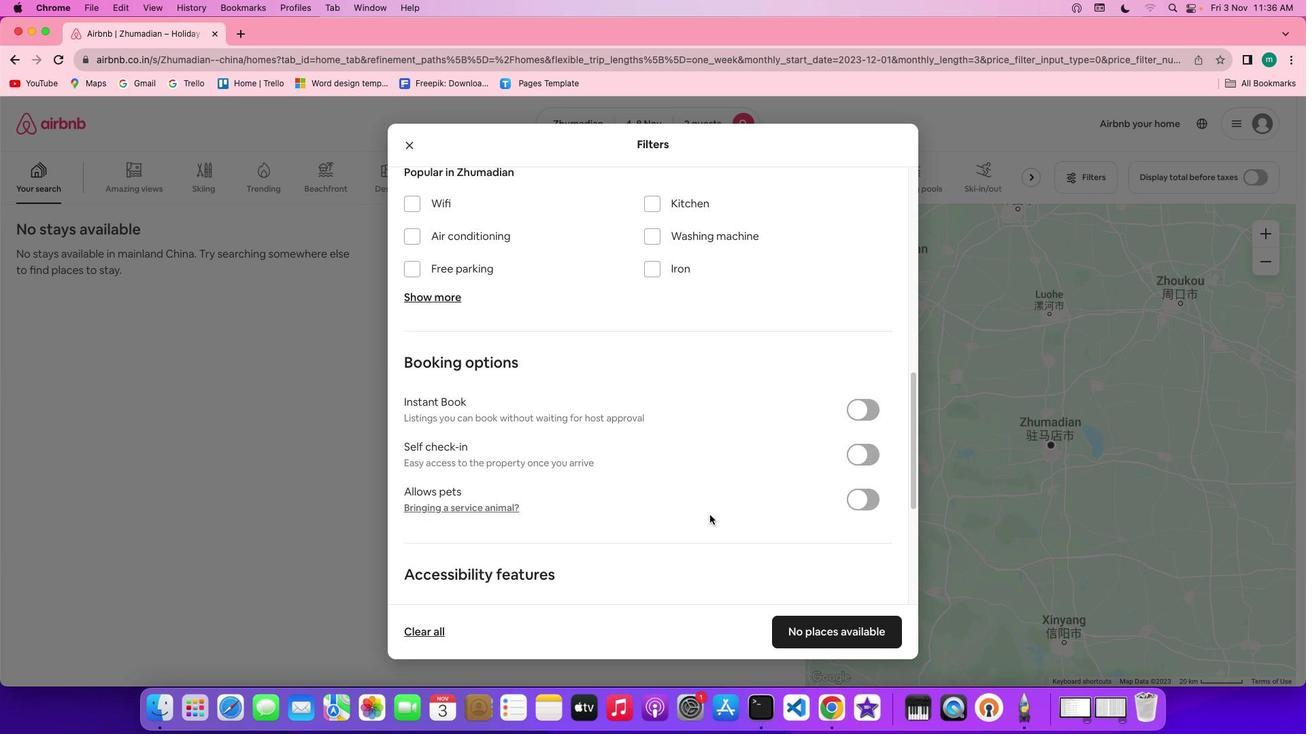 
Action: Mouse scrolled (709, 515) with delta (0, 0)
Screenshot: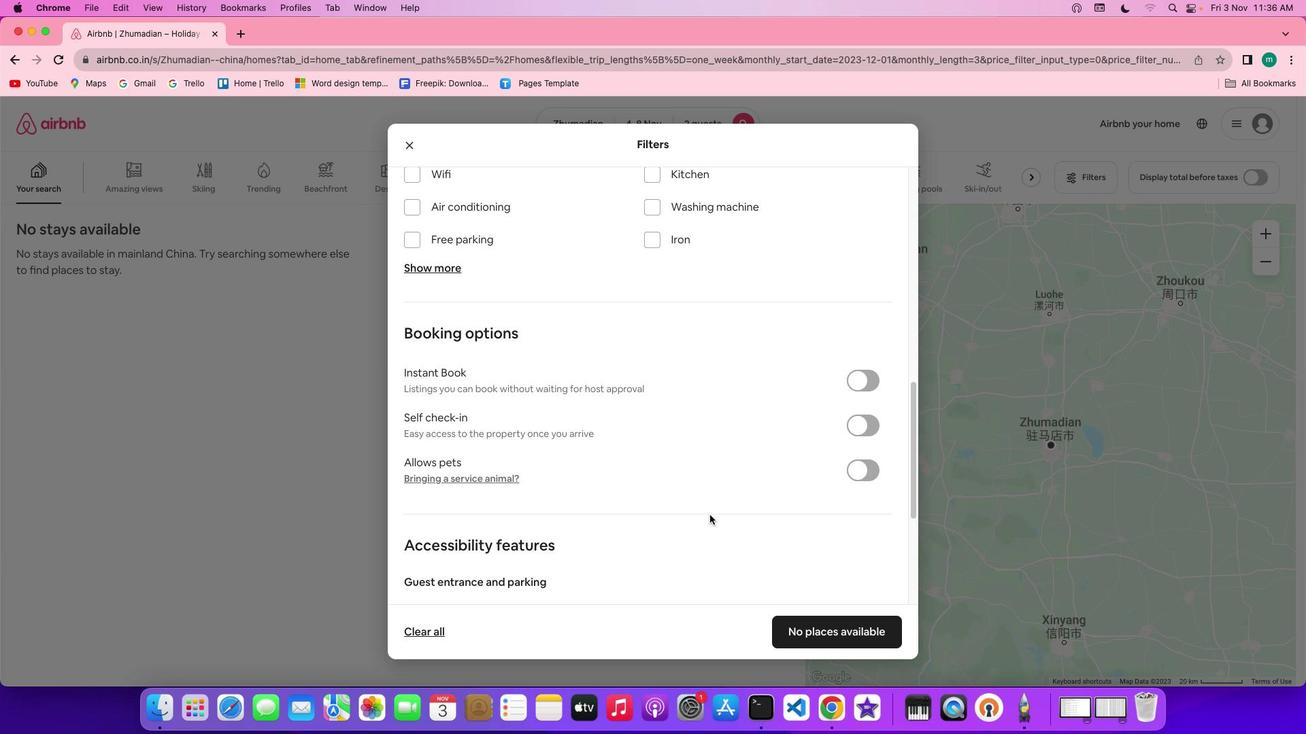 
Action: Mouse scrolled (709, 515) with delta (0, 0)
Screenshot: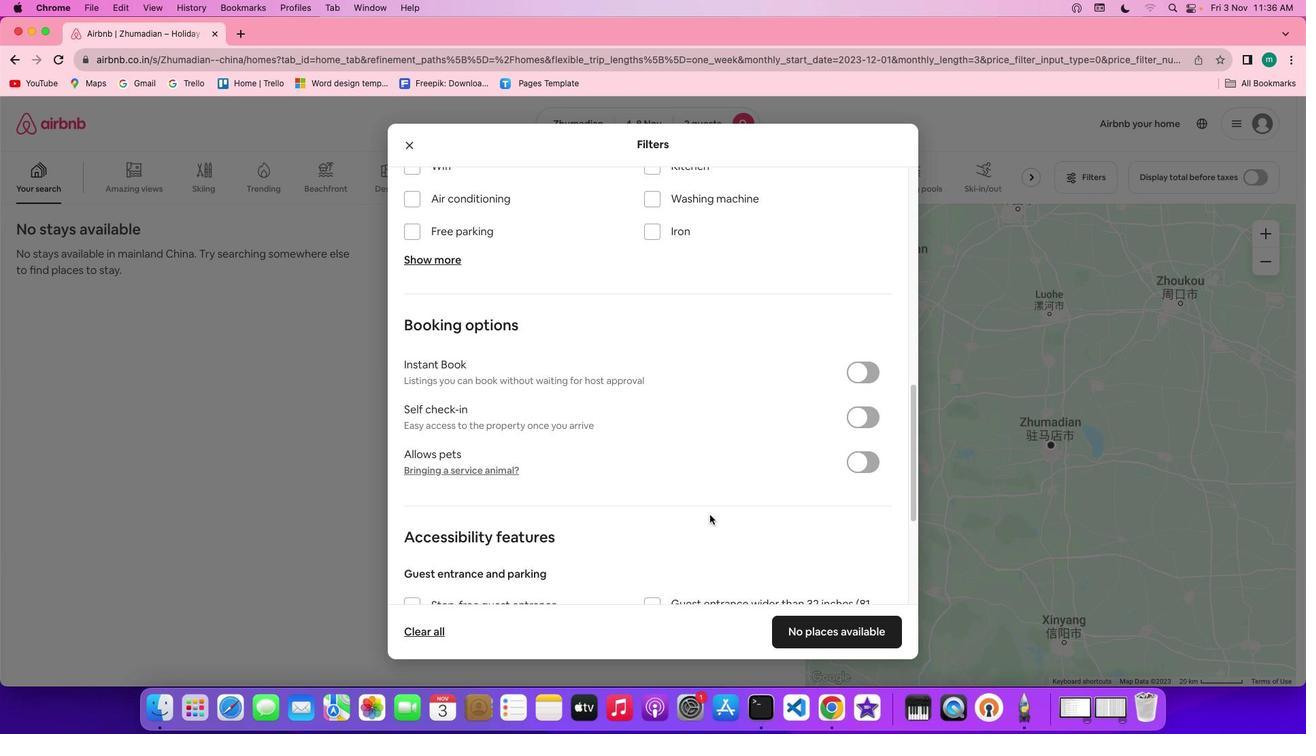 
Action: Mouse scrolled (709, 515) with delta (0, 0)
Screenshot: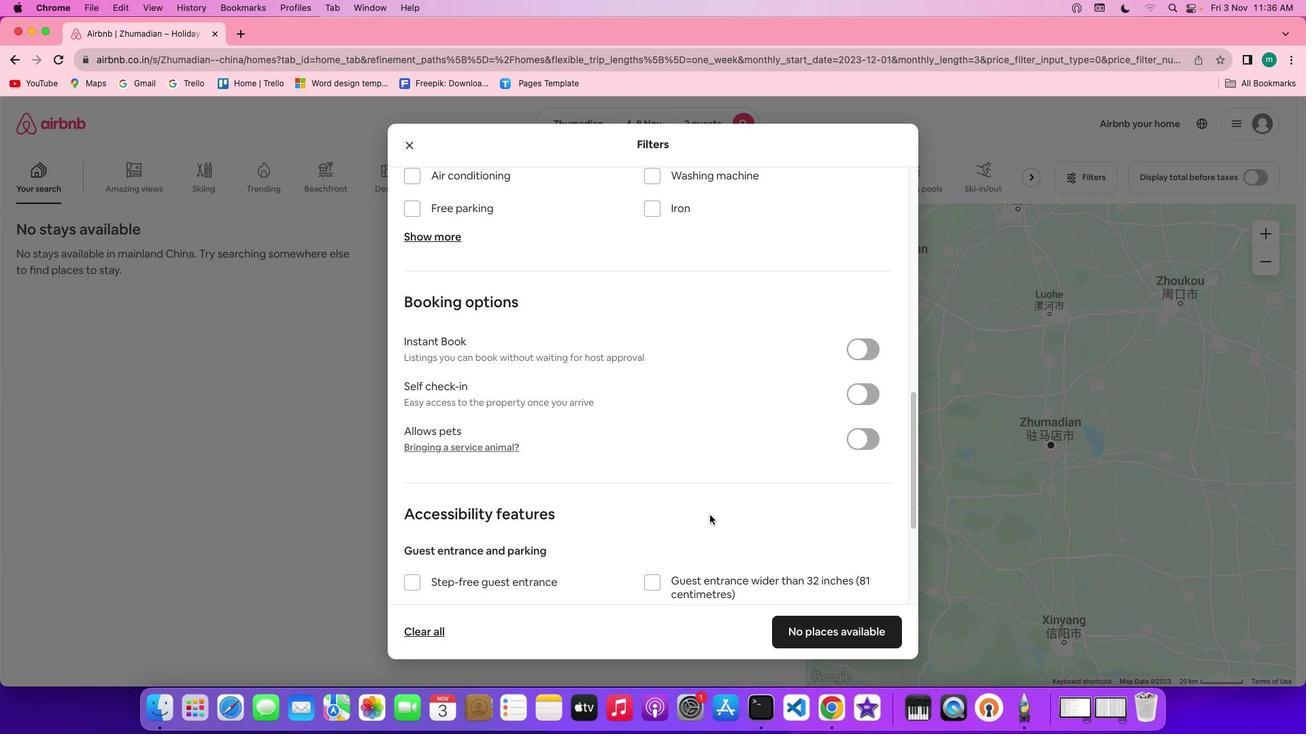 
Action: Mouse scrolled (709, 515) with delta (0, 0)
Screenshot: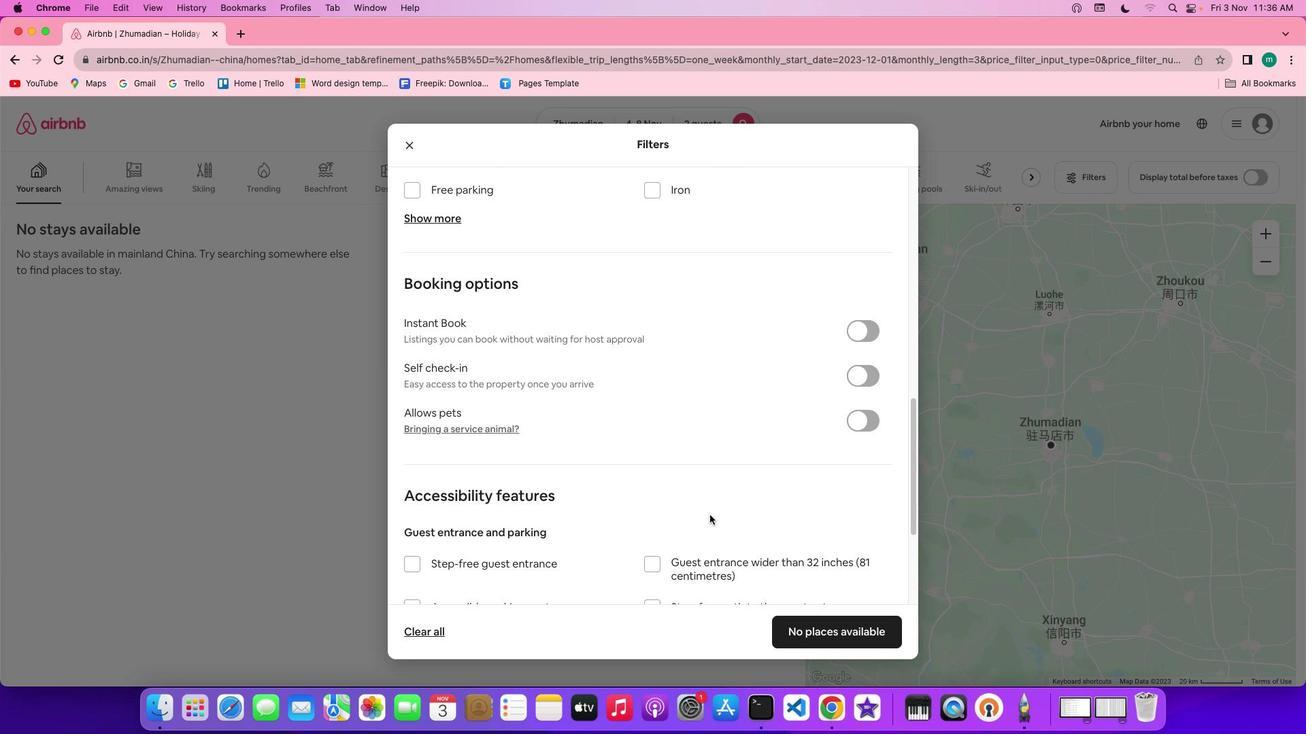 
Action: Mouse scrolled (709, 515) with delta (0, 0)
Screenshot: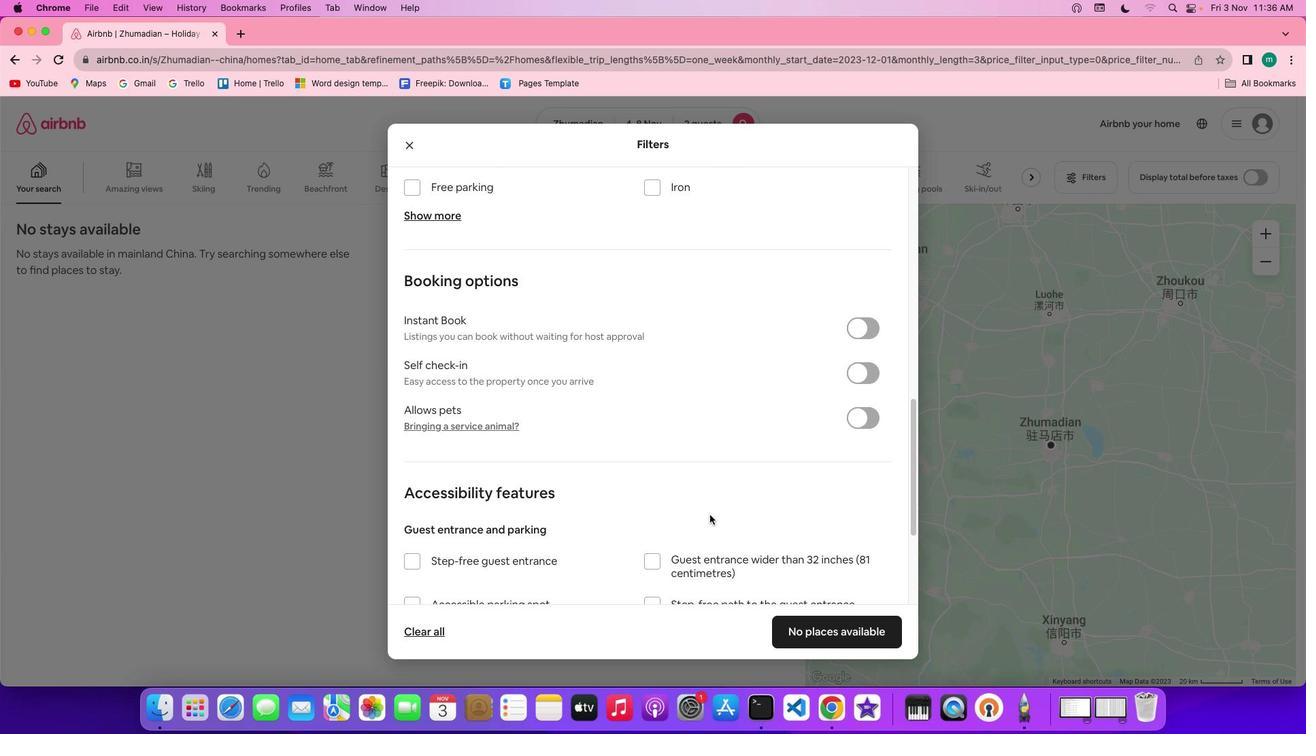 
Action: Mouse scrolled (709, 515) with delta (0, 0)
Screenshot: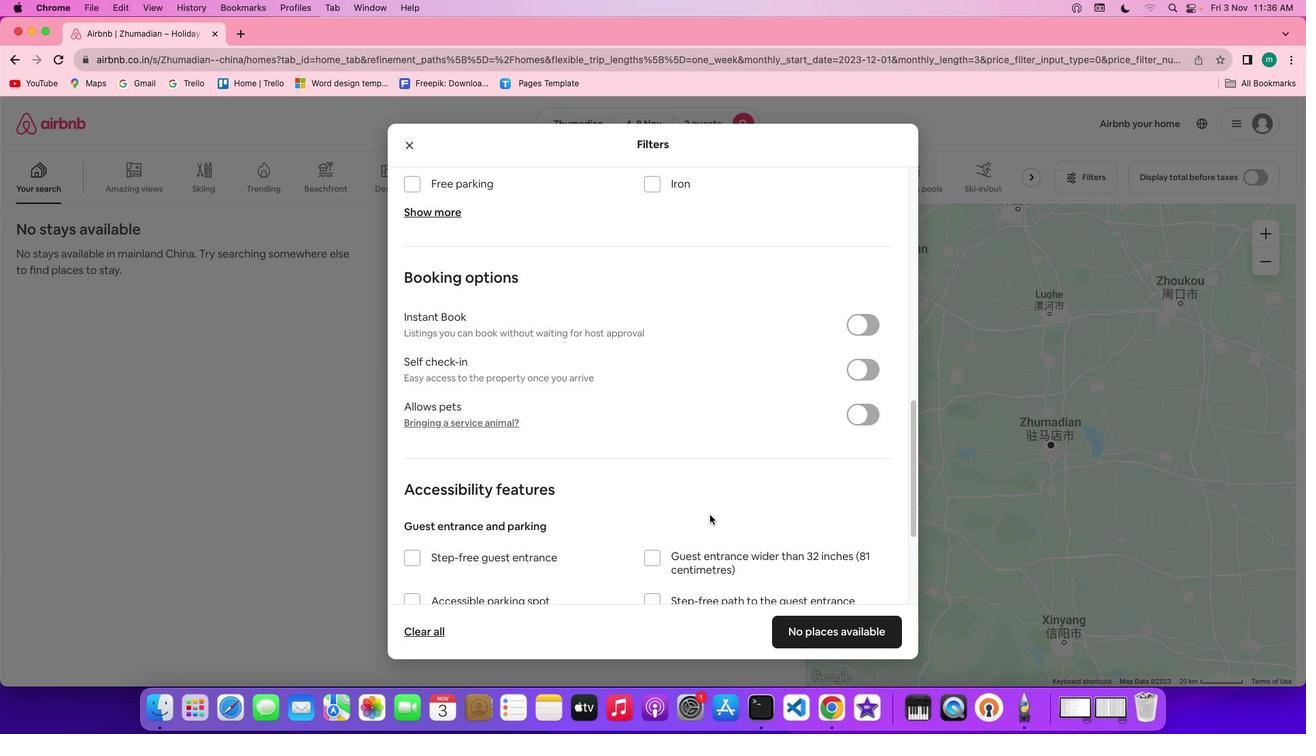 
Action: Mouse moved to (797, 423)
Screenshot: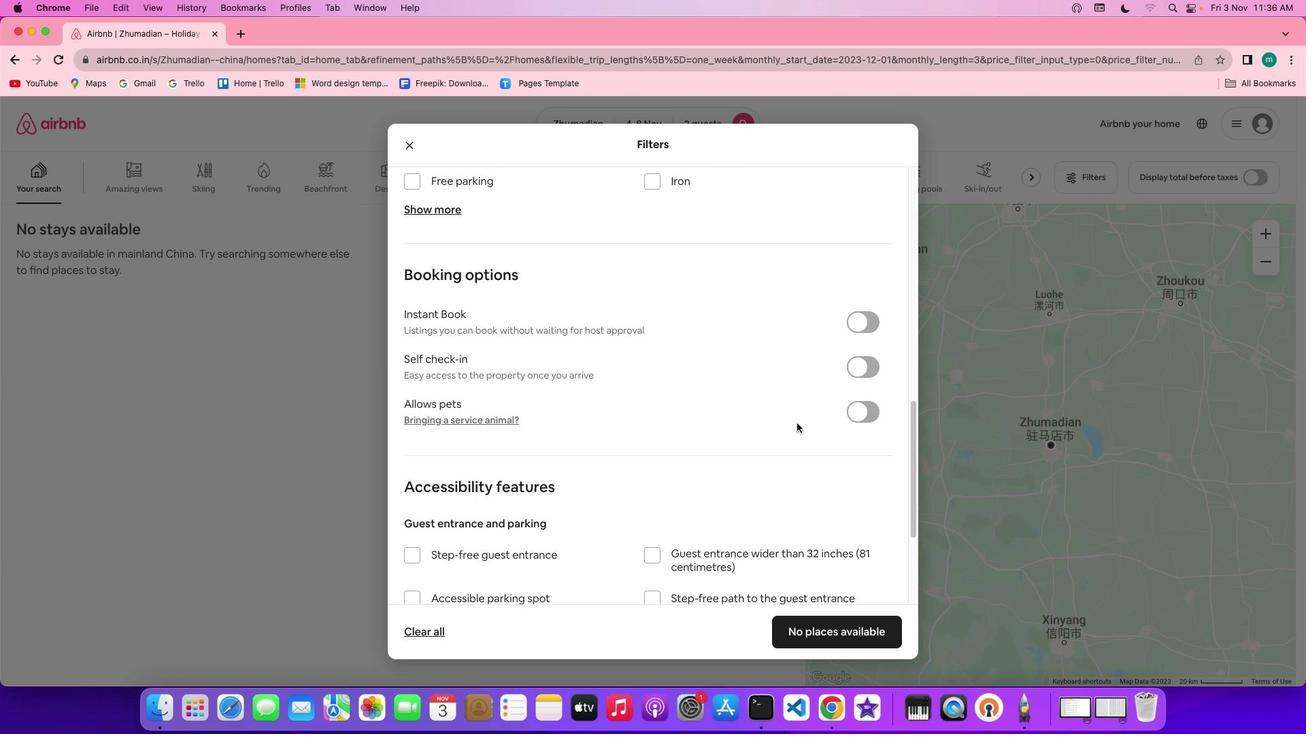 
Action: Mouse scrolled (797, 423) with delta (0, 0)
Screenshot: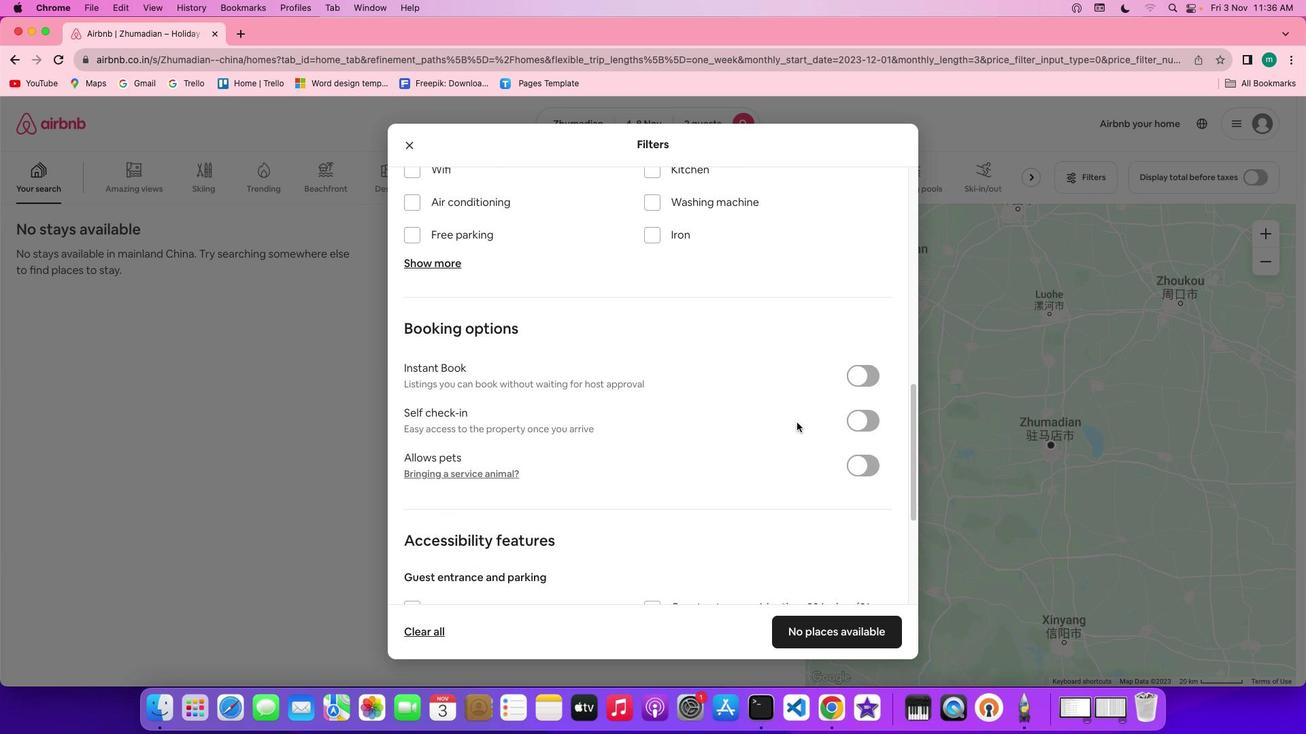 
Action: Mouse scrolled (797, 423) with delta (0, 0)
Screenshot: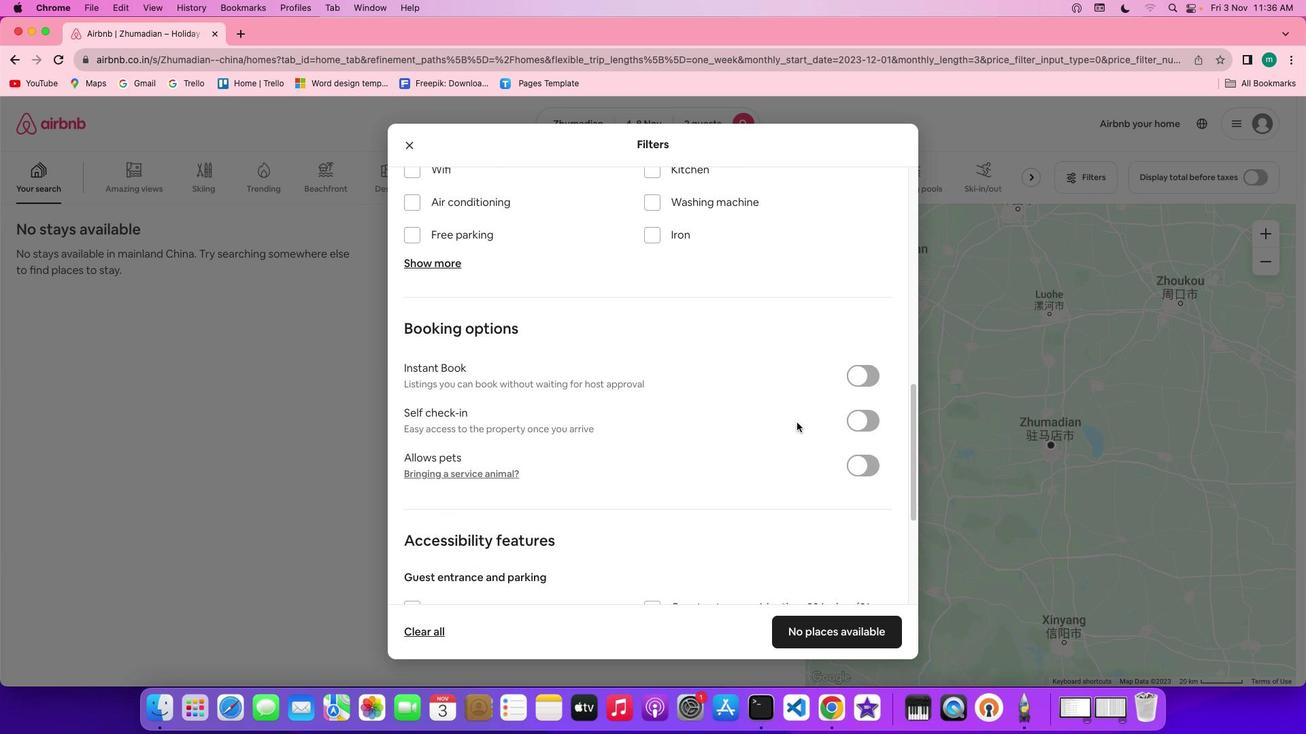 
Action: Mouse scrolled (797, 423) with delta (0, 2)
Screenshot: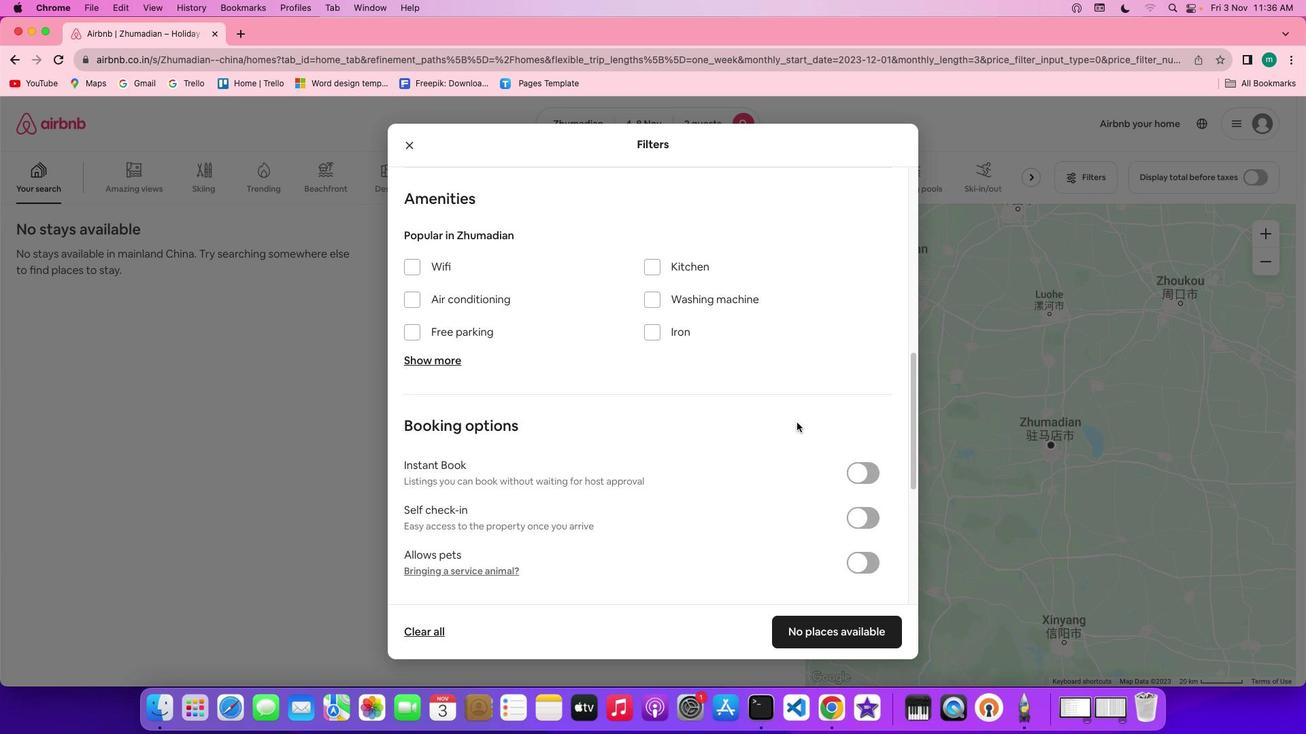 
Action: Mouse moved to (797, 423)
Screenshot: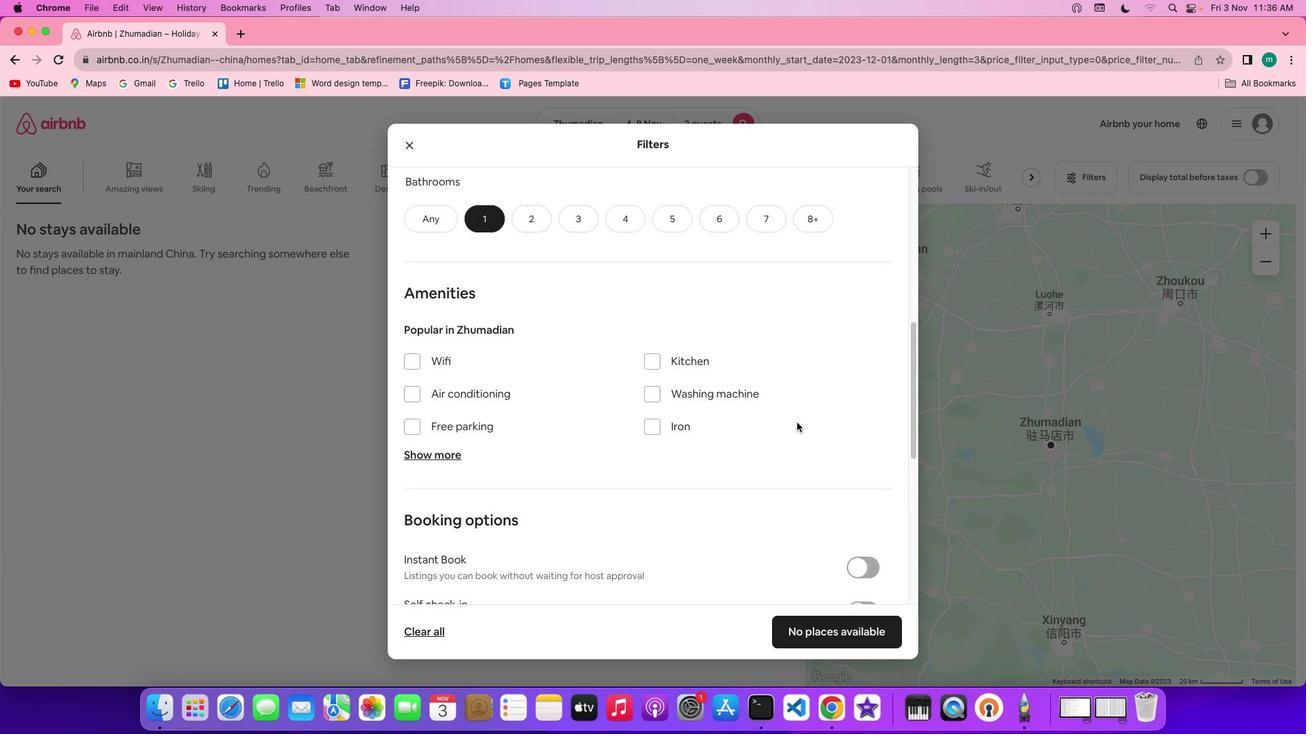 
Action: Mouse scrolled (797, 423) with delta (0, 3)
Screenshot: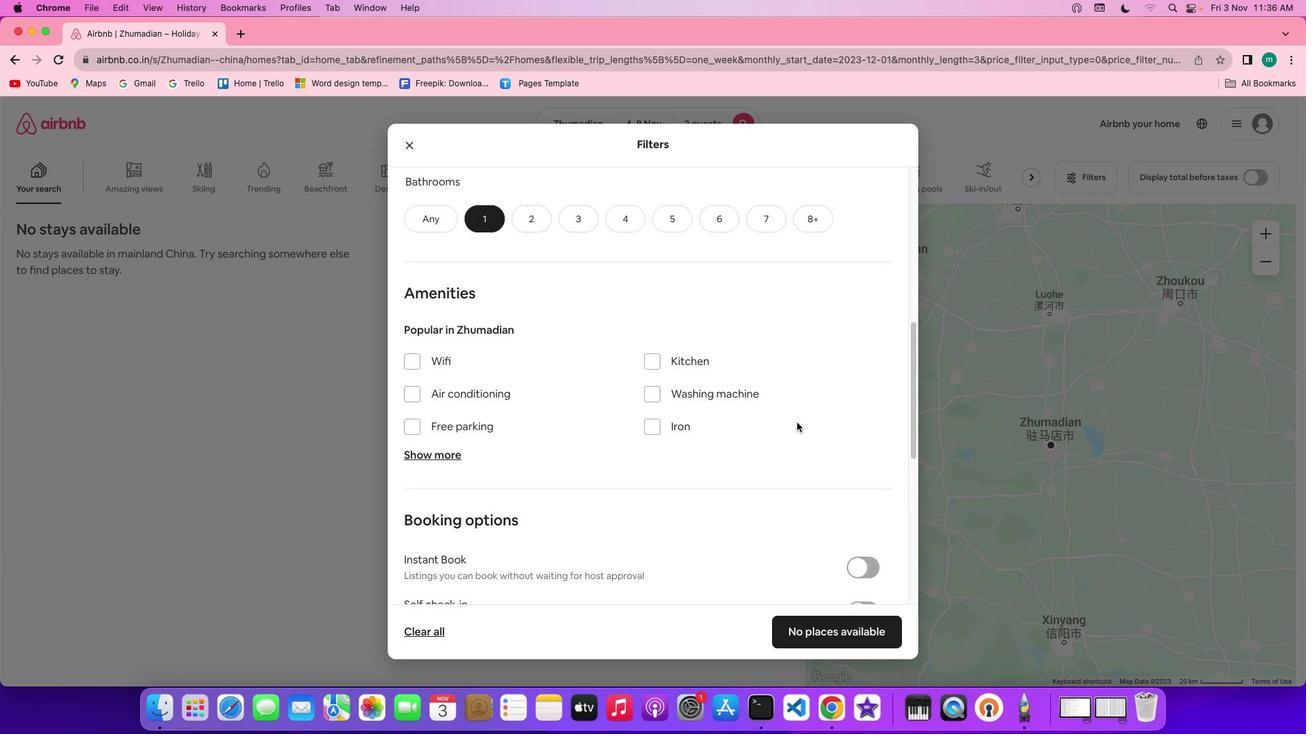 
Action: Mouse moved to (670, 423)
Screenshot: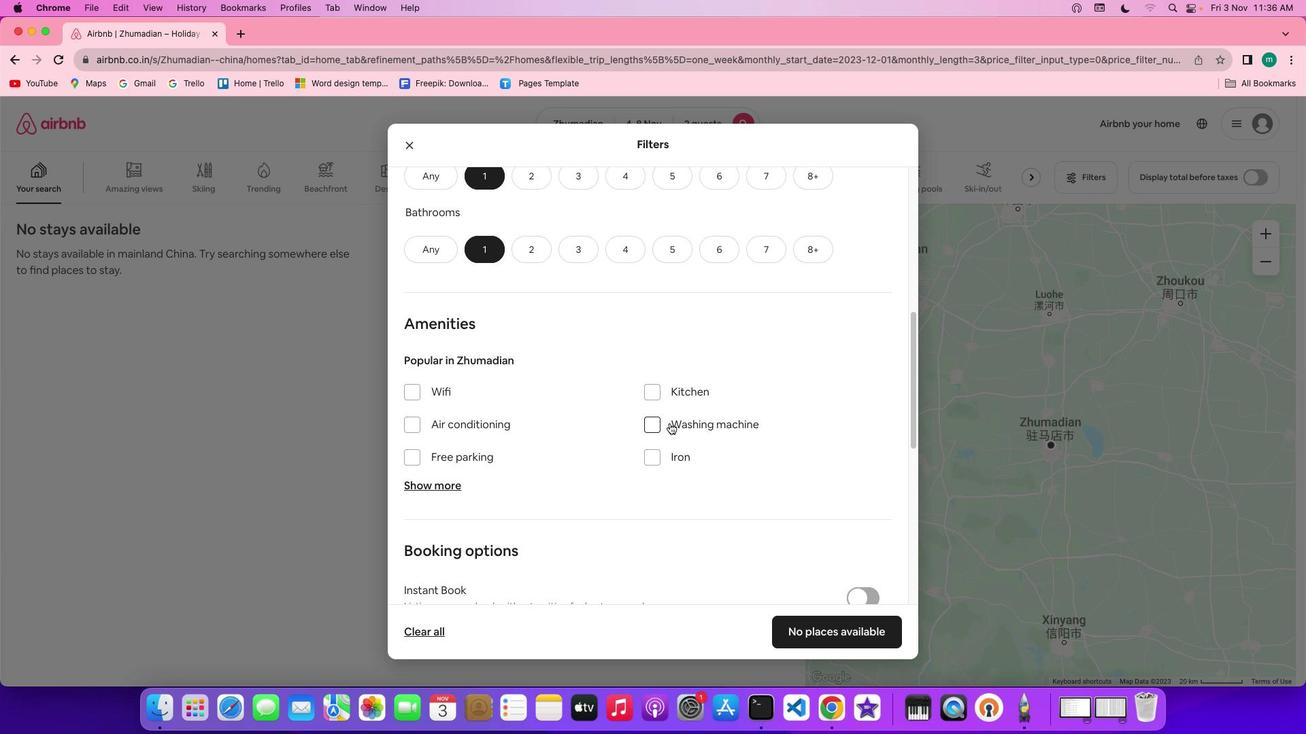 
Action: Mouse pressed left at (670, 423)
Screenshot: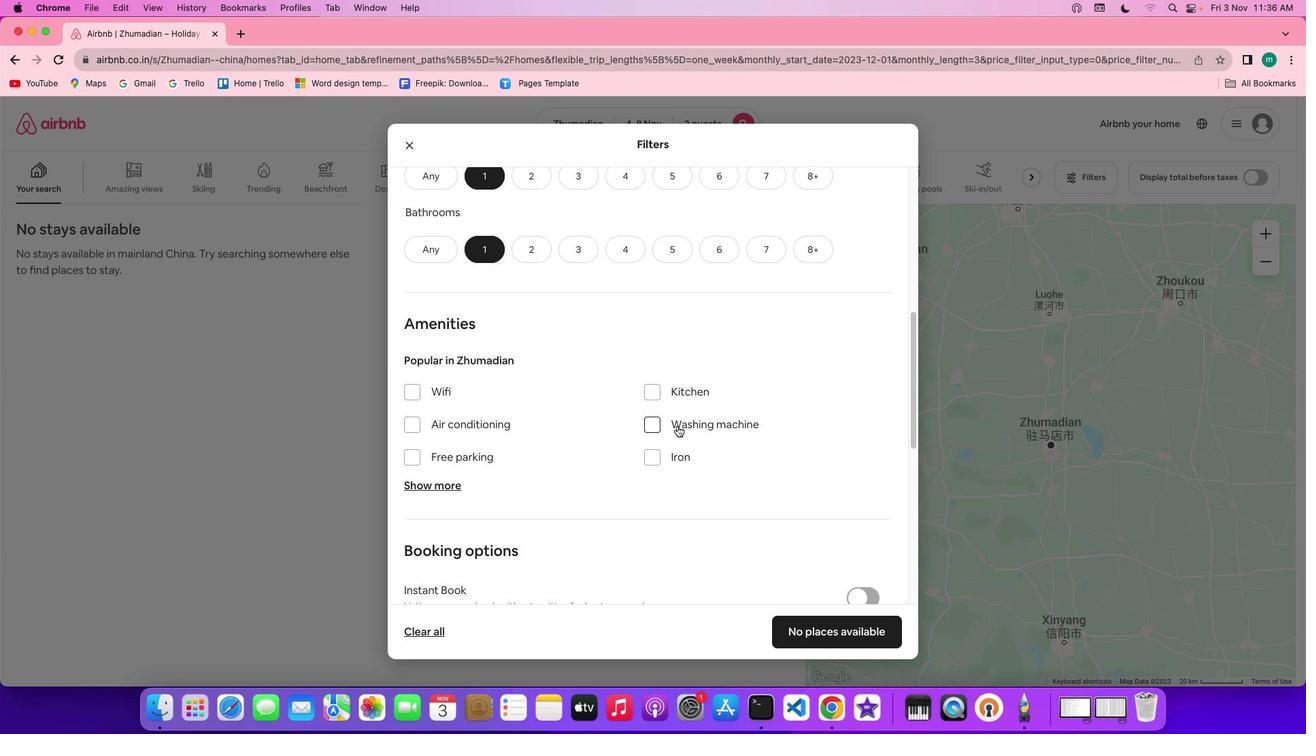 
Action: Mouse moved to (797, 500)
Screenshot: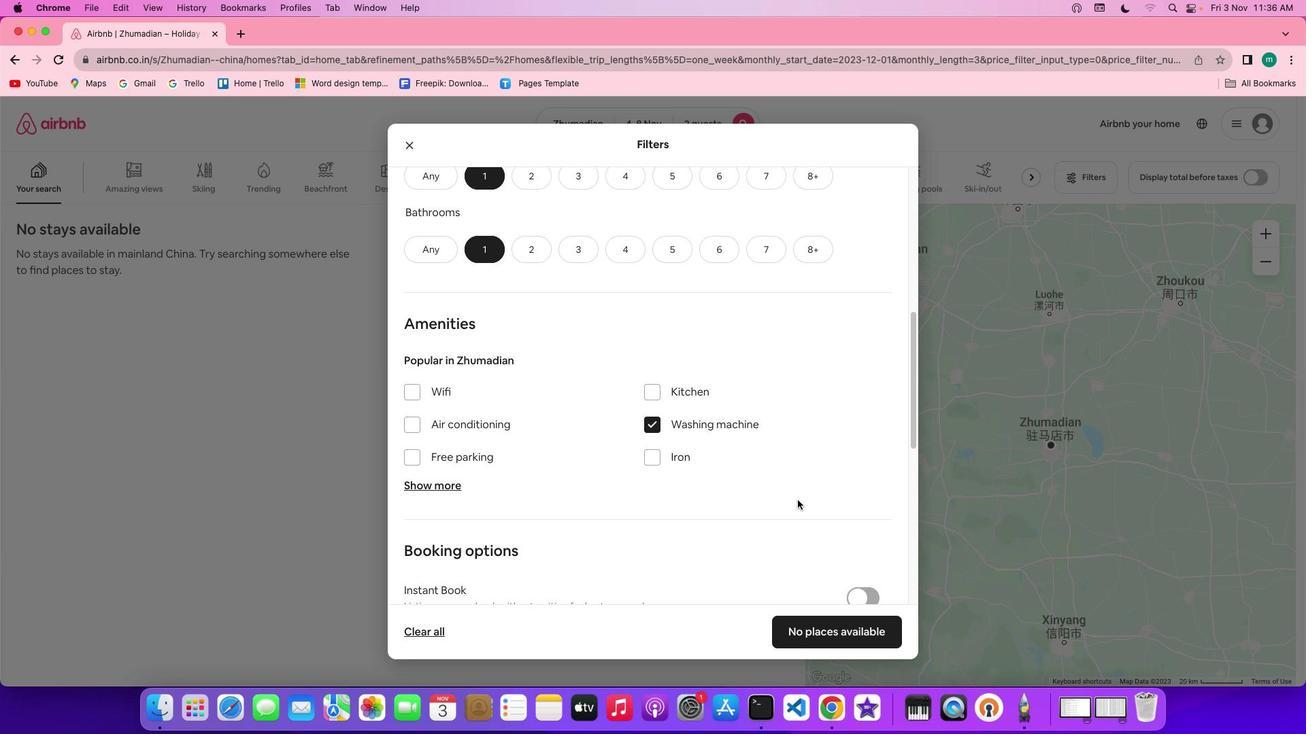
Action: Mouse scrolled (797, 500) with delta (0, 0)
Screenshot: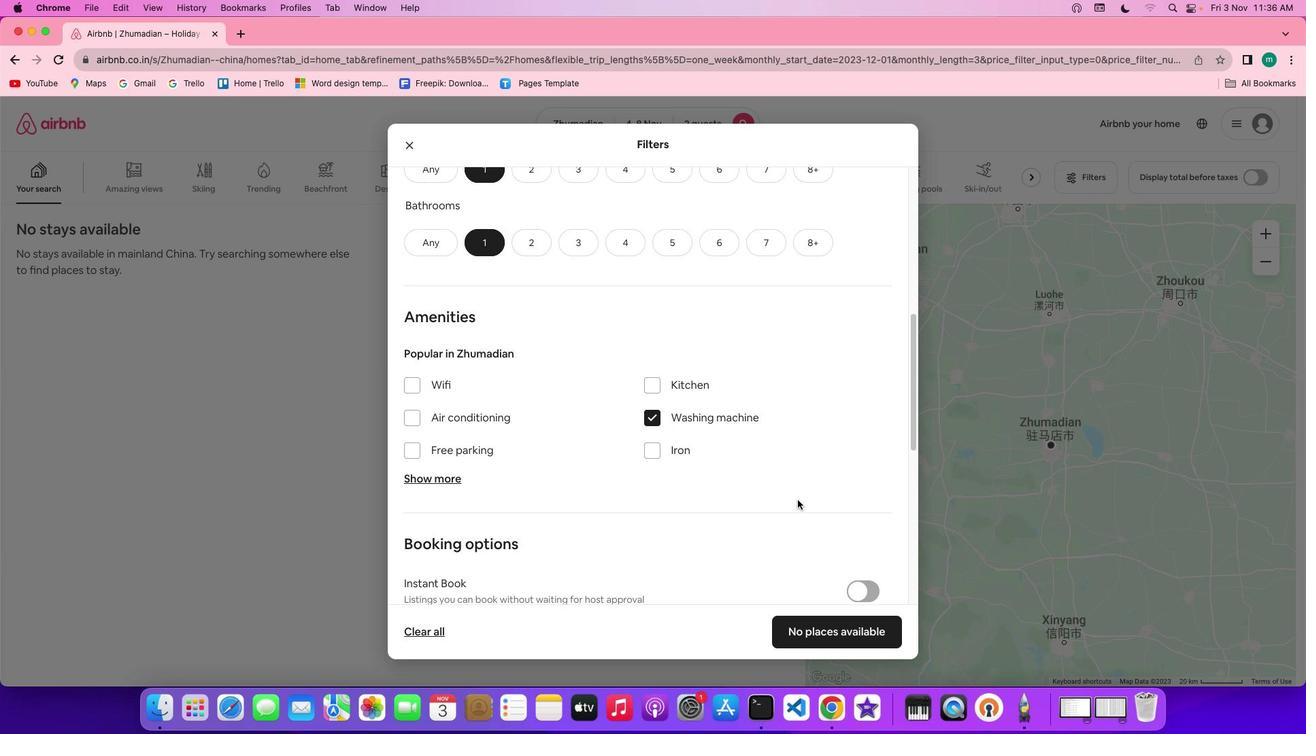 
Action: Mouse scrolled (797, 500) with delta (0, 0)
Screenshot: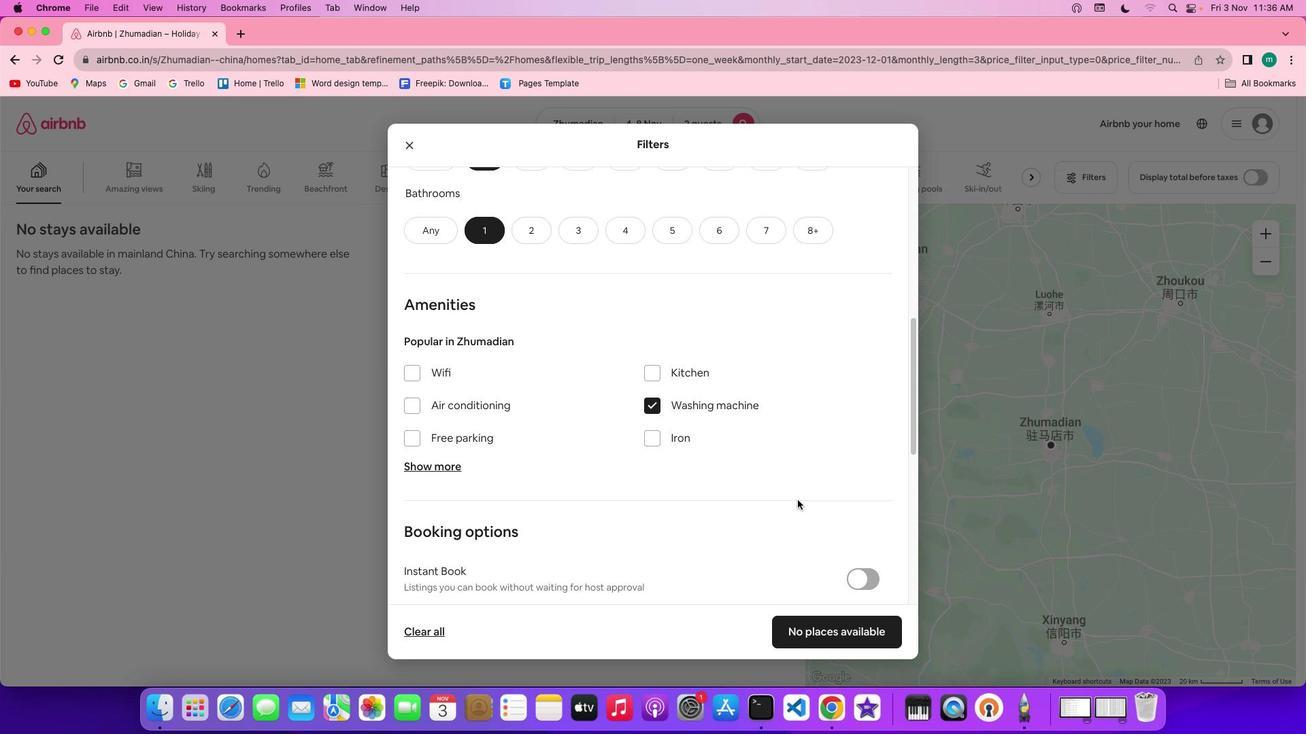 
Action: Mouse scrolled (797, 500) with delta (0, -1)
Screenshot: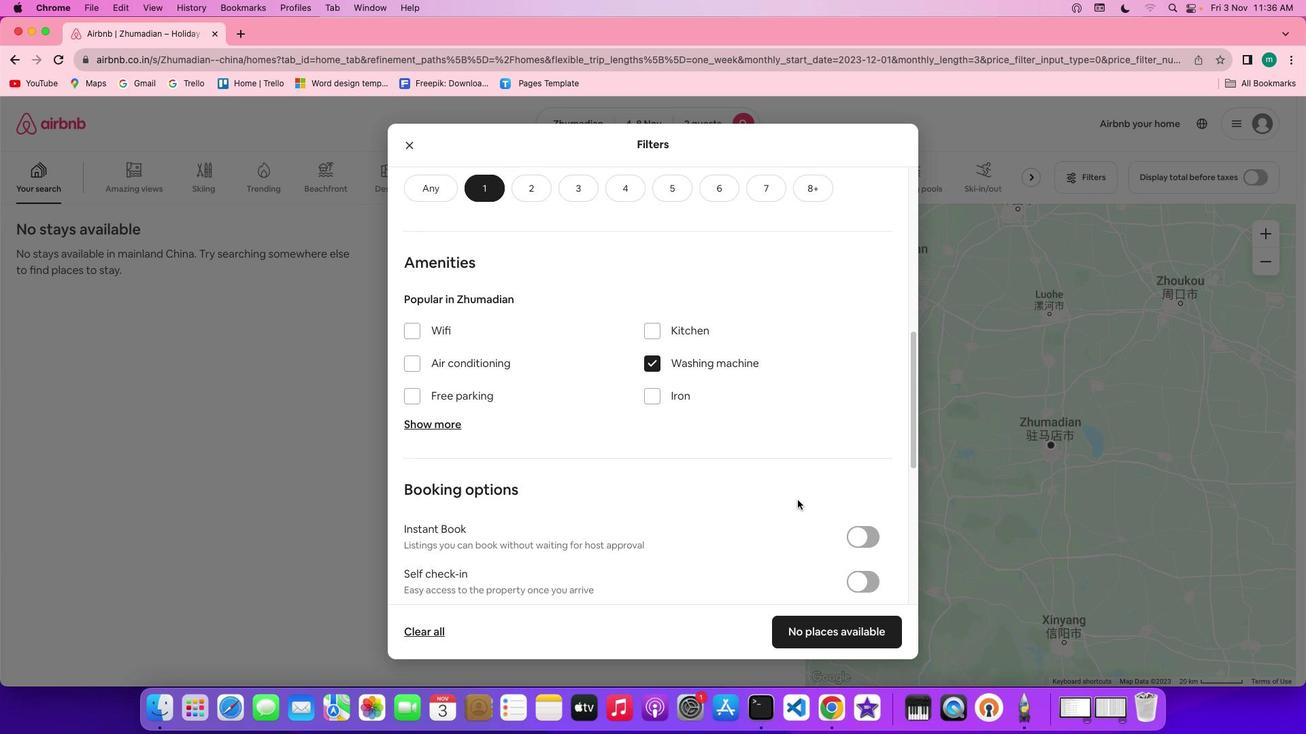 
Action: Mouse scrolled (797, 500) with delta (0, 0)
Screenshot: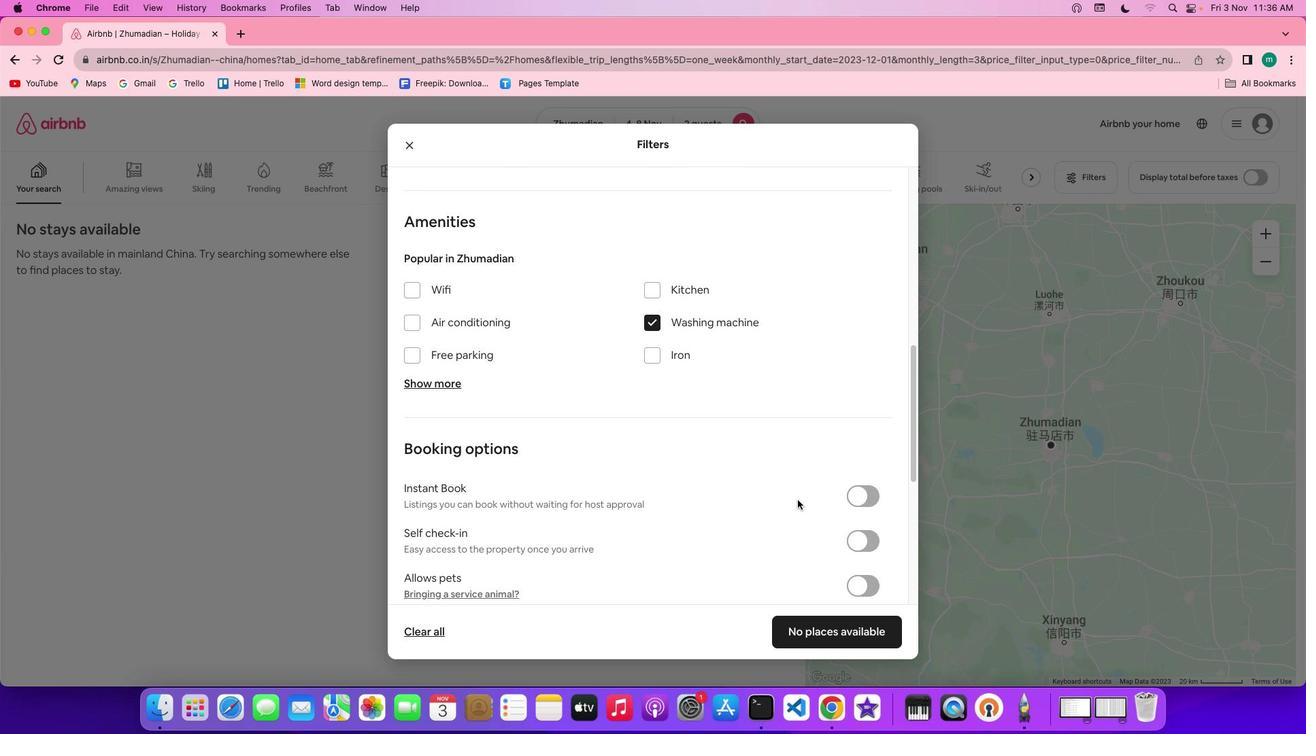 
Action: Mouse scrolled (797, 500) with delta (0, 0)
Screenshot: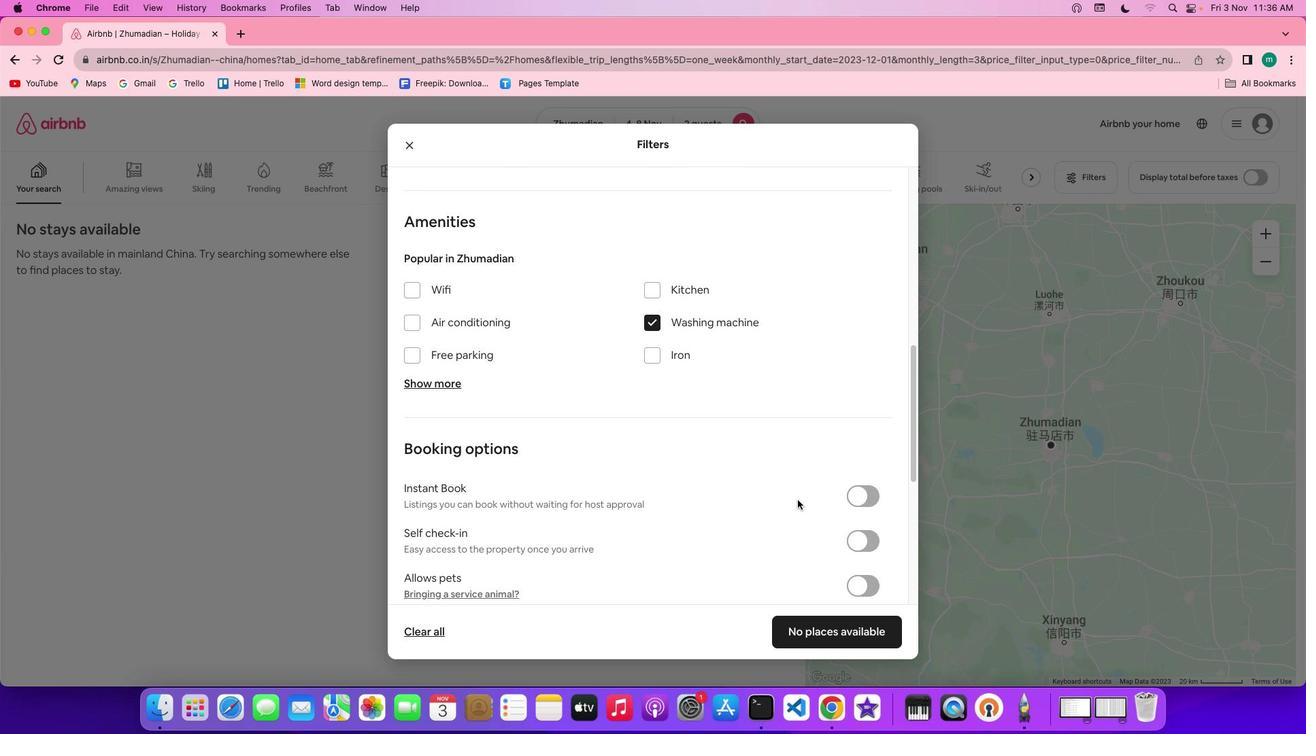 
Action: Mouse scrolled (797, 500) with delta (0, -1)
Screenshot: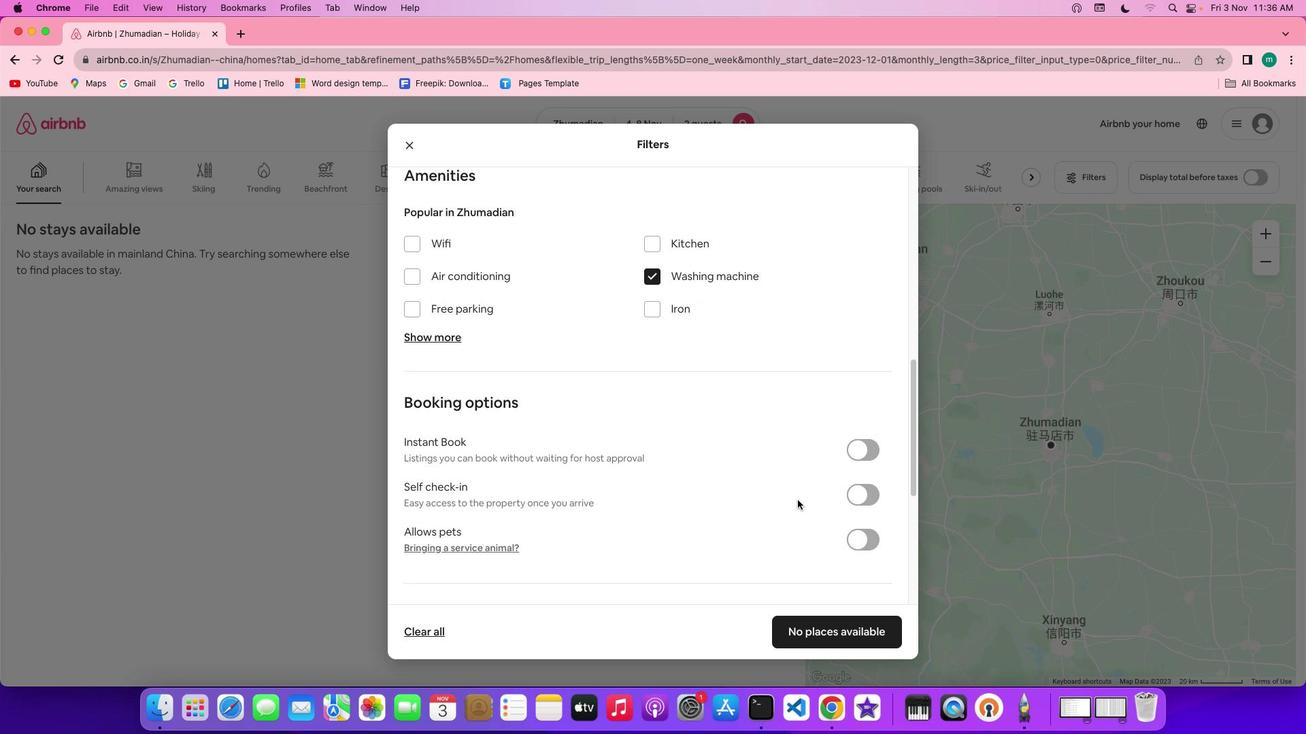 
Action: Mouse scrolled (797, 500) with delta (0, 0)
Screenshot: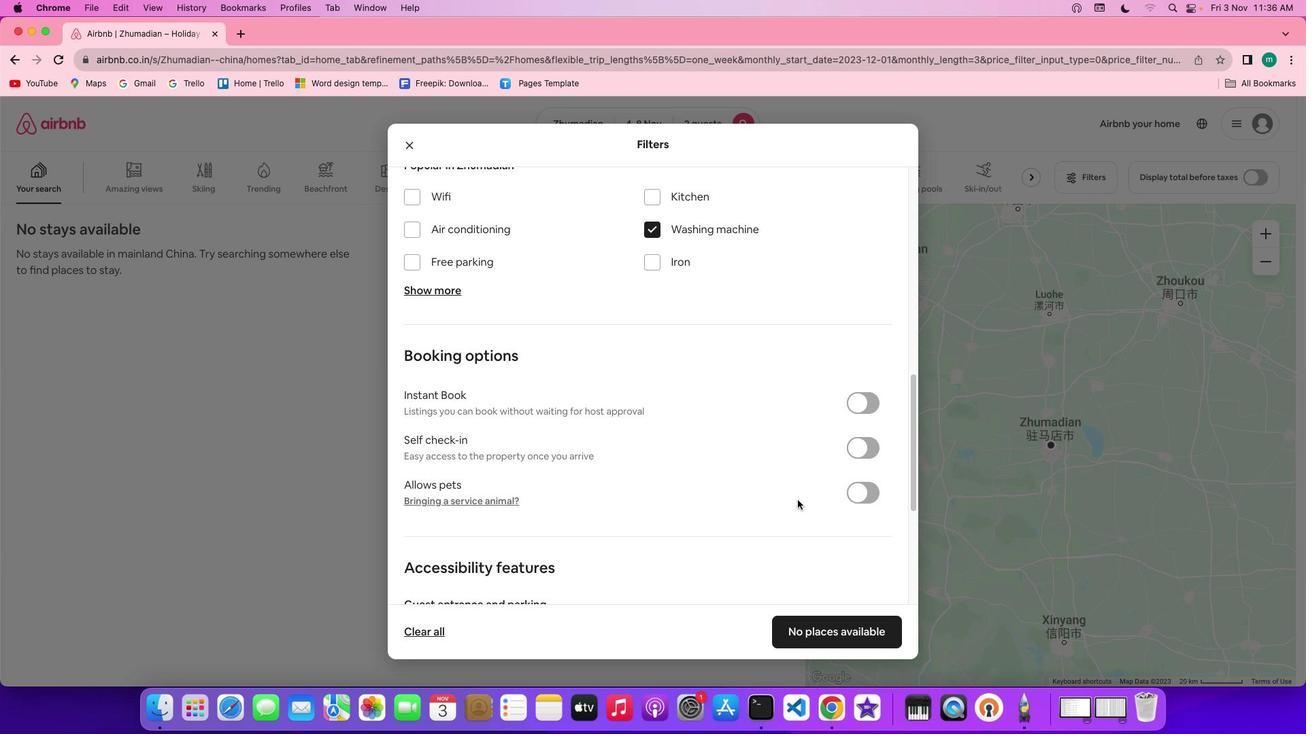 
Action: Mouse scrolled (797, 500) with delta (0, 0)
Screenshot: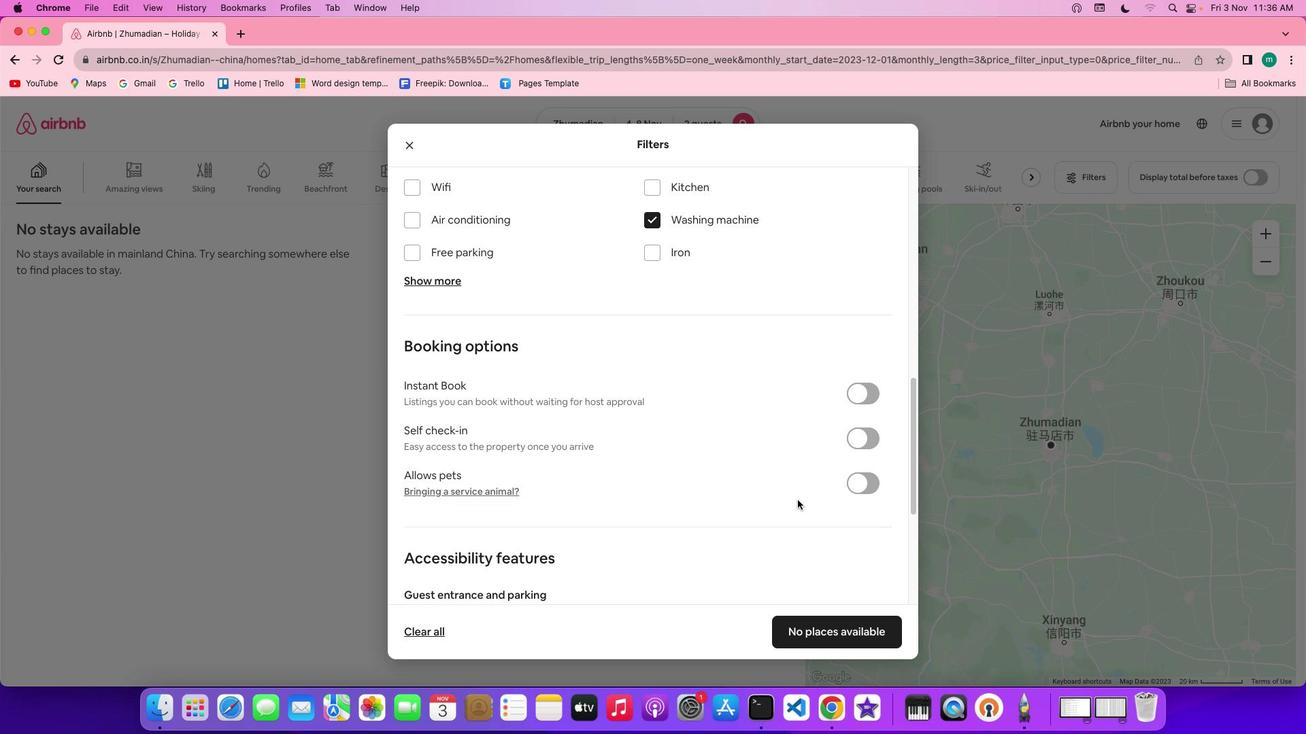 
Action: Mouse scrolled (797, 500) with delta (0, 0)
Screenshot: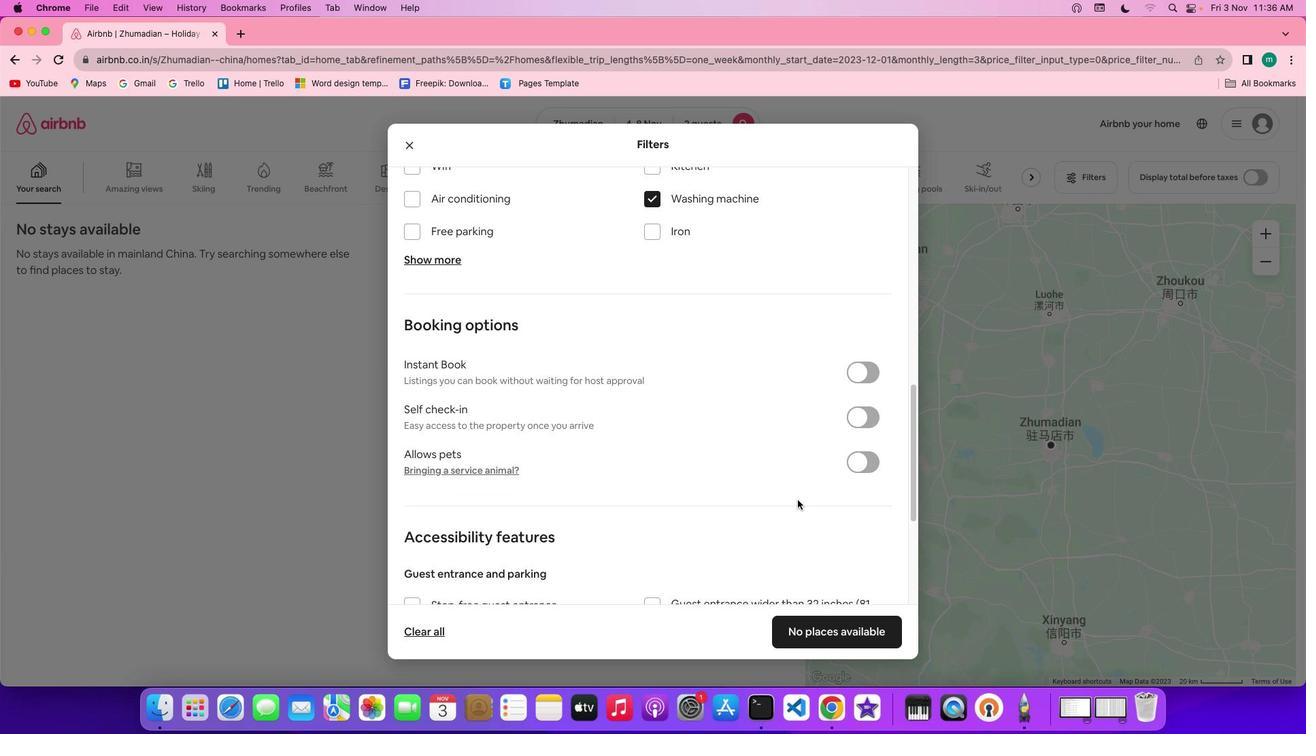 
Action: Mouse scrolled (797, 500) with delta (0, 0)
Screenshot: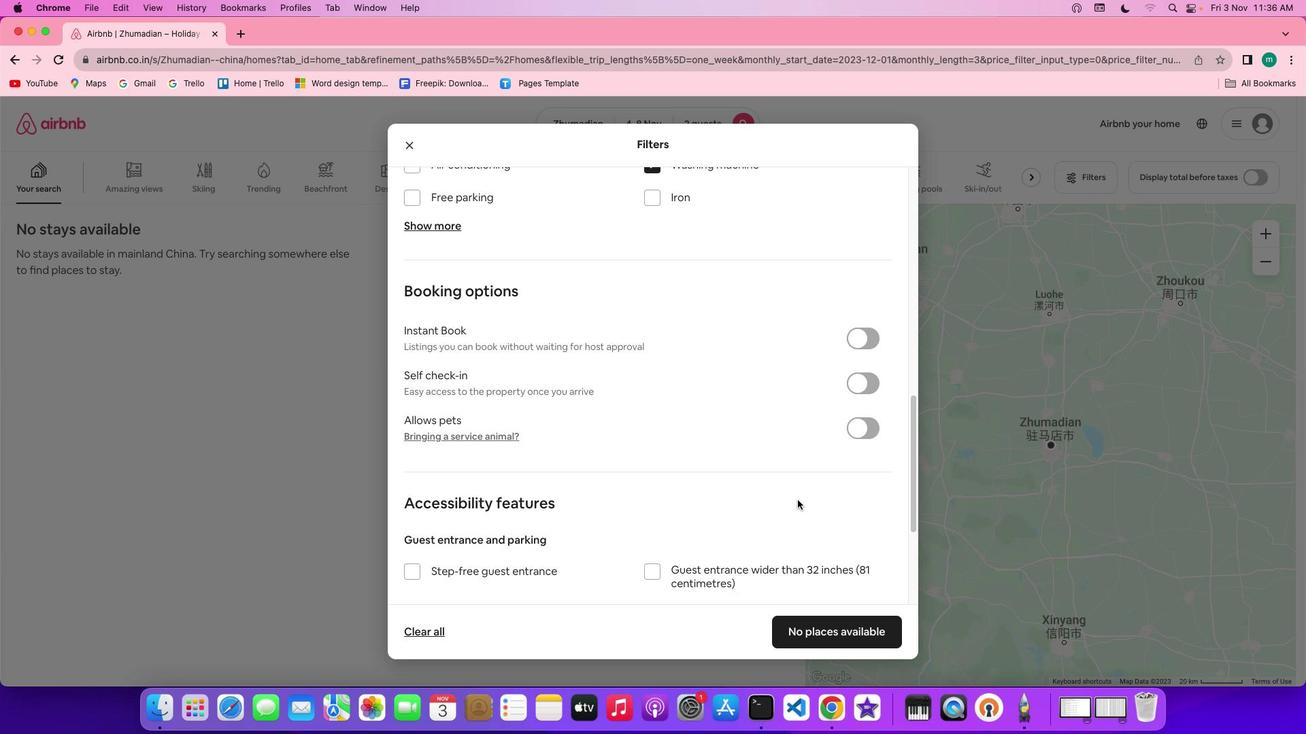 
Action: Mouse scrolled (797, 500) with delta (0, 0)
Screenshot: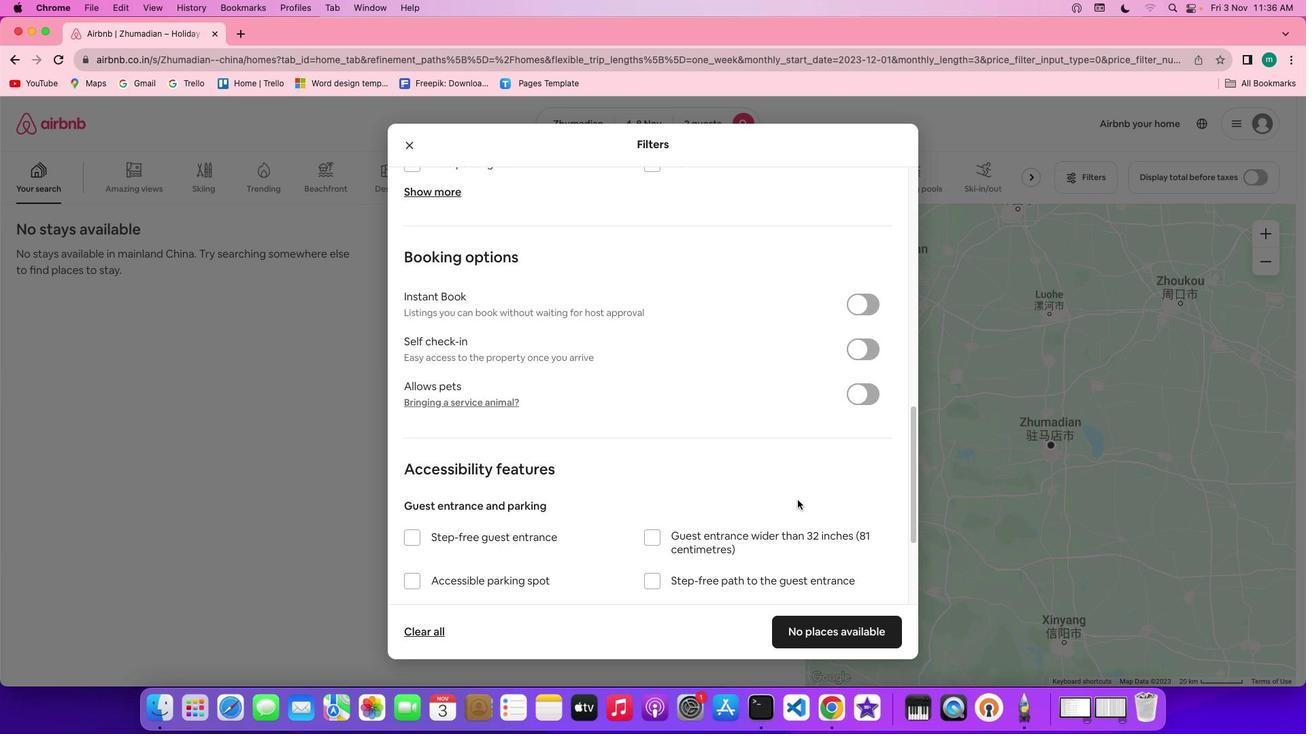 
Action: Mouse scrolled (797, 500) with delta (0, -2)
Screenshot: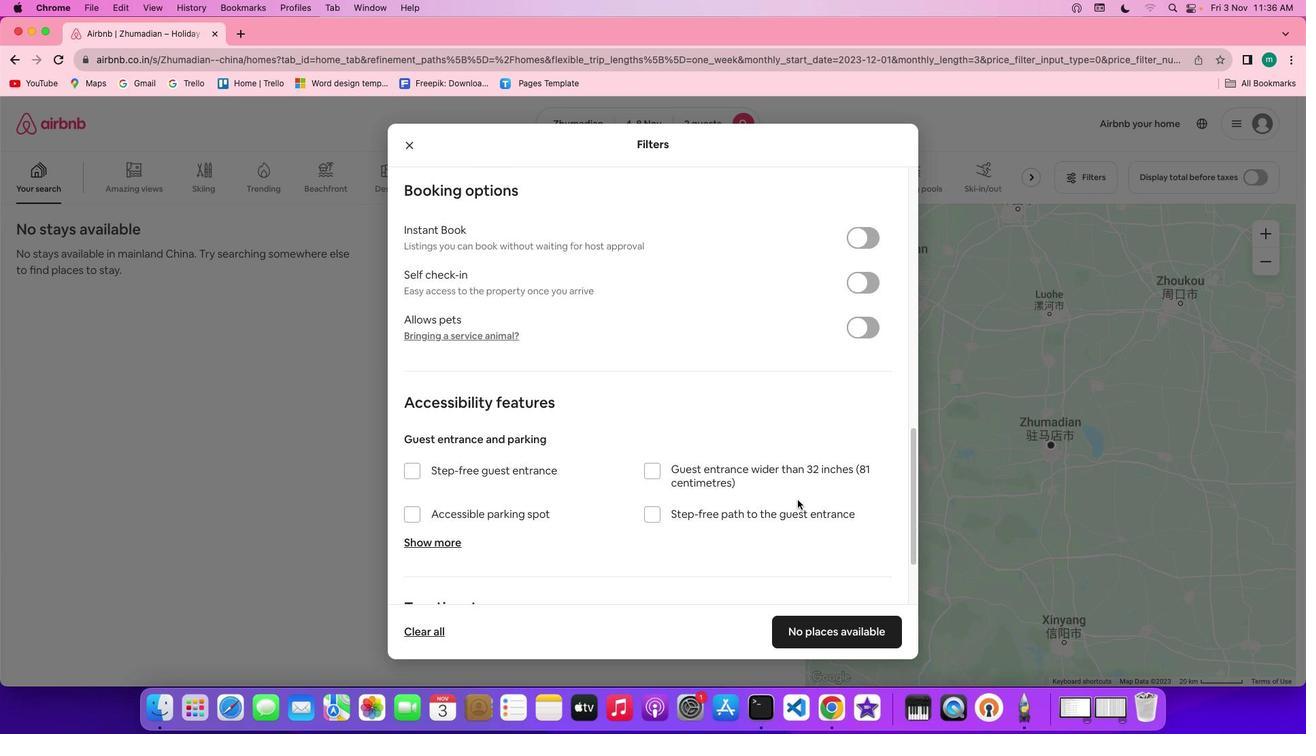 
Action: Mouse scrolled (797, 500) with delta (0, -2)
Screenshot: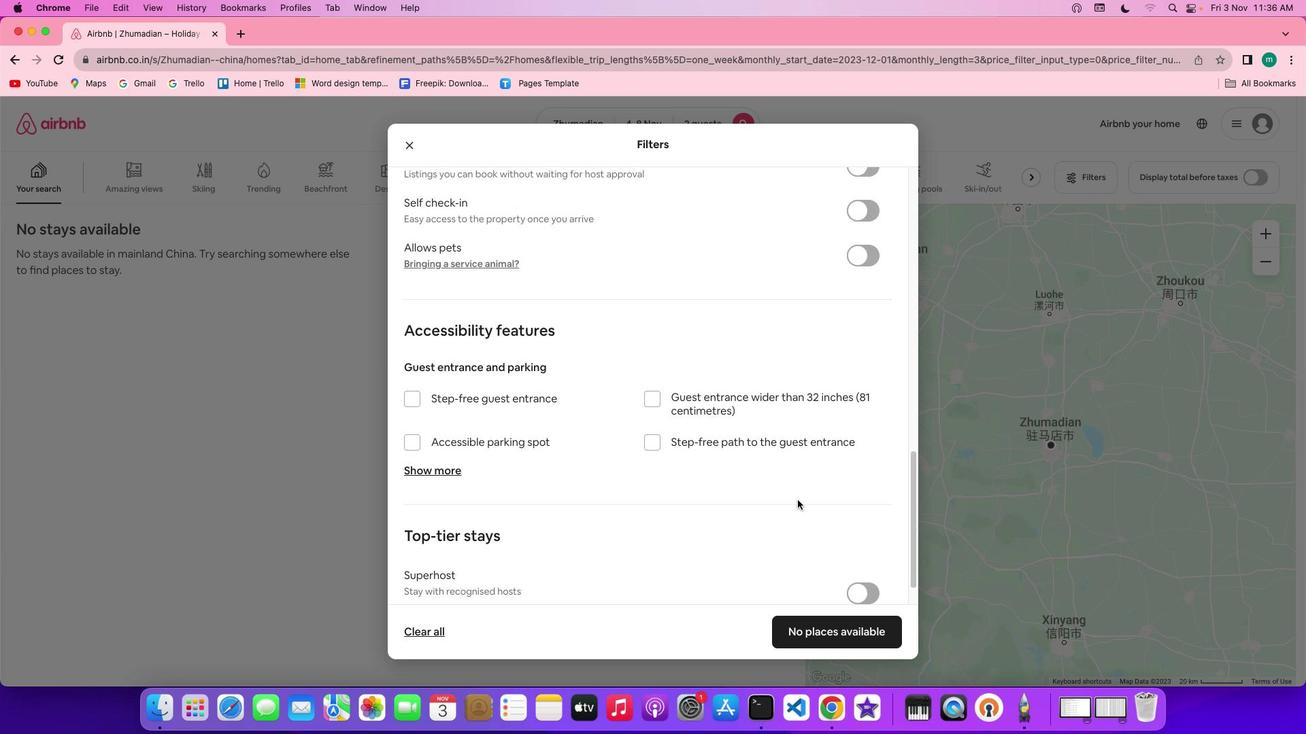 
Action: Mouse scrolled (797, 500) with delta (0, 0)
Screenshot: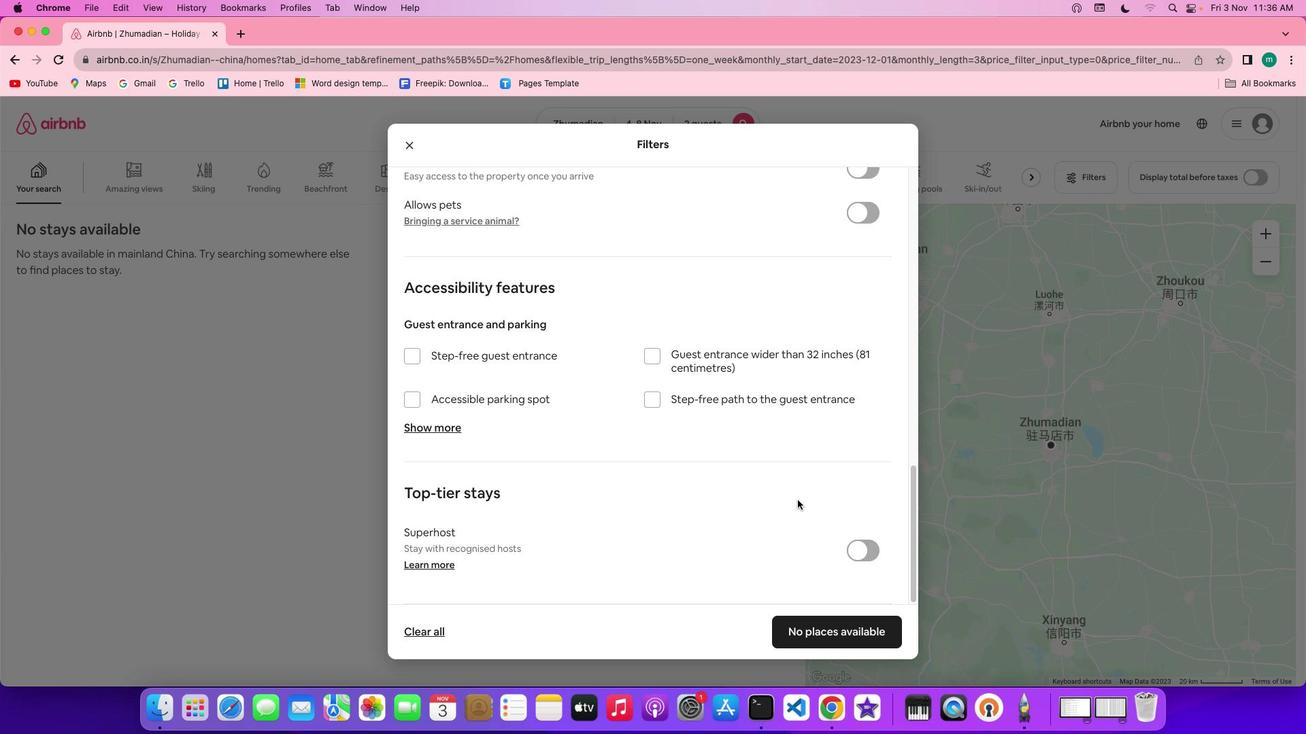 
Action: Mouse scrolled (797, 500) with delta (0, 0)
Screenshot: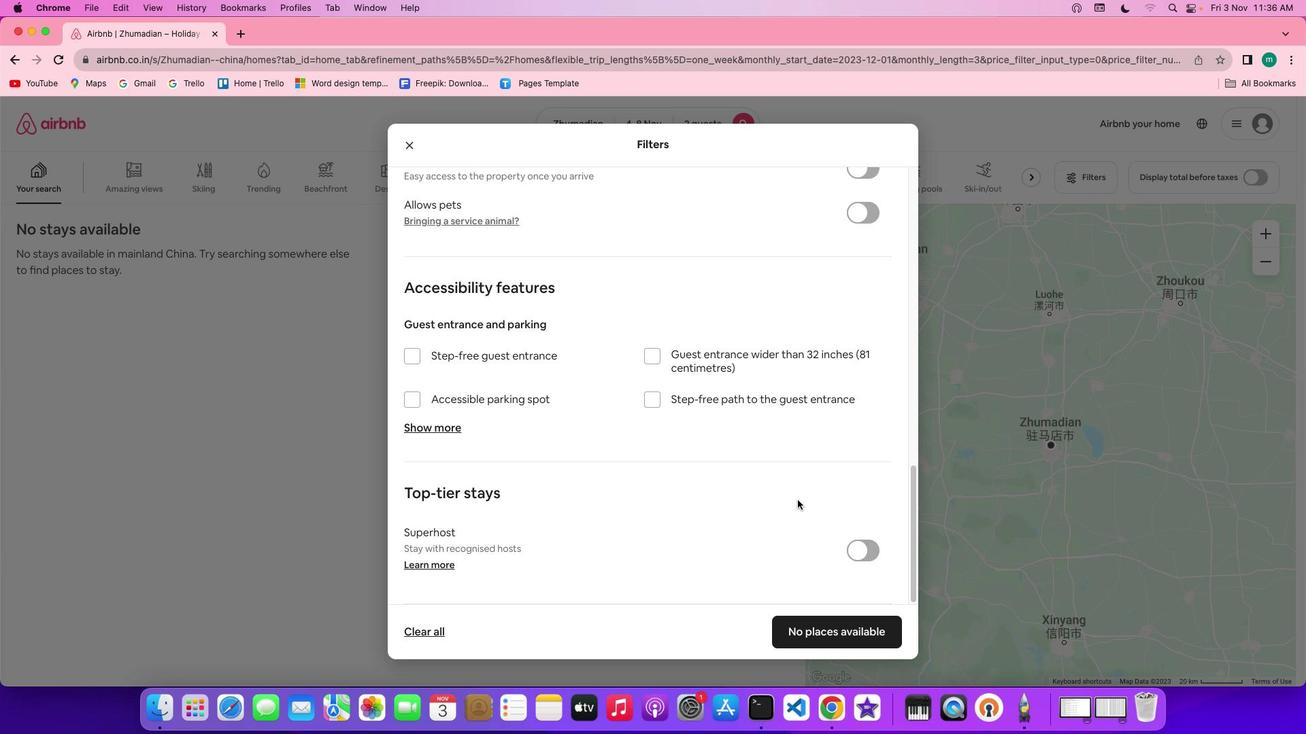 
Action: Mouse scrolled (797, 500) with delta (0, -2)
Screenshot: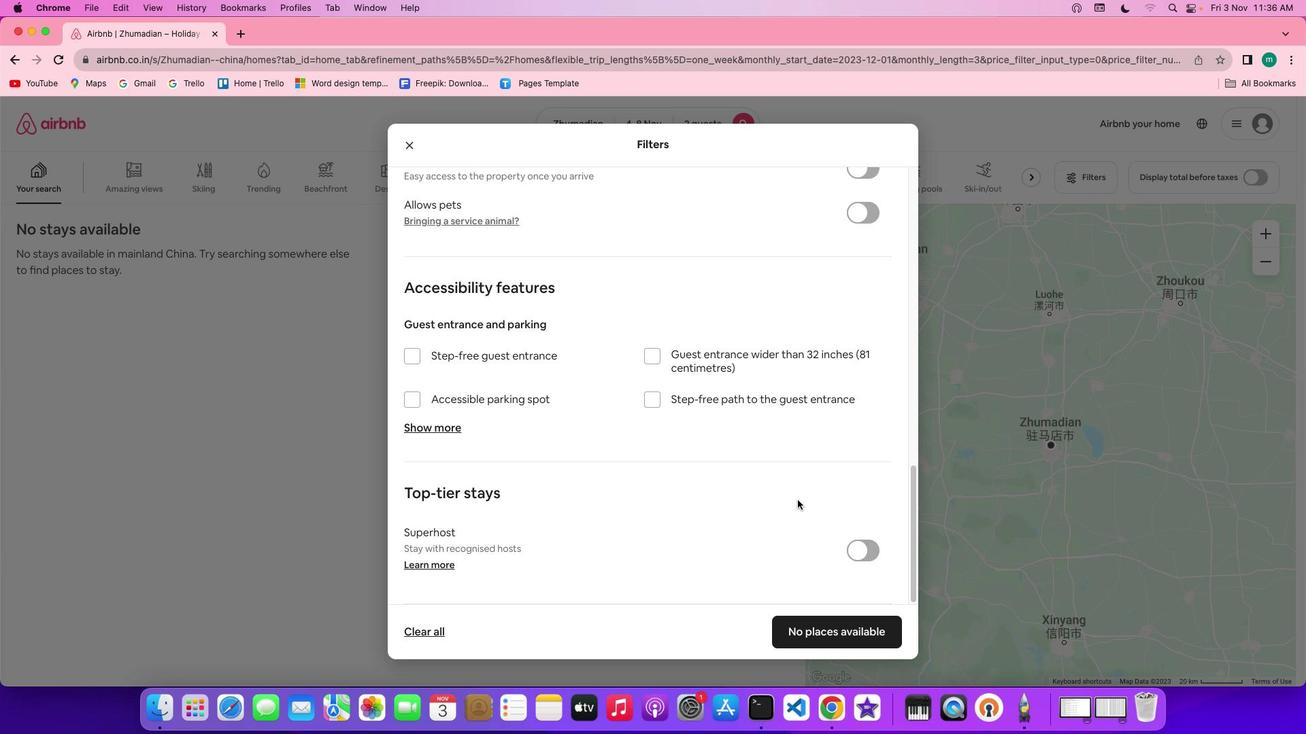 
Action: Mouse scrolled (797, 500) with delta (0, -2)
Screenshot: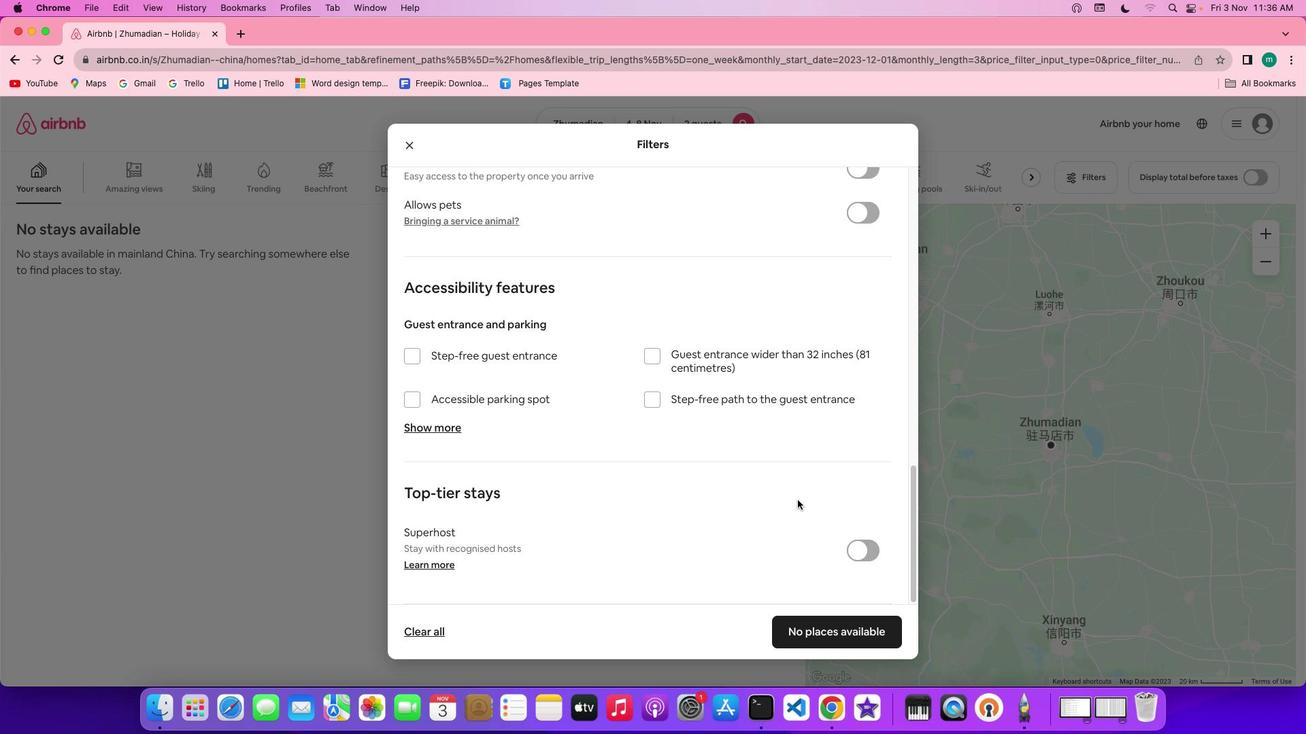
Action: Mouse scrolled (797, 500) with delta (0, 0)
Screenshot: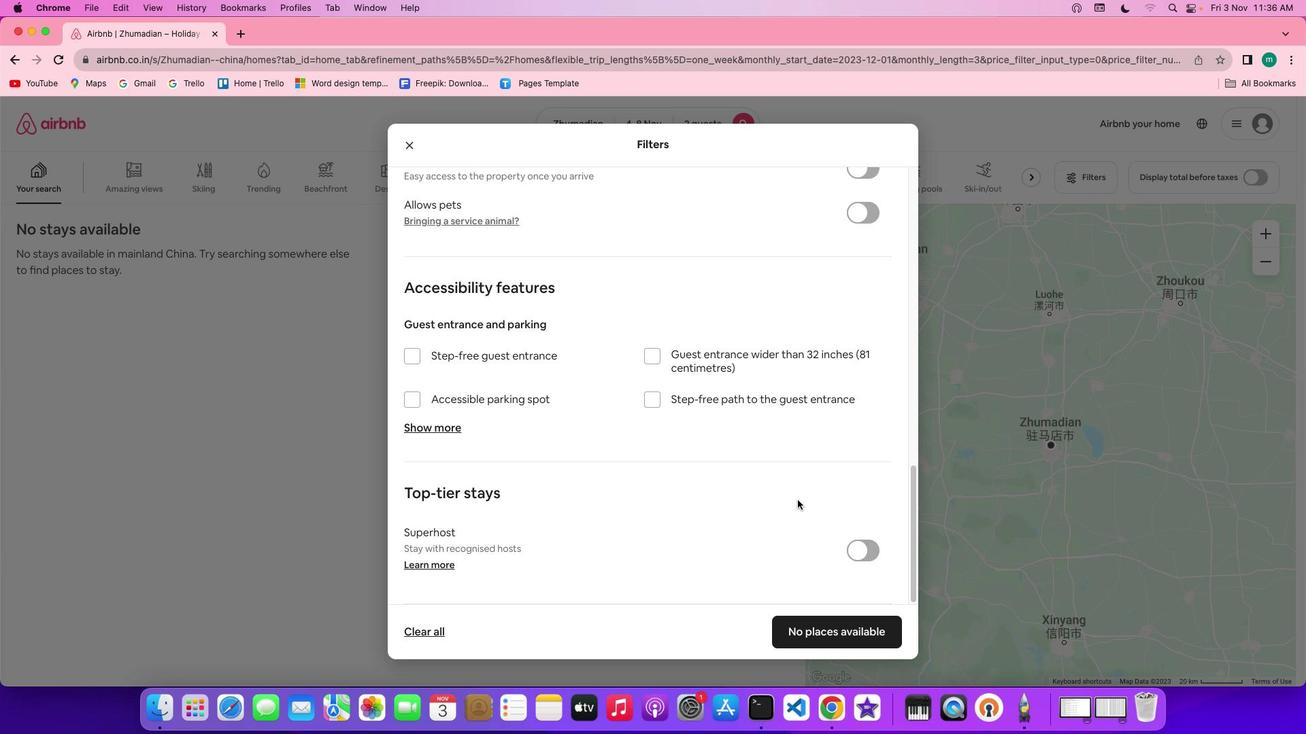 
Action: Mouse scrolled (797, 500) with delta (0, 0)
Screenshot: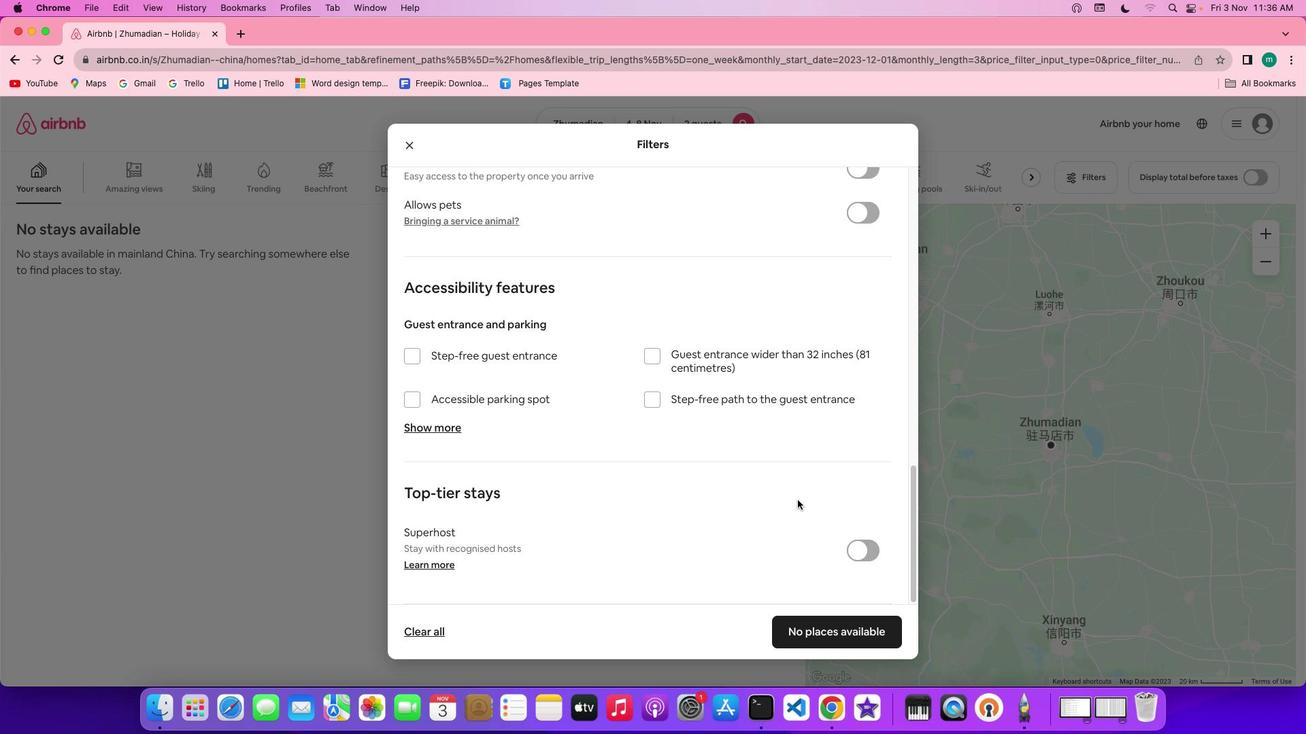 
Action: Mouse scrolled (797, 500) with delta (0, -2)
Screenshot: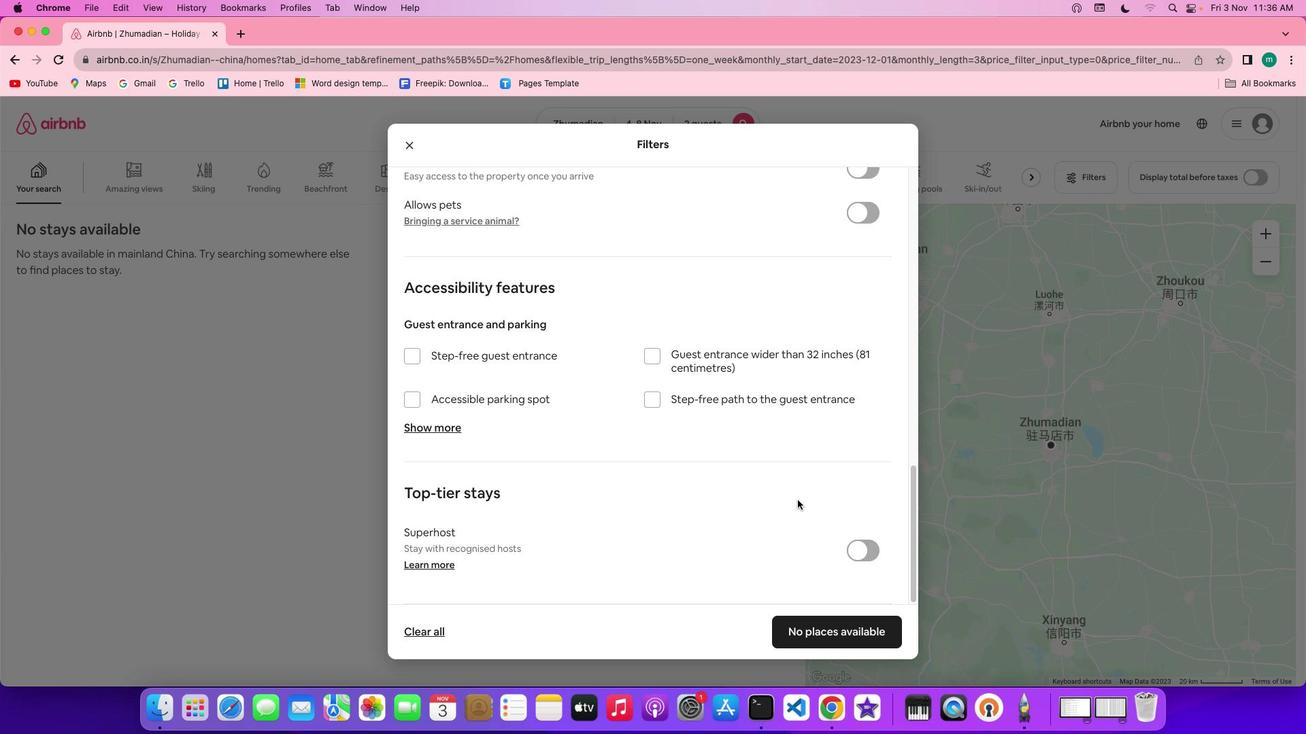 
Action: Mouse scrolled (797, 500) with delta (0, -3)
Screenshot: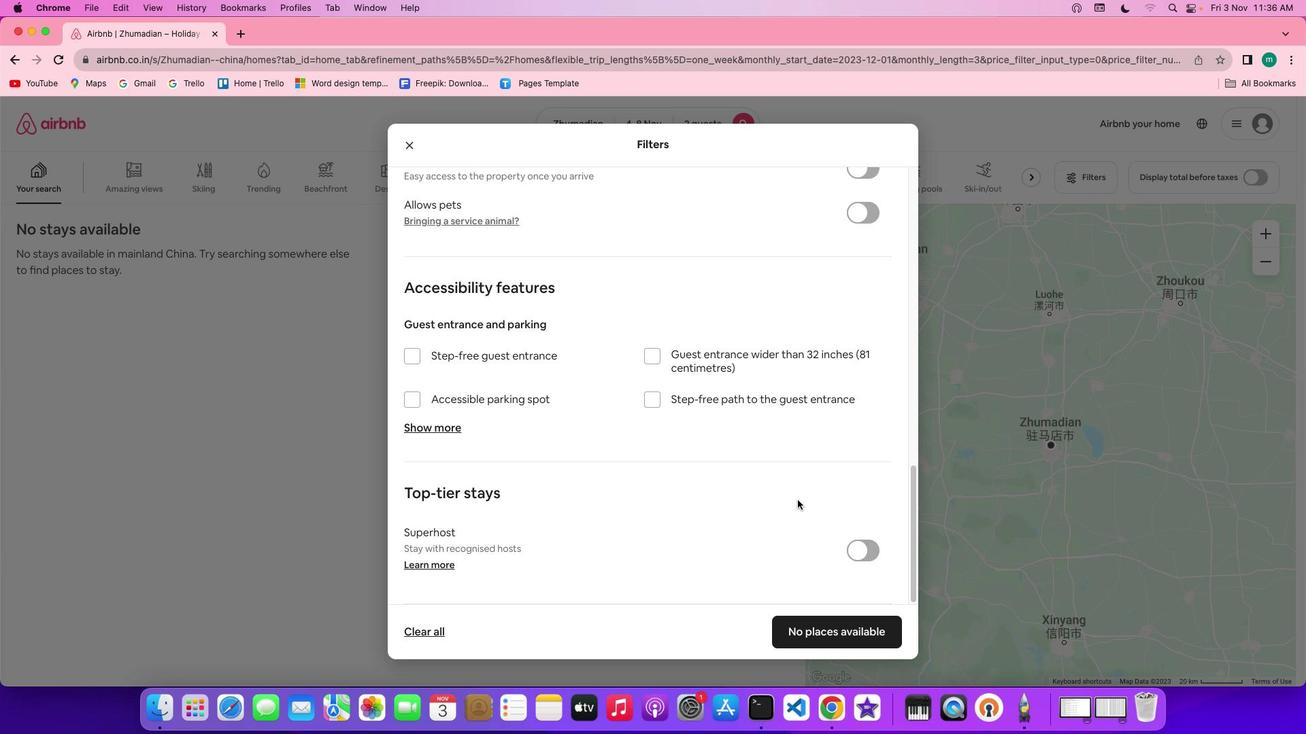 
Action: Mouse scrolled (797, 500) with delta (0, -3)
Screenshot: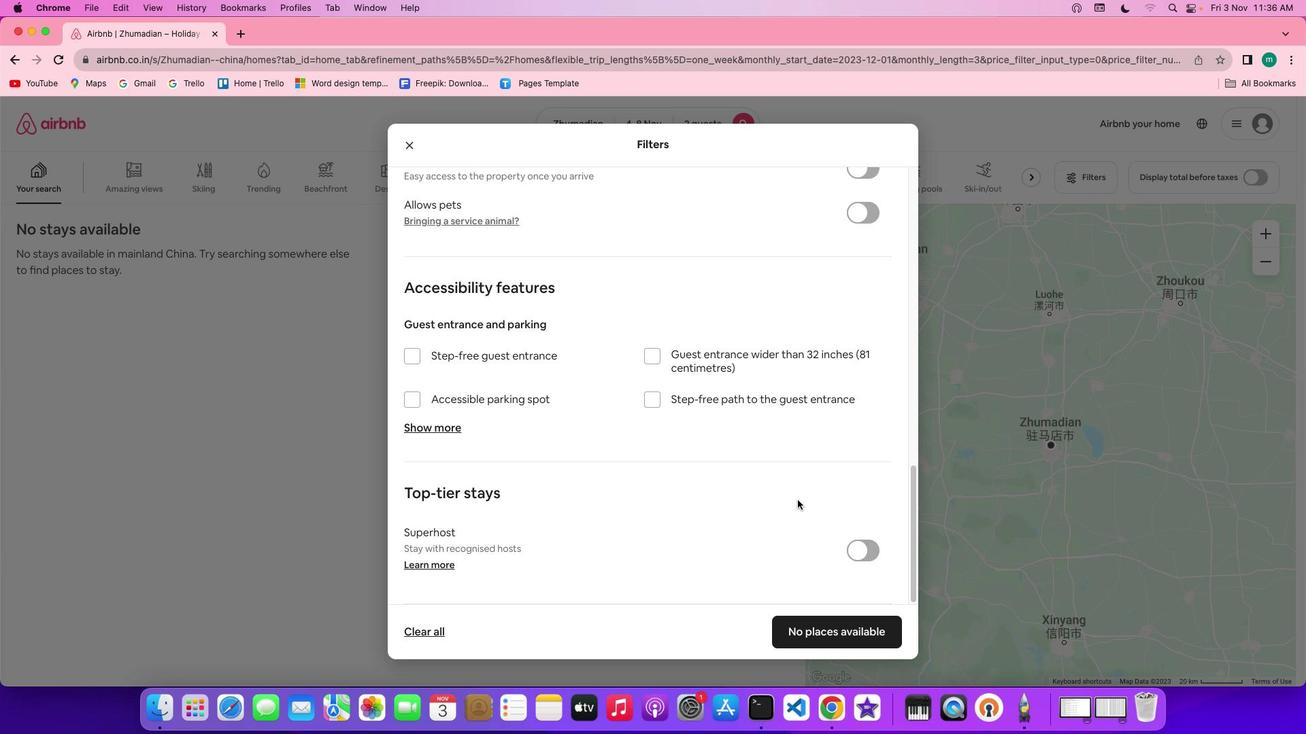 
Action: Mouse moved to (840, 624)
Screenshot: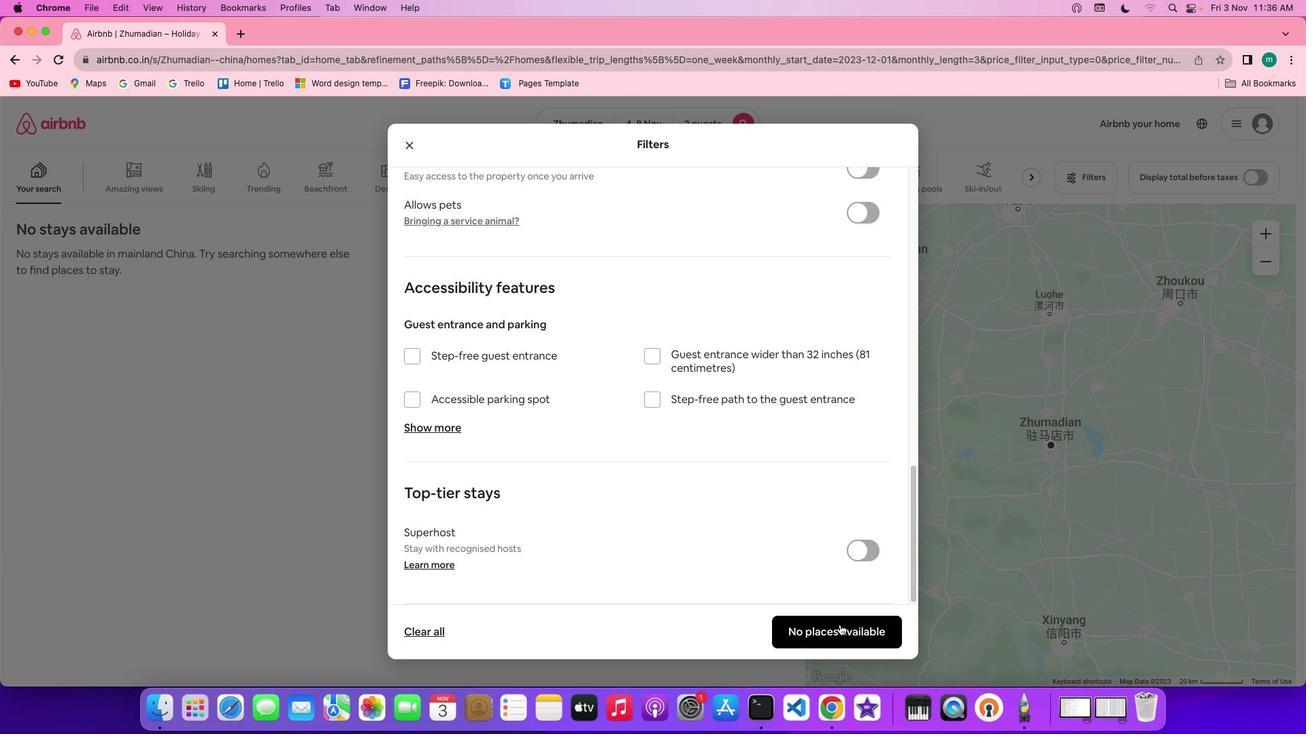 
Action: Mouse pressed left at (840, 624)
Screenshot: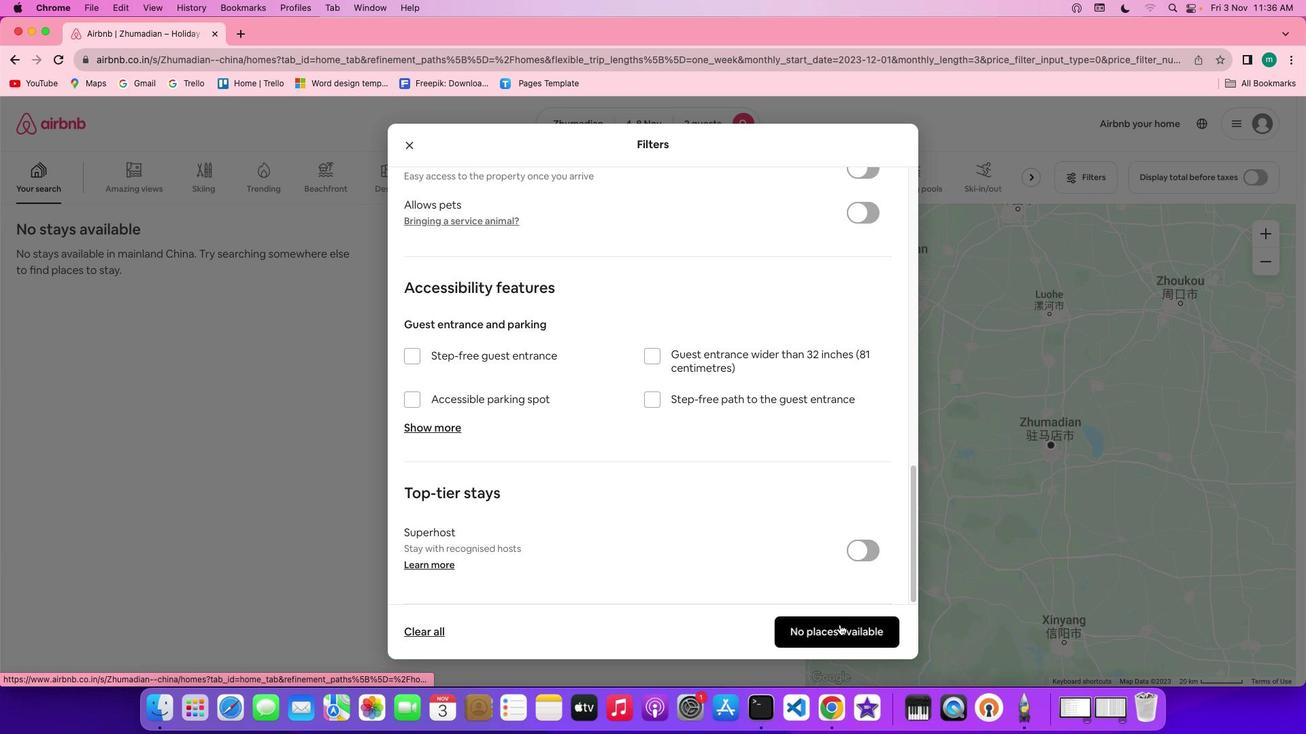 
Action: Mouse moved to (543, 520)
Screenshot: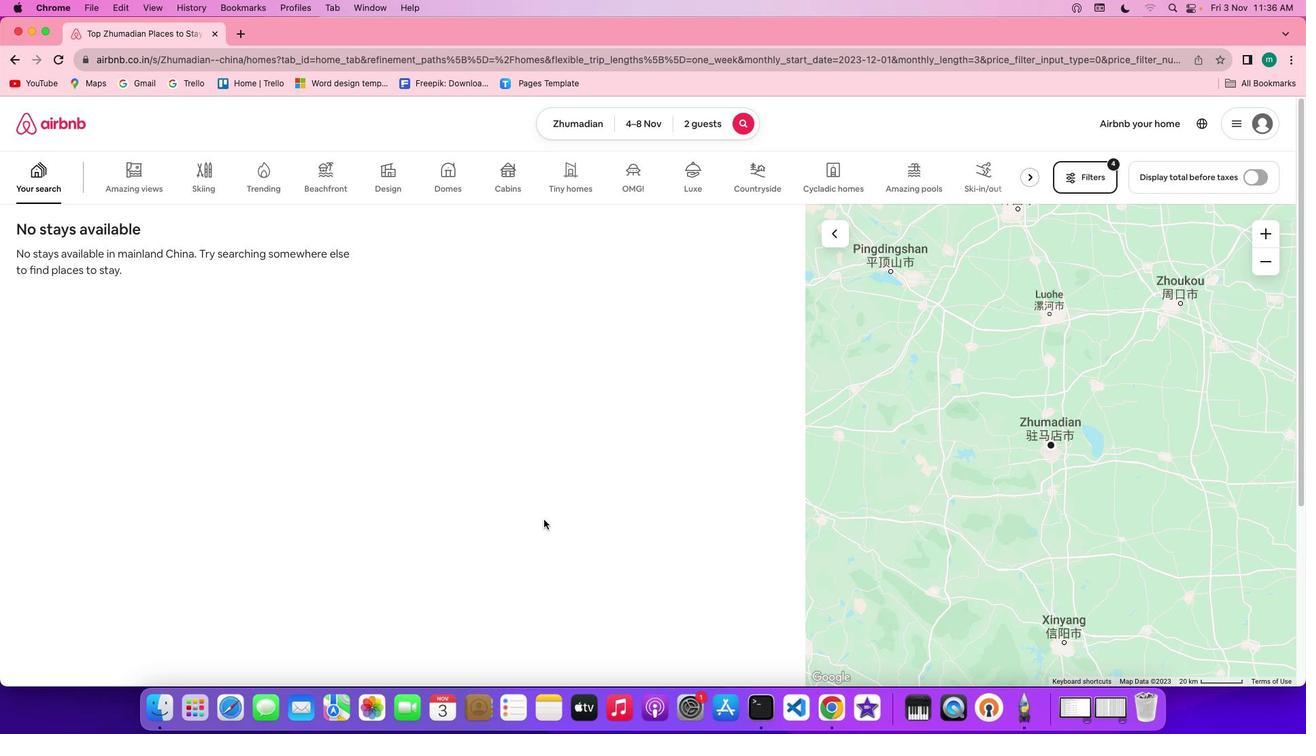 
